 Task: Look for space in Jingmen, China from 7th July, 2023 to 14th July, 2023 for 1 adult in price range Rs.6000 to Rs.14000. Place can be shared room with 1  bedroom having 1 bed and 1 bathroom. Property type can be house, flat, guest house, hotel. Amenities needed are: washing machine. Booking option can be shelf check-in. Required host language is Chinese (Simplified).
Action: Mouse moved to (331, 228)
Screenshot: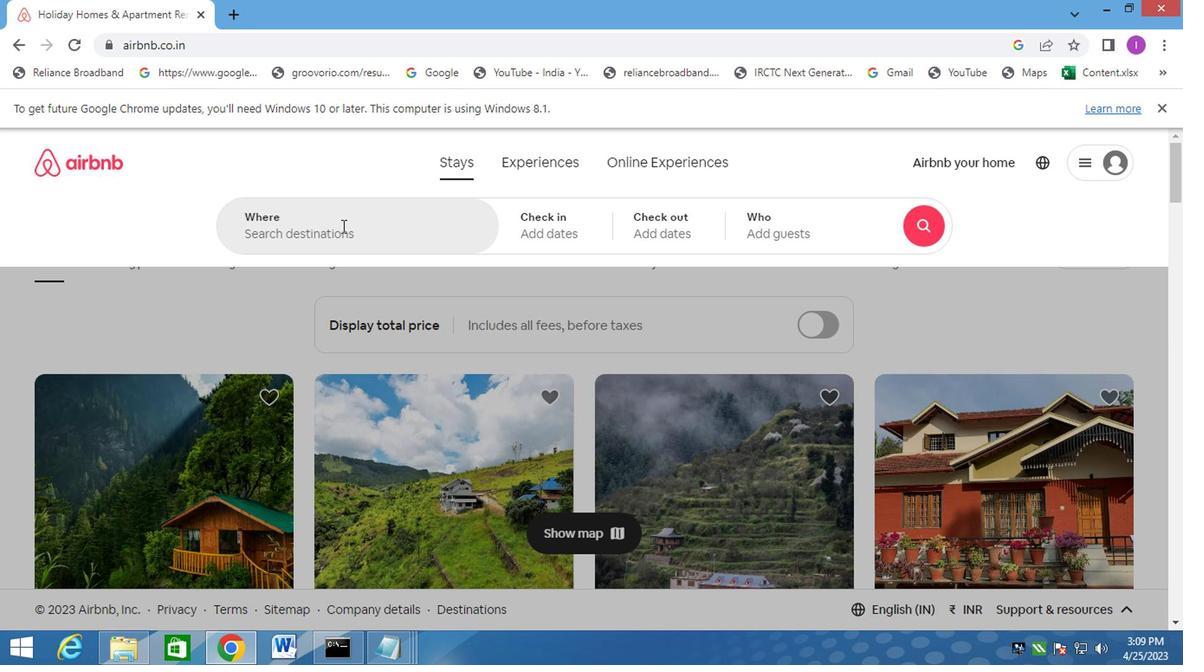 
Action: Mouse pressed left at (331, 228)
Screenshot: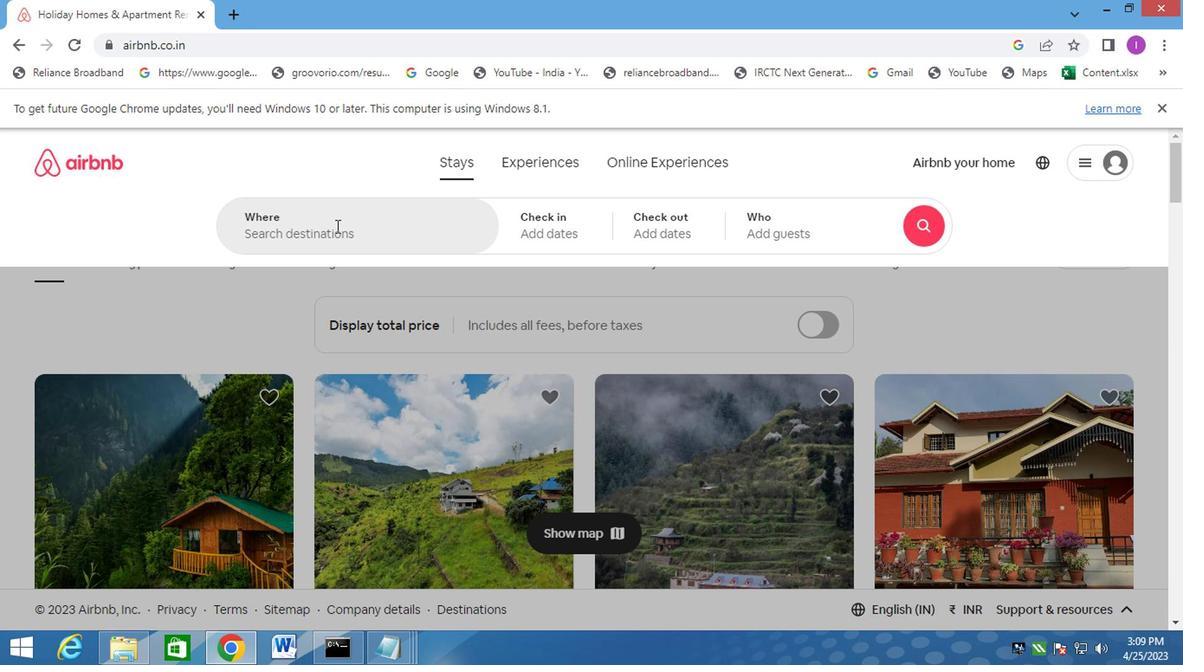 
Action: Mouse moved to (802, 3)
Screenshot: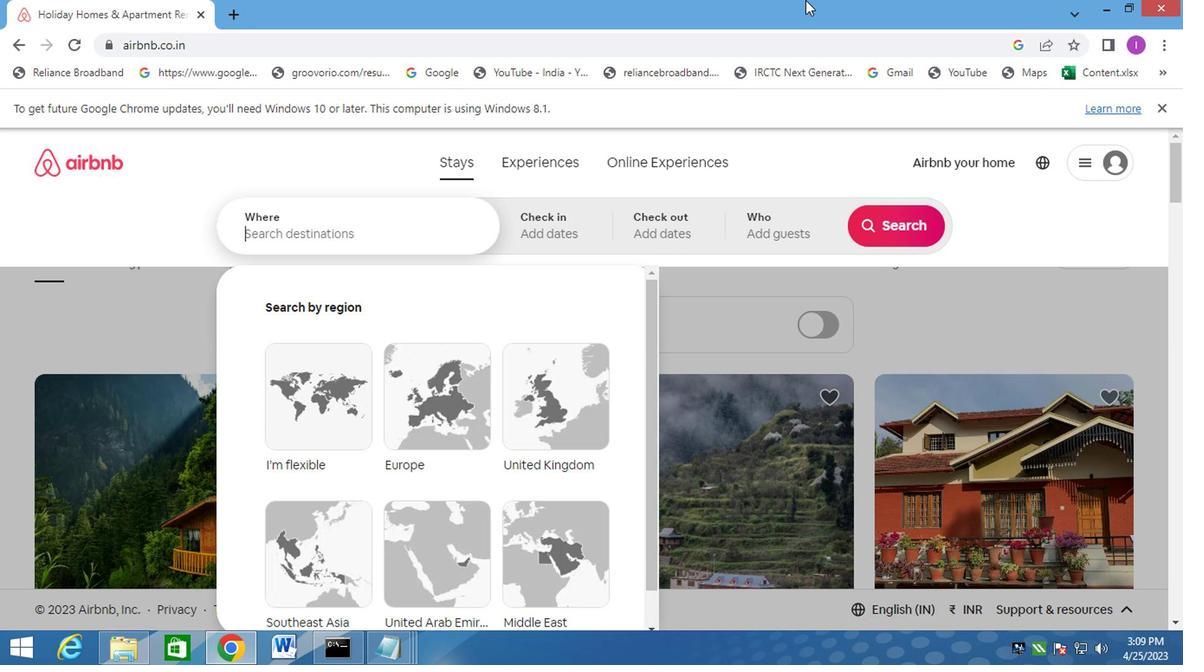 
Action: Key pressed jingmen,china
Screenshot: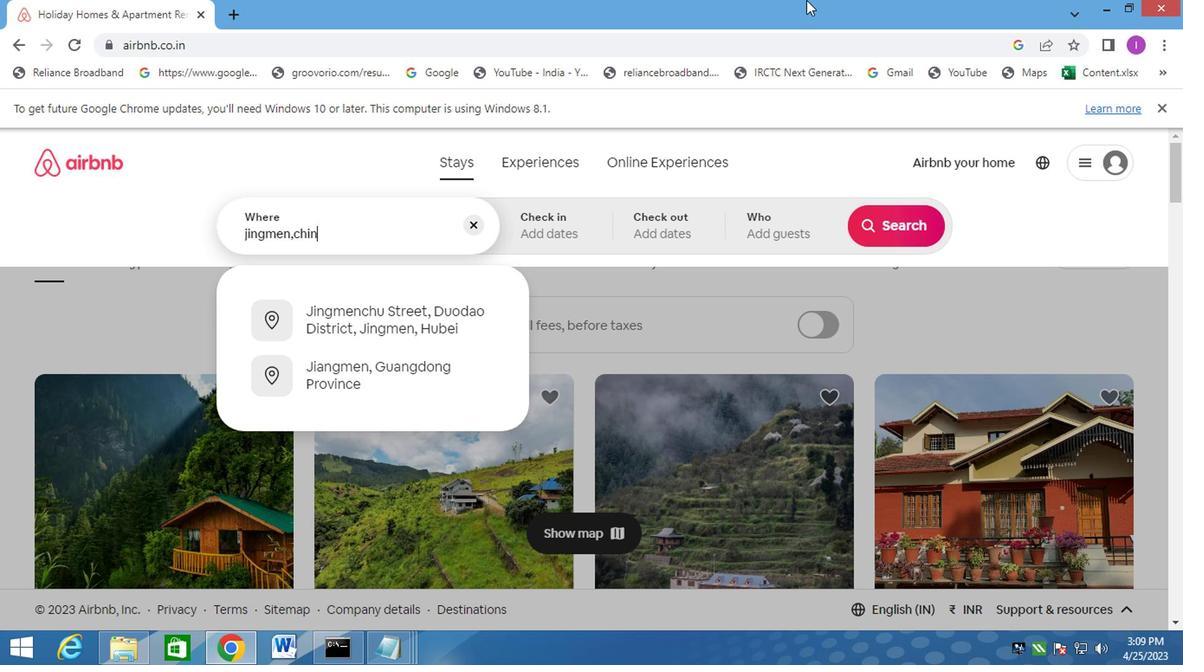 
Action: Mouse moved to (574, 223)
Screenshot: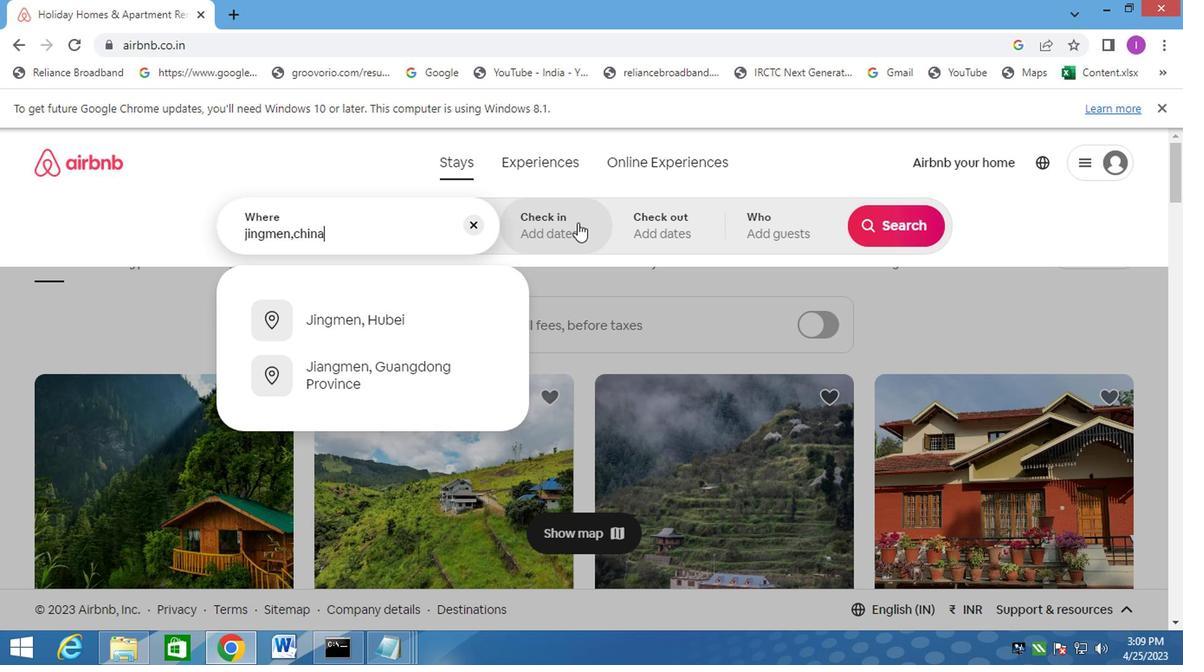 
Action: Mouse pressed left at (574, 223)
Screenshot: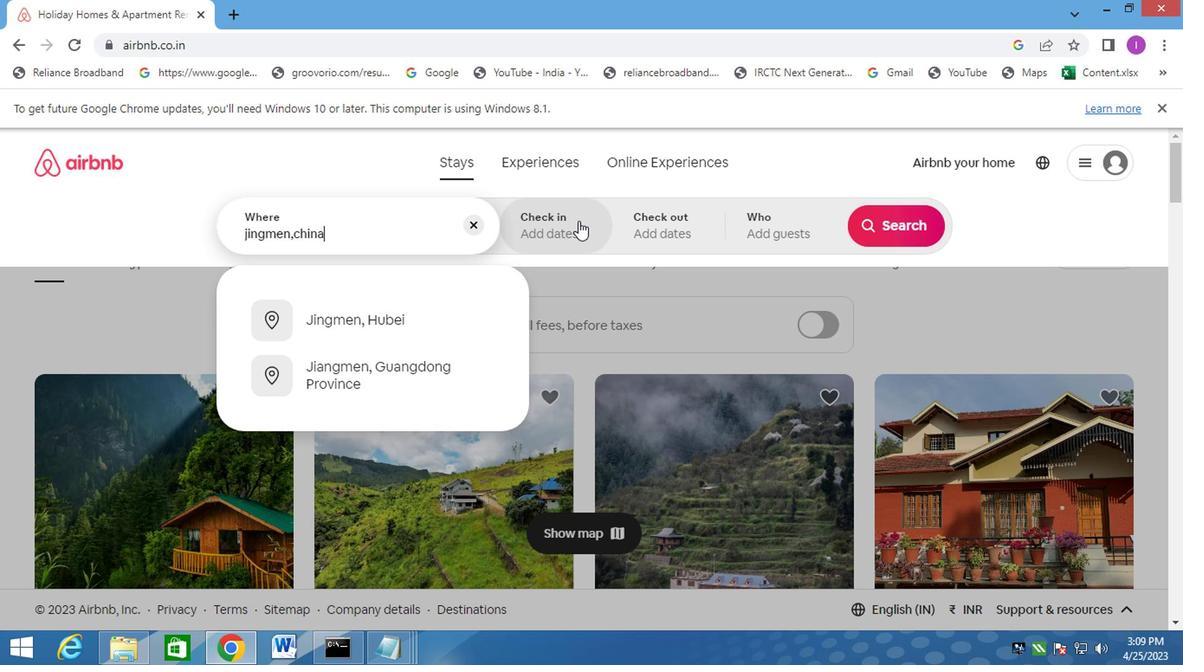 
Action: Mouse moved to (880, 369)
Screenshot: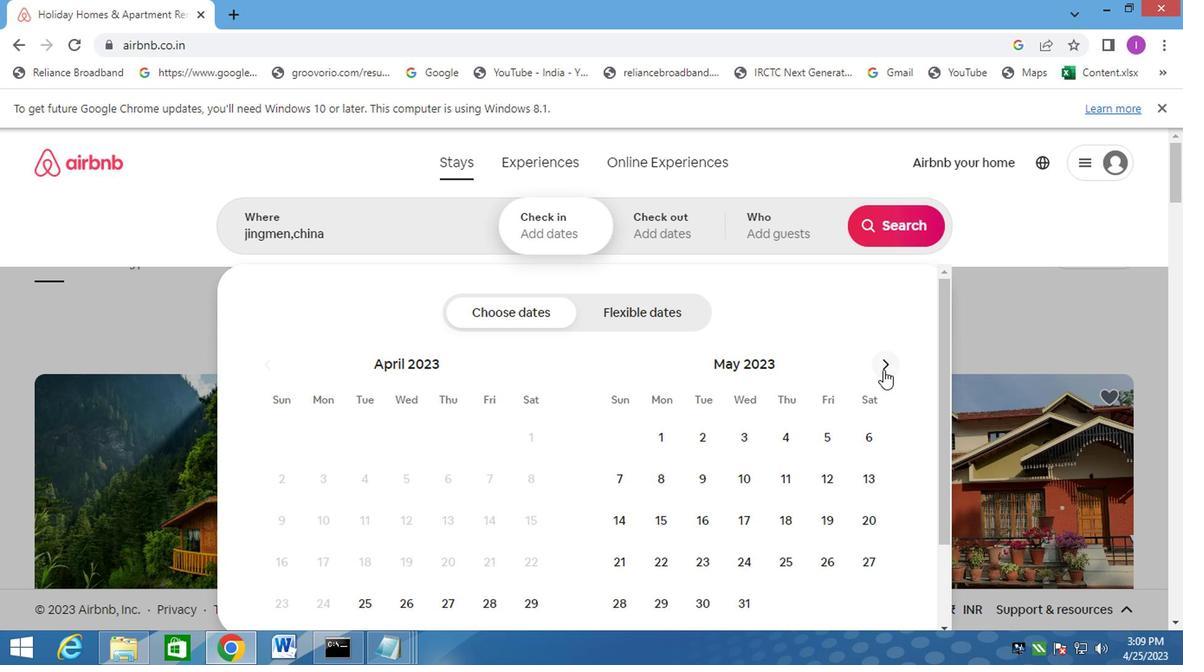 
Action: Mouse pressed left at (880, 369)
Screenshot: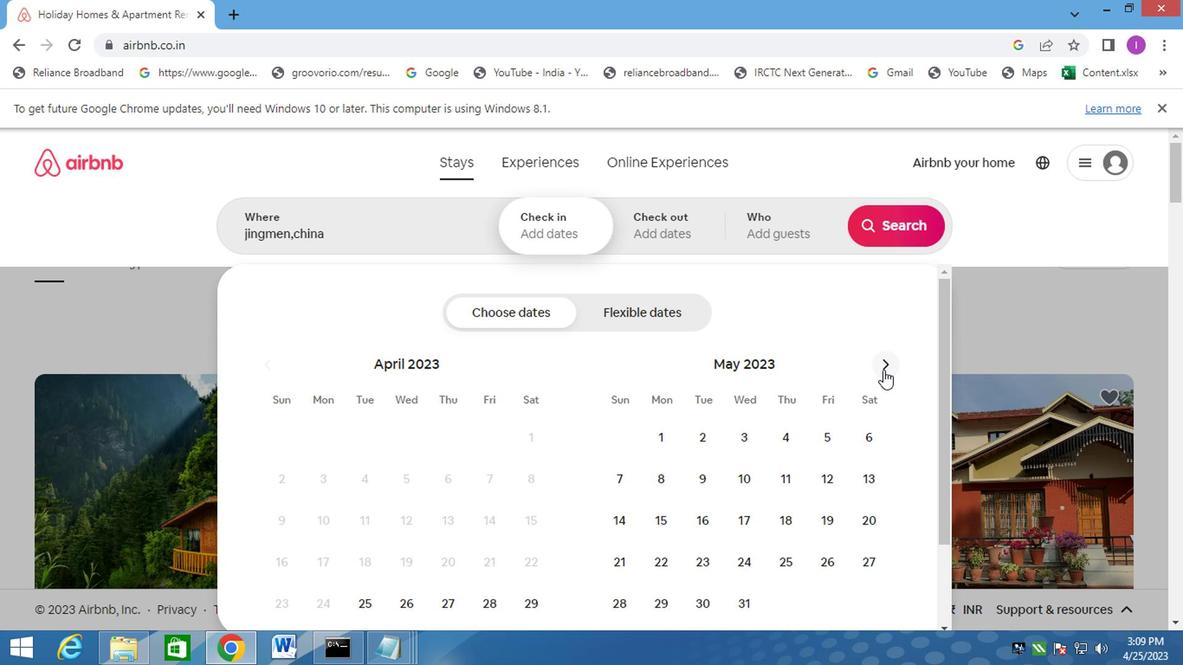 
Action: Mouse moved to (880, 369)
Screenshot: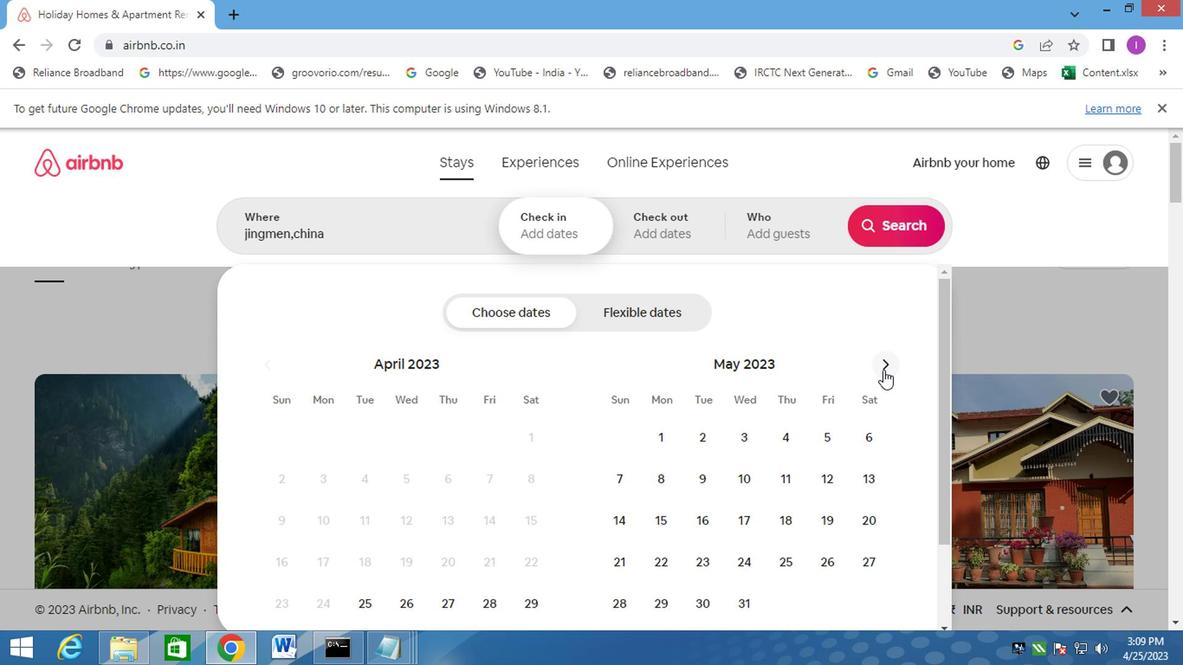 
Action: Mouse pressed left at (880, 369)
Screenshot: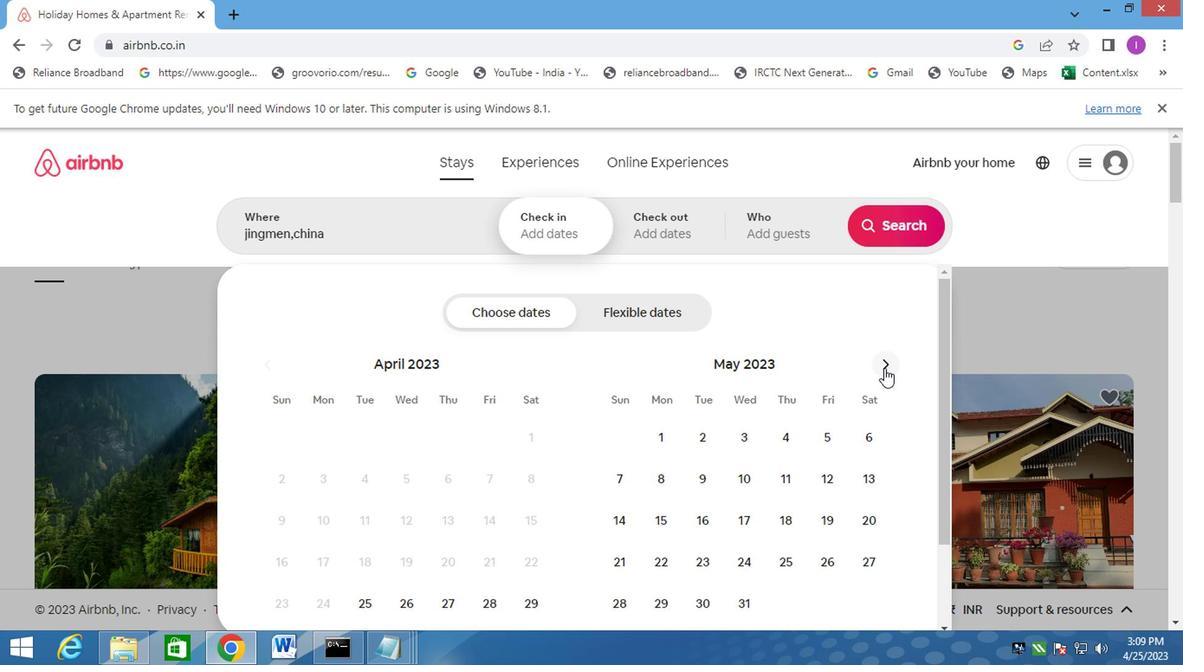 
Action: Mouse moved to (881, 366)
Screenshot: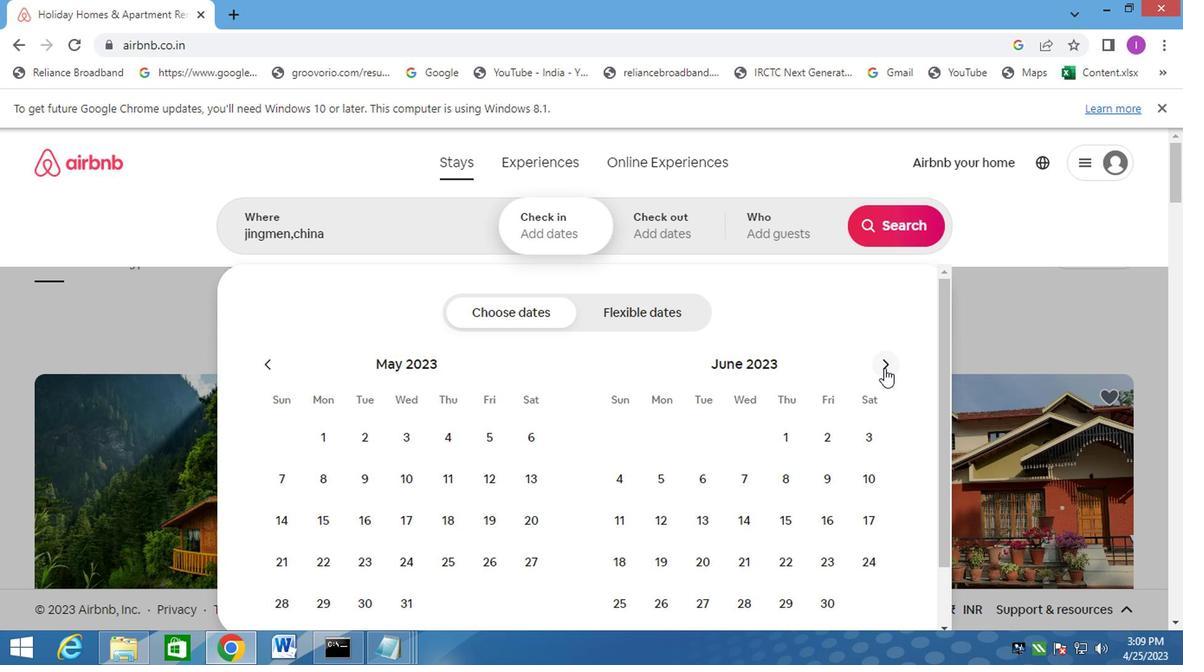 
Action: Mouse pressed left at (881, 366)
Screenshot: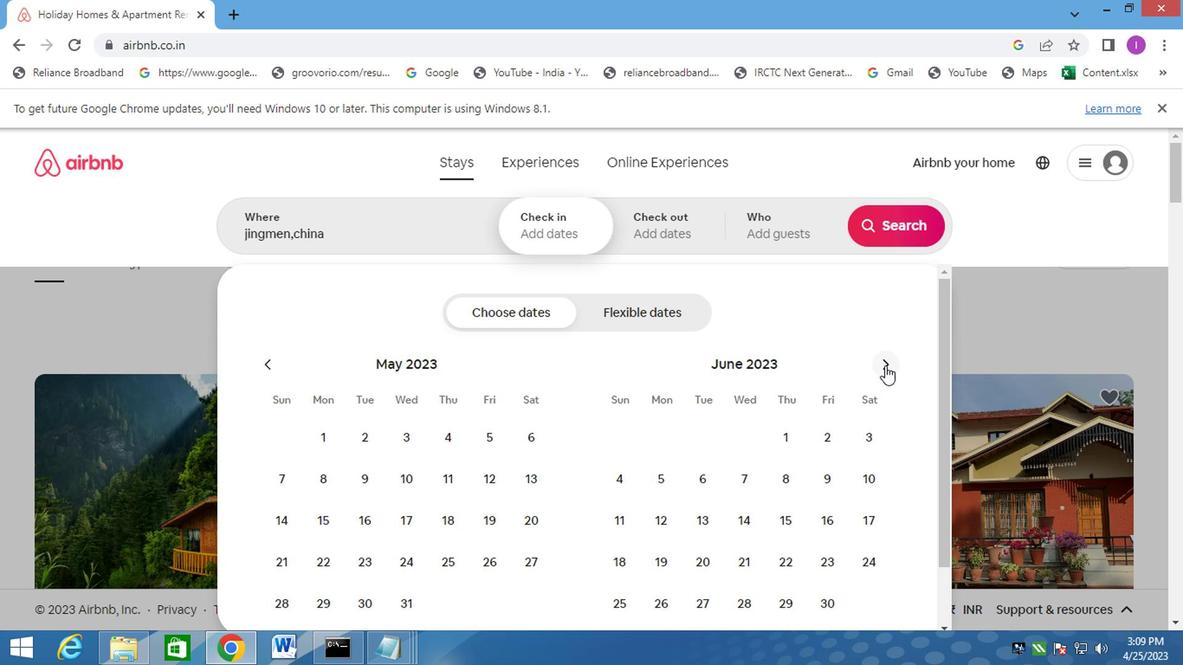 
Action: Mouse moved to (820, 477)
Screenshot: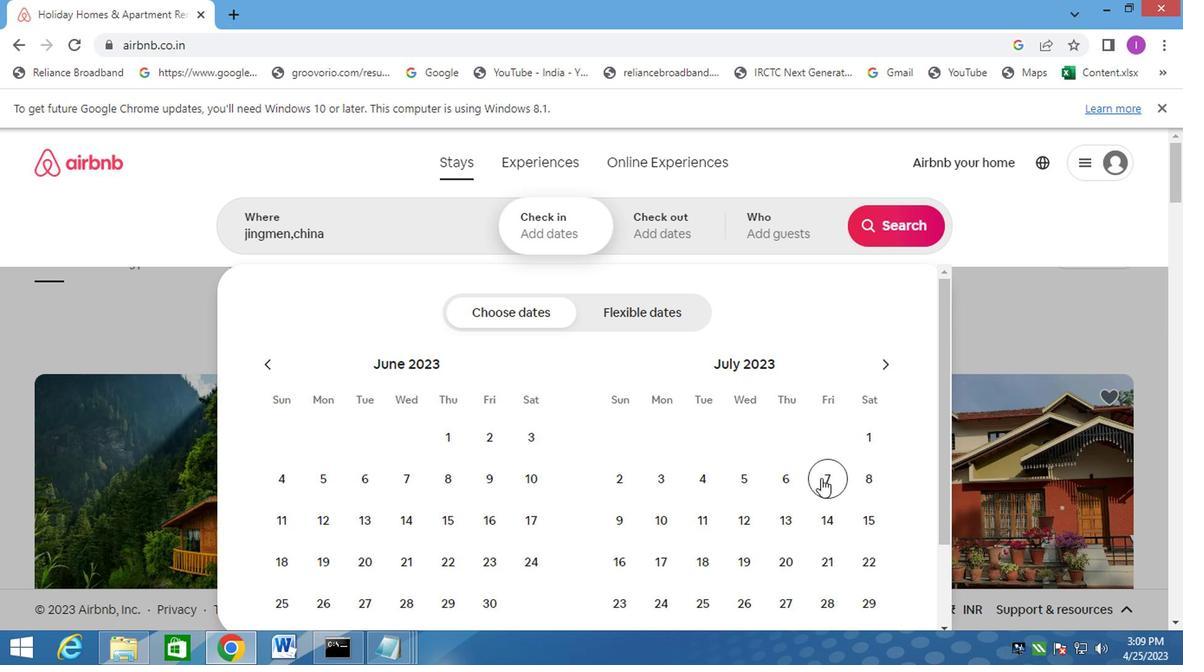 
Action: Mouse pressed left at (820, 477)
Screenshot: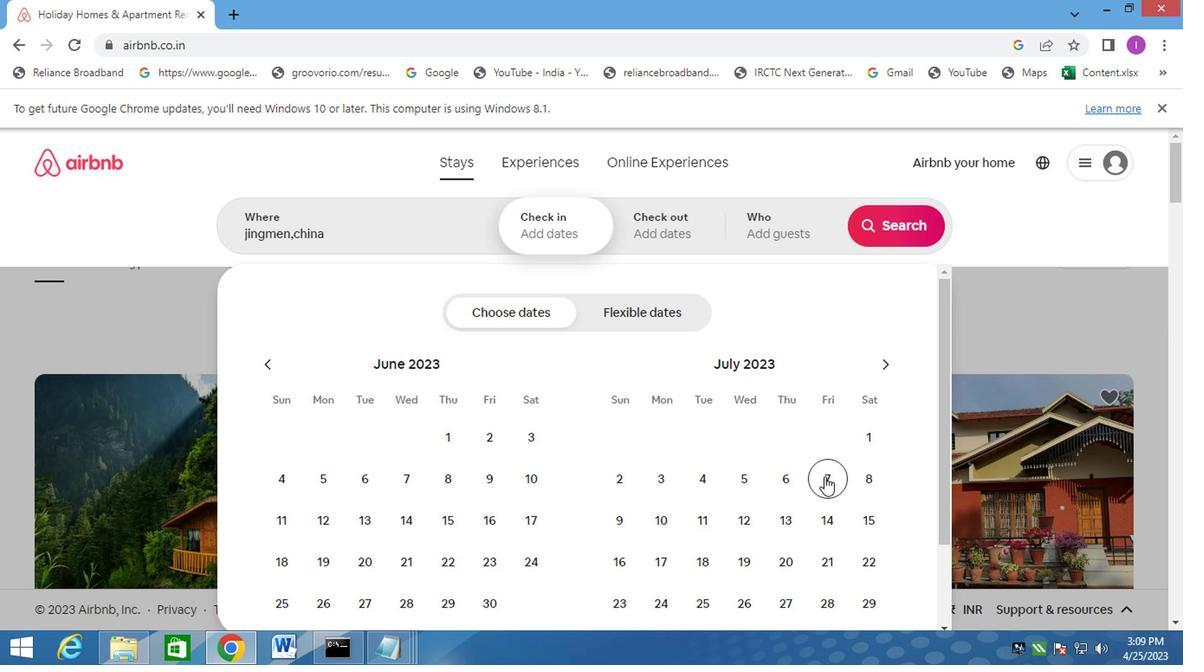 
Action: Mouse moved to (830, 518)
Screenshot: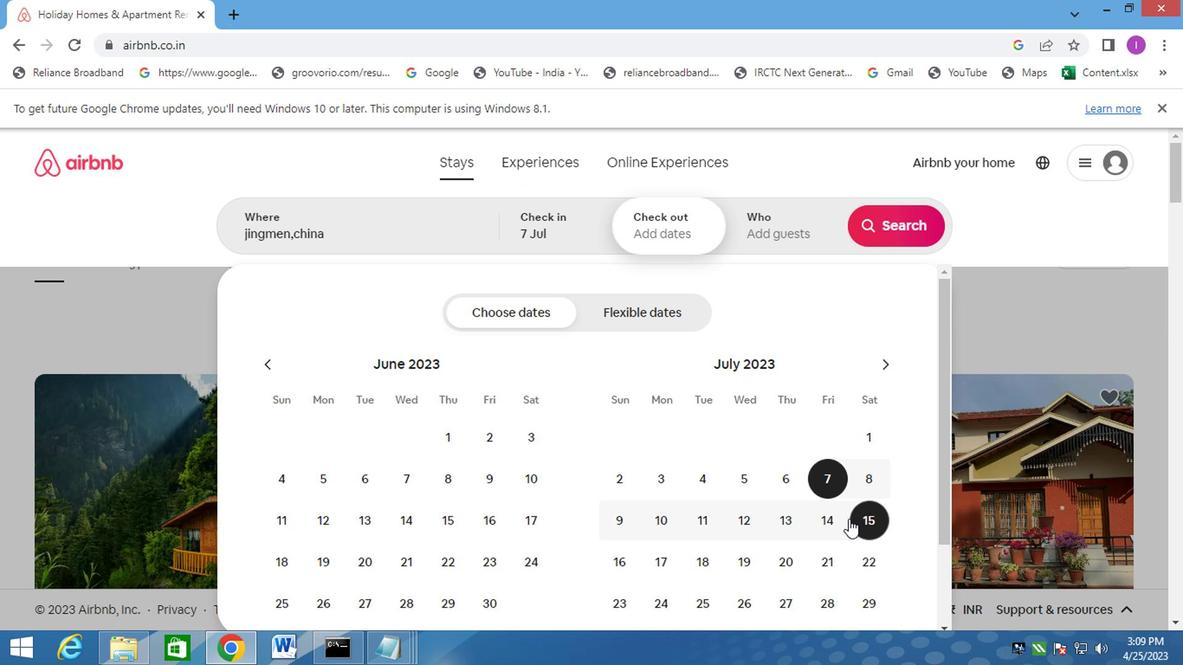
Action: Mouse pressed left at (830, 518)
Screenshot: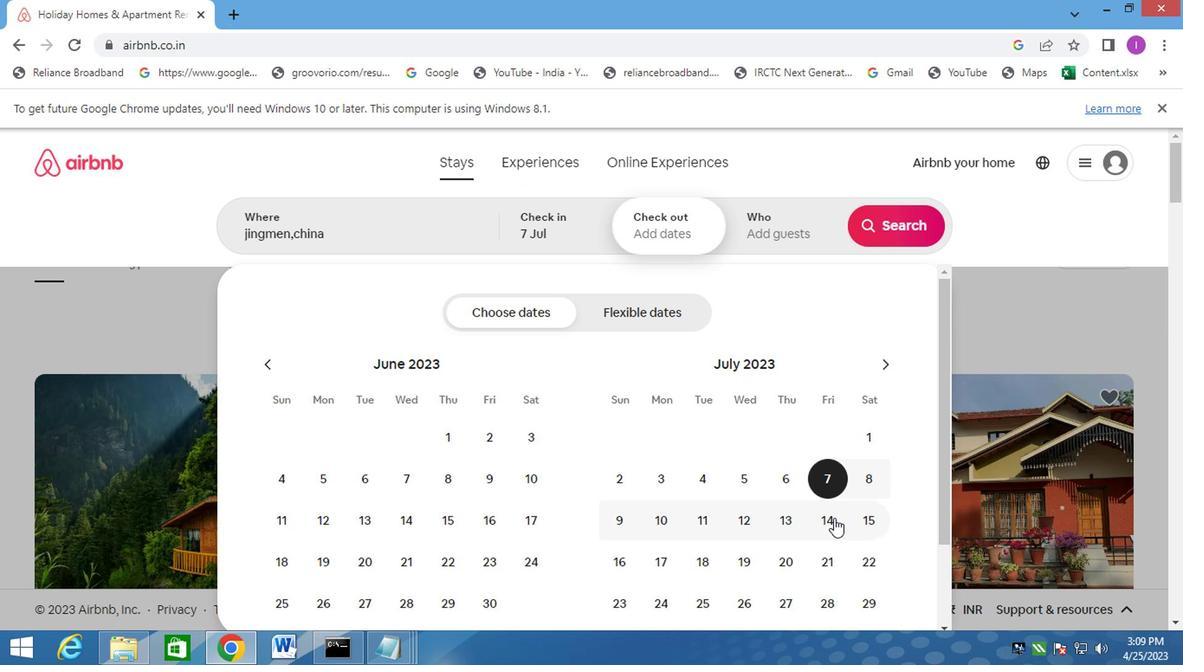 
Action: Mouse moved to (810, 223)
Screenshot: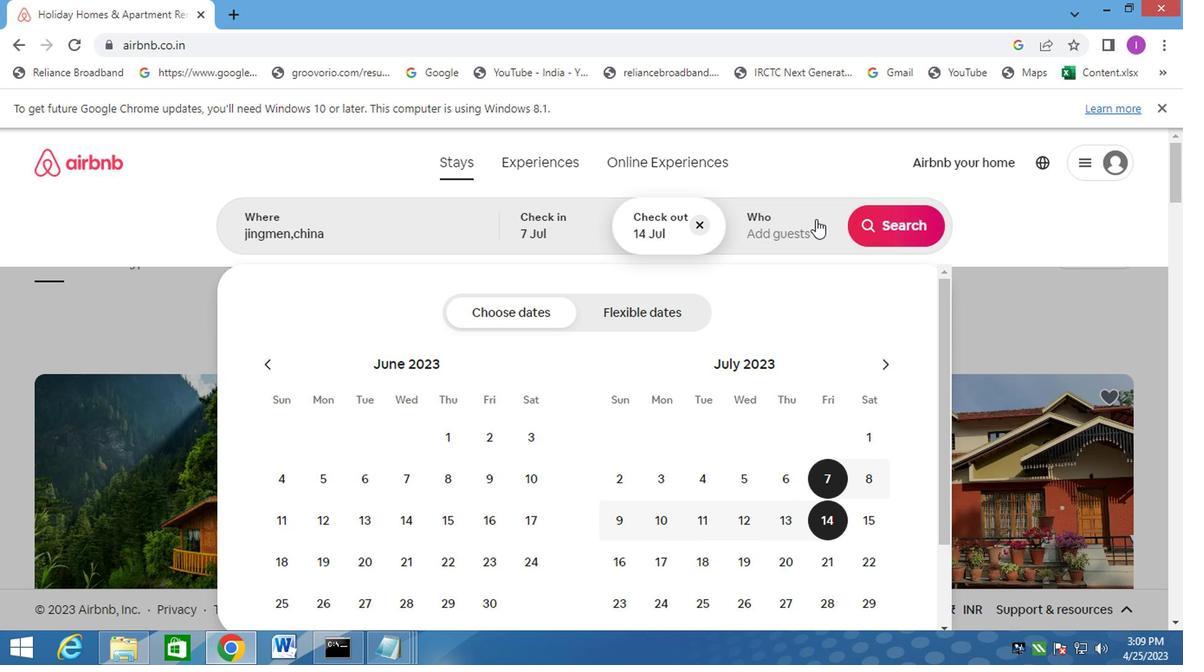 
Action: Mouse pressed left at (810, 223)
Screenshot: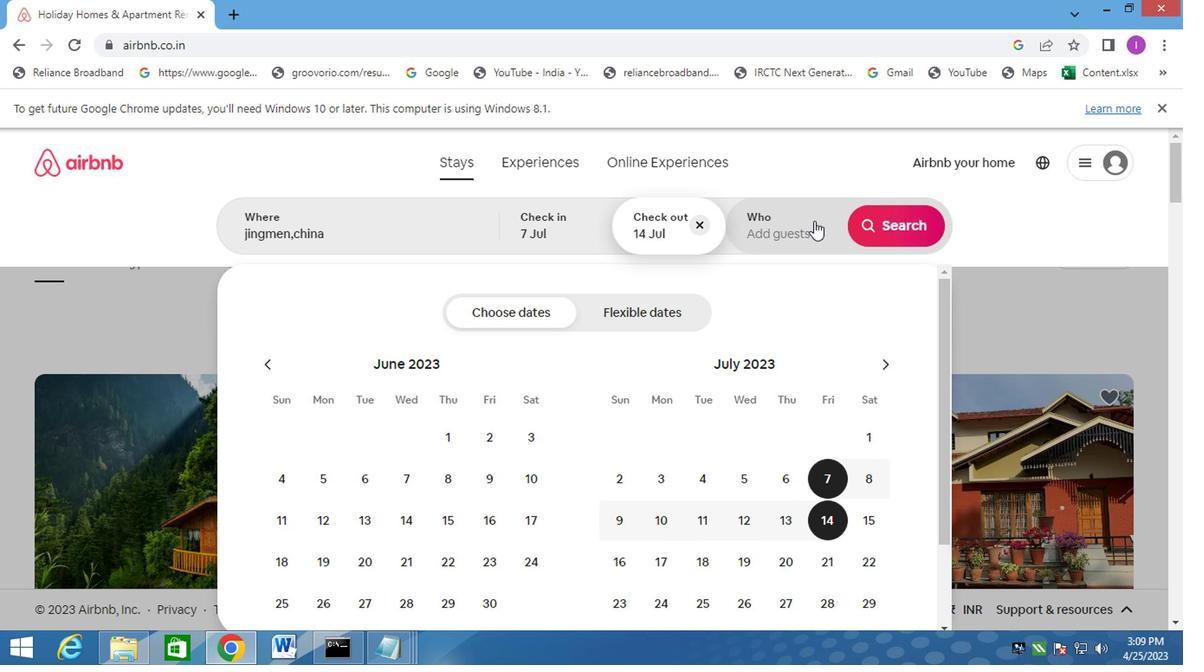 
Action: Mouse moved to (897, 314)
Screenshot: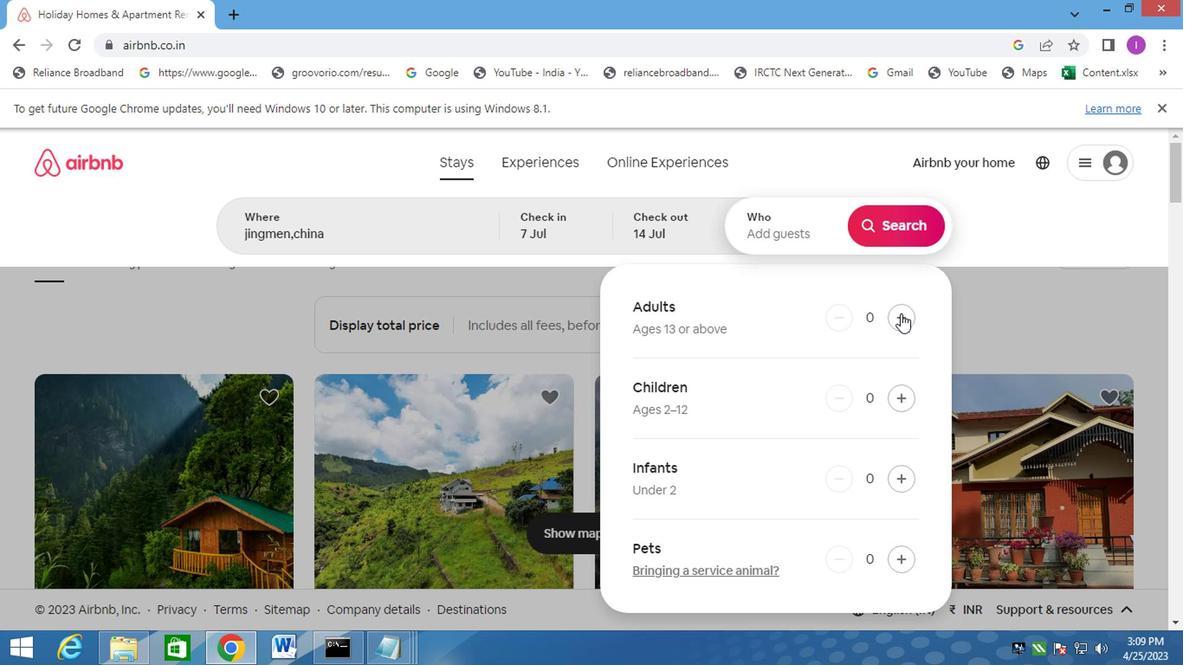
Action: Mouse pressed left at (897, 314)
Screenshot: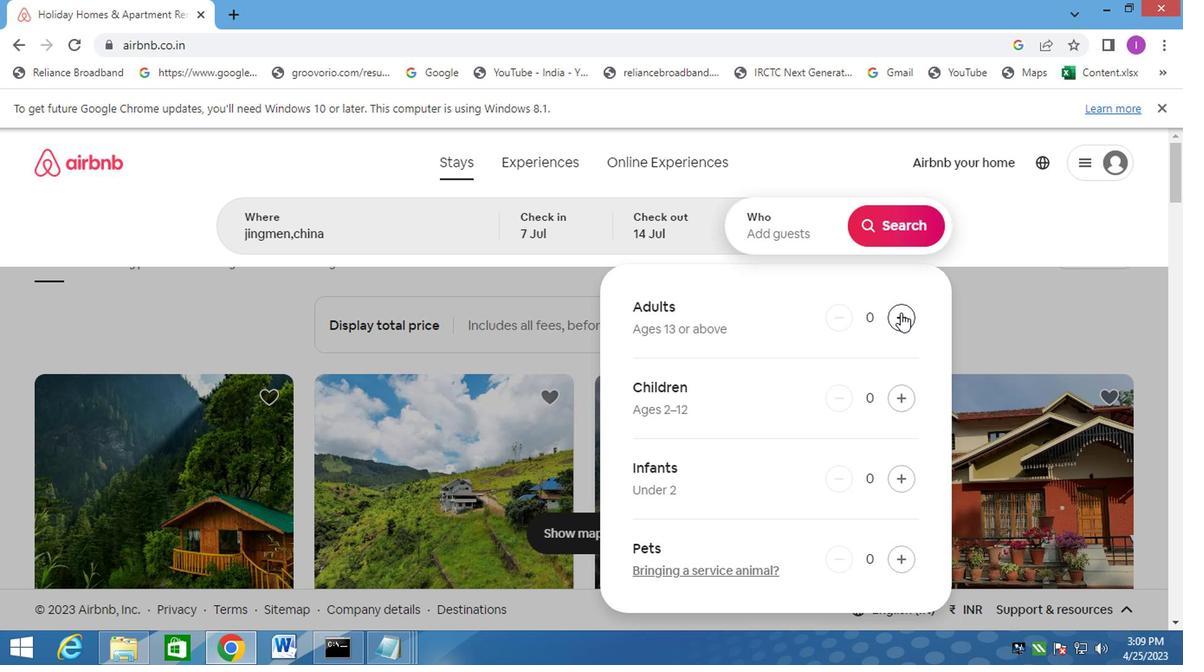 
Action: Mouse moved to (917, 239)
Screenshot: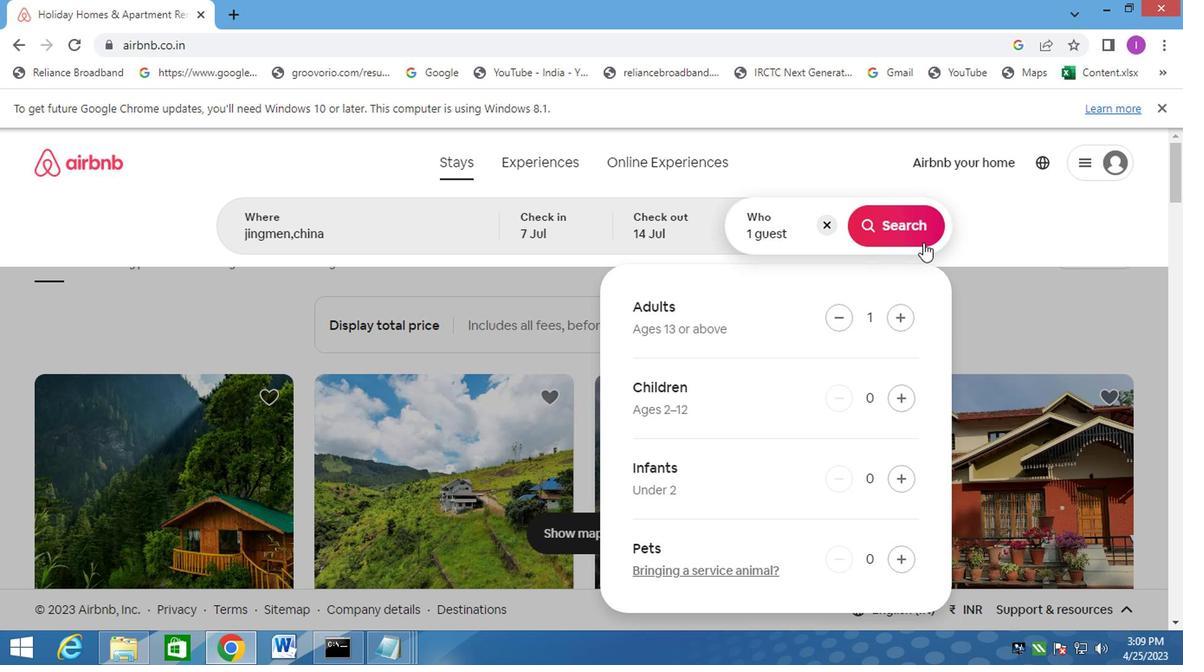 
Action: Mouse pressed left at (917, 239)
Screenshot: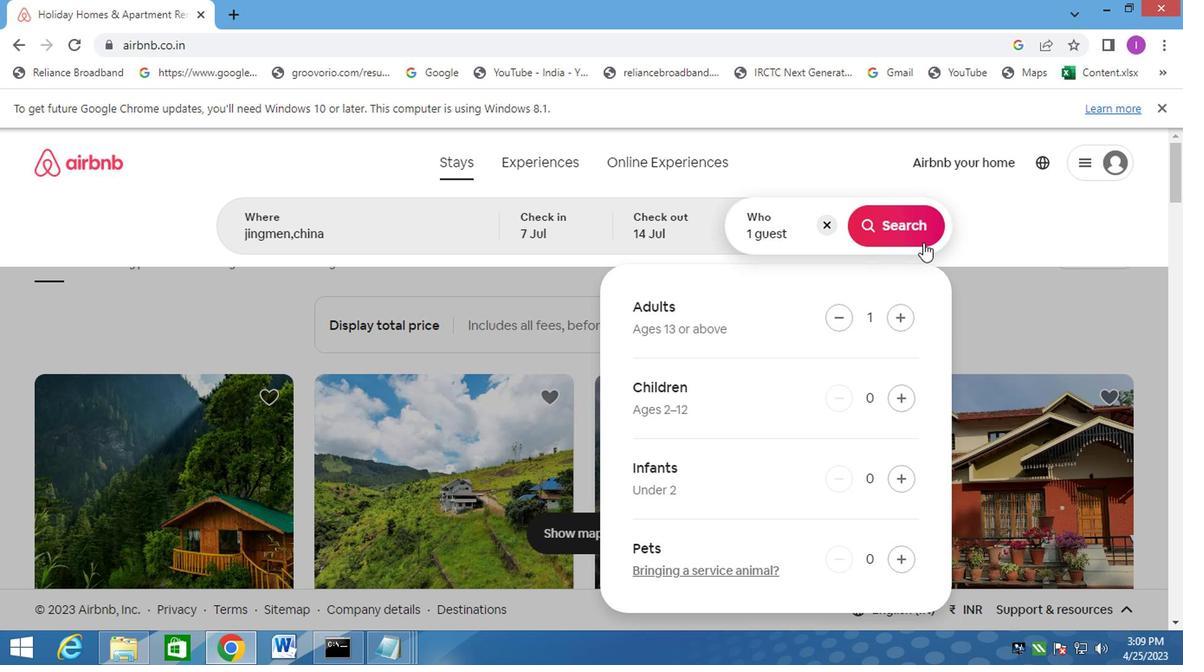 
Action: Mouse moved to (1105, 242)
Screenshot: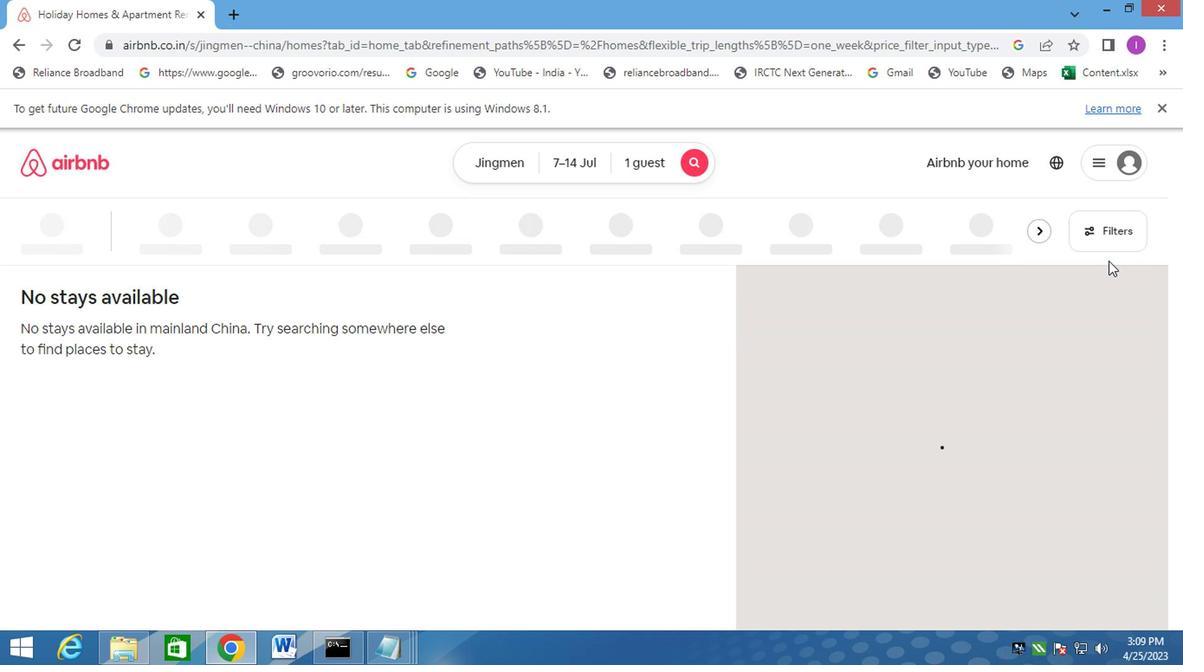 
Action: Mouse pressed left at (1105, 242)
Screenshot: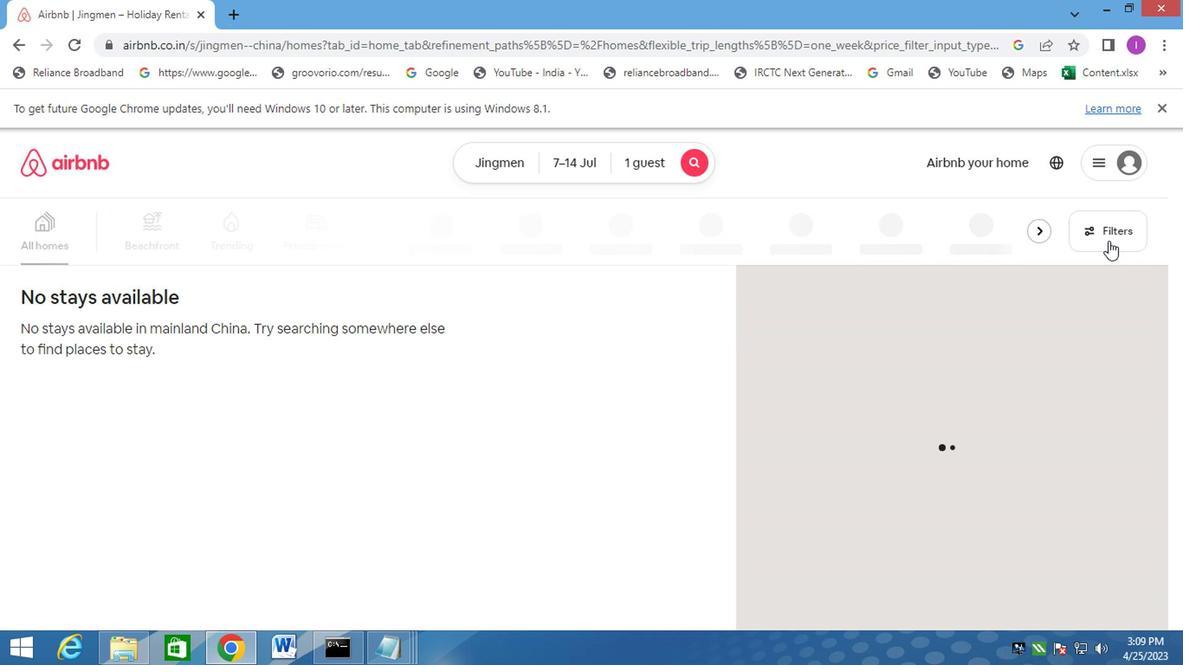 
Action: Mouse moved to (352, 339)
Screenshot: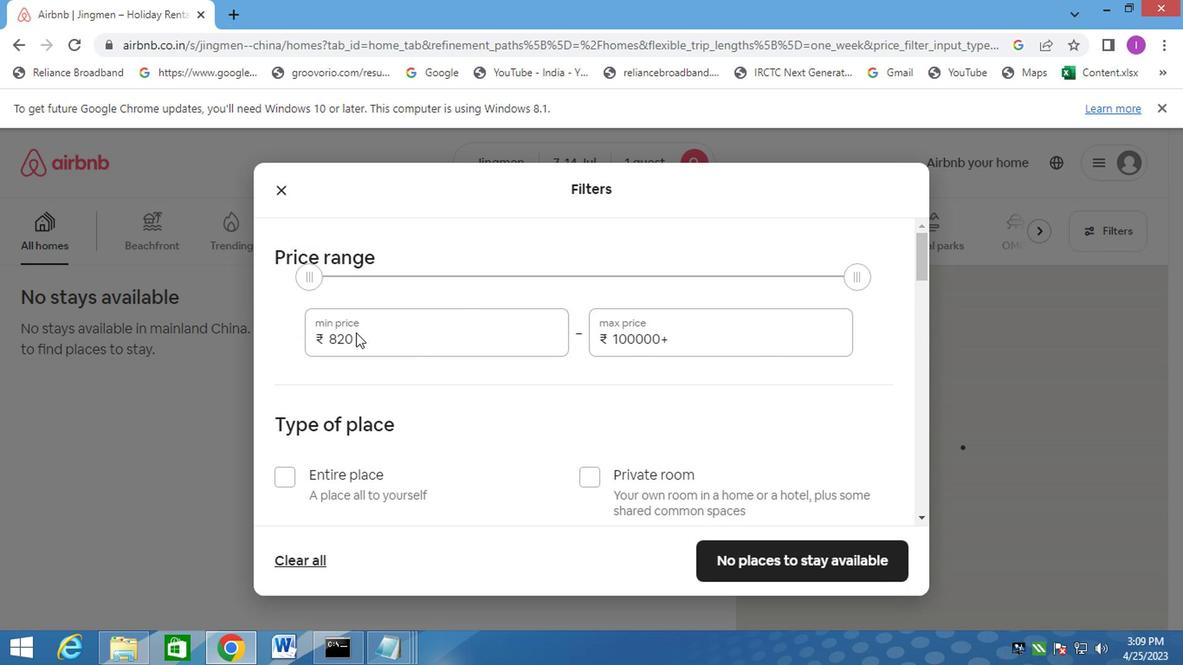 
Action: Mouse pressed left at (352, 339)
Screenshot: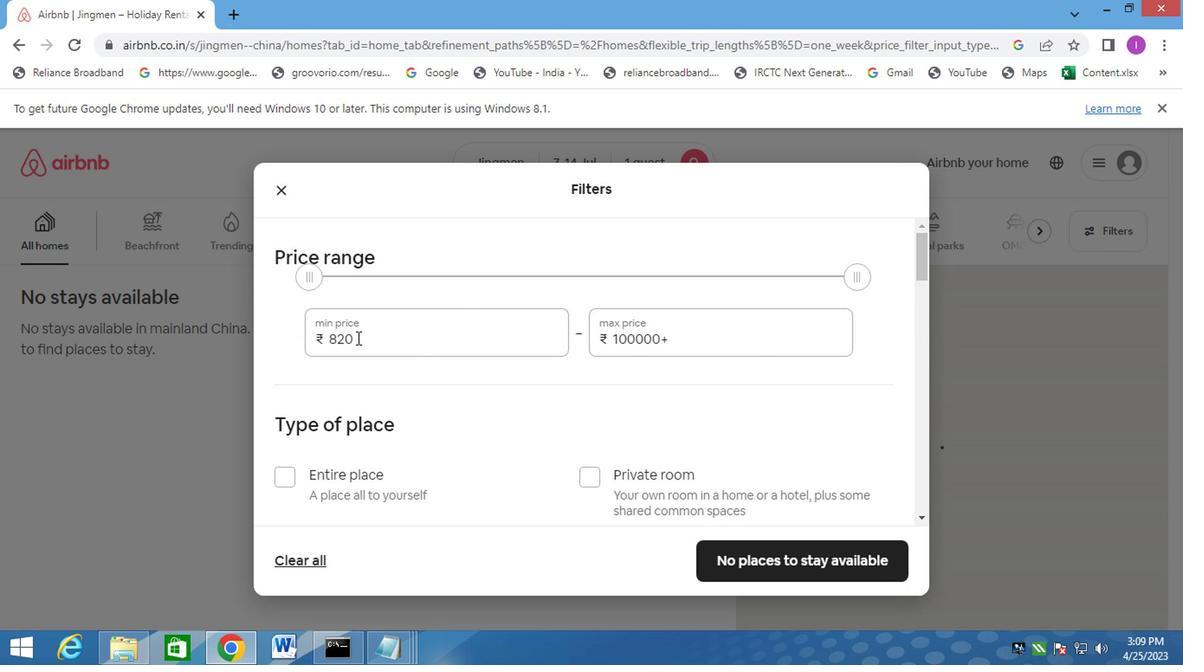 
Action: Mouse moved to (330, 347)
Screenshot: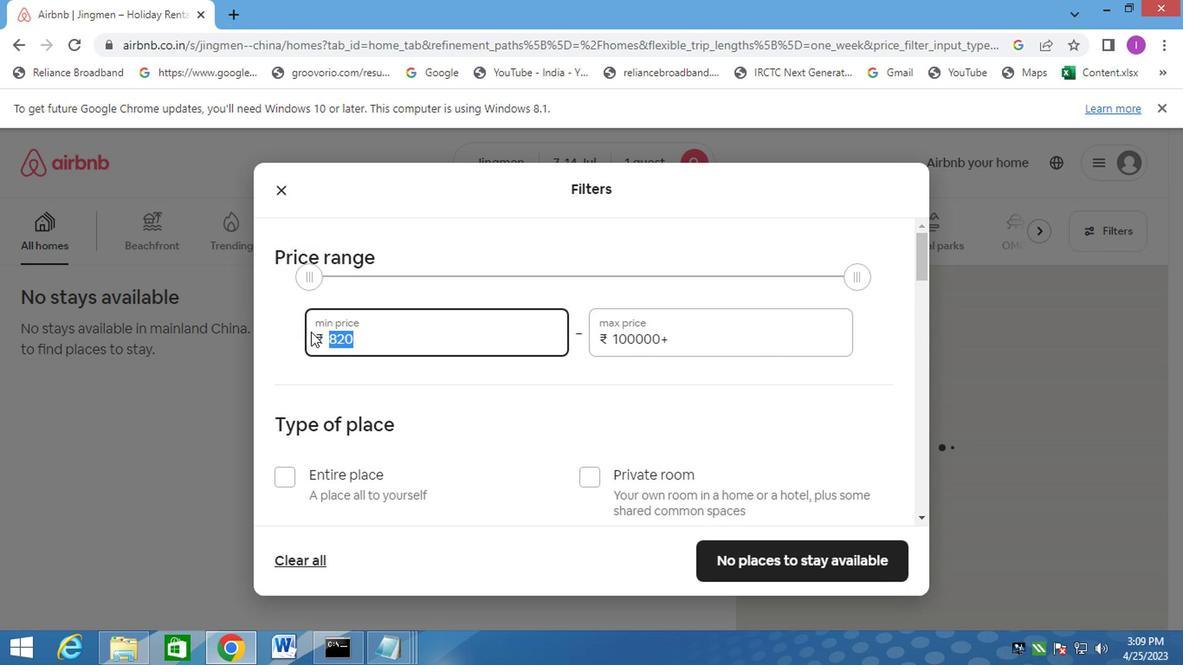 
Action: Key pressed 6000
Screenshot: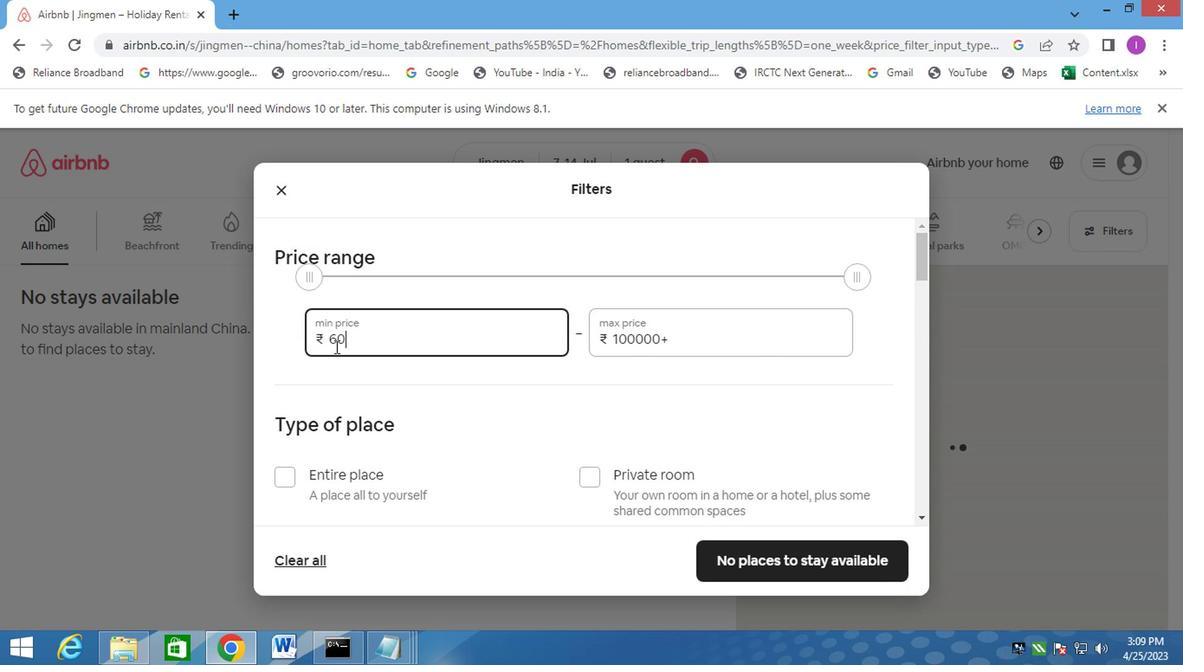 
Action: Mouse moved to (676, 338)
Screenshot: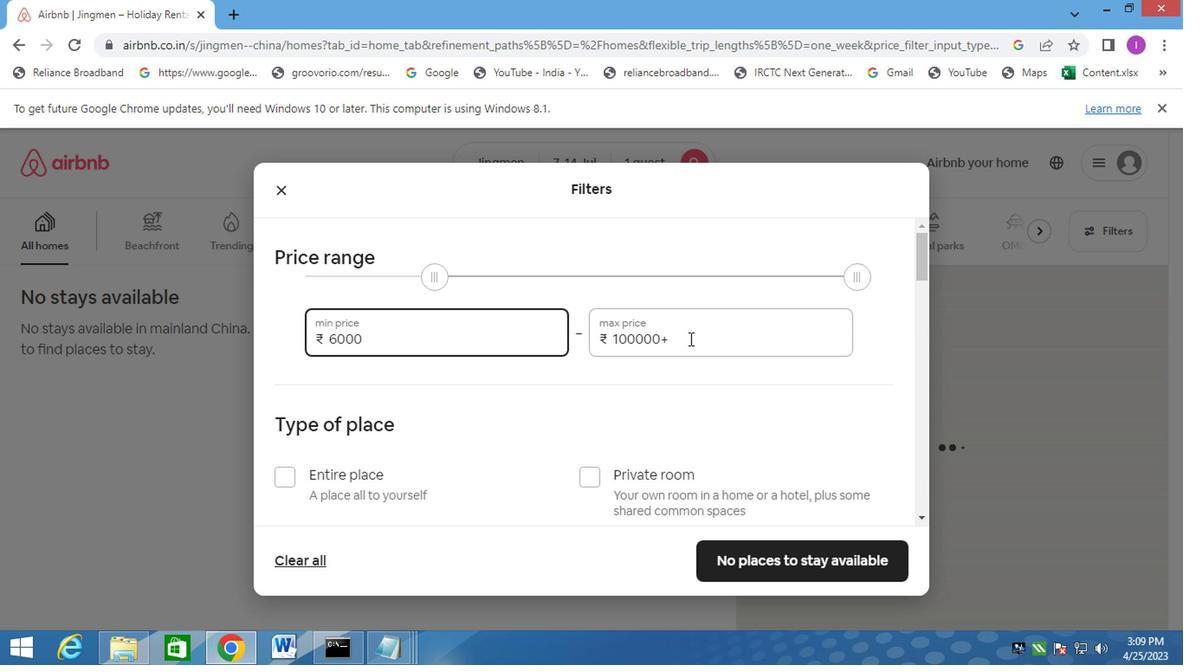 
Action: Mouse pressed left at (676, 338)
Screenshot: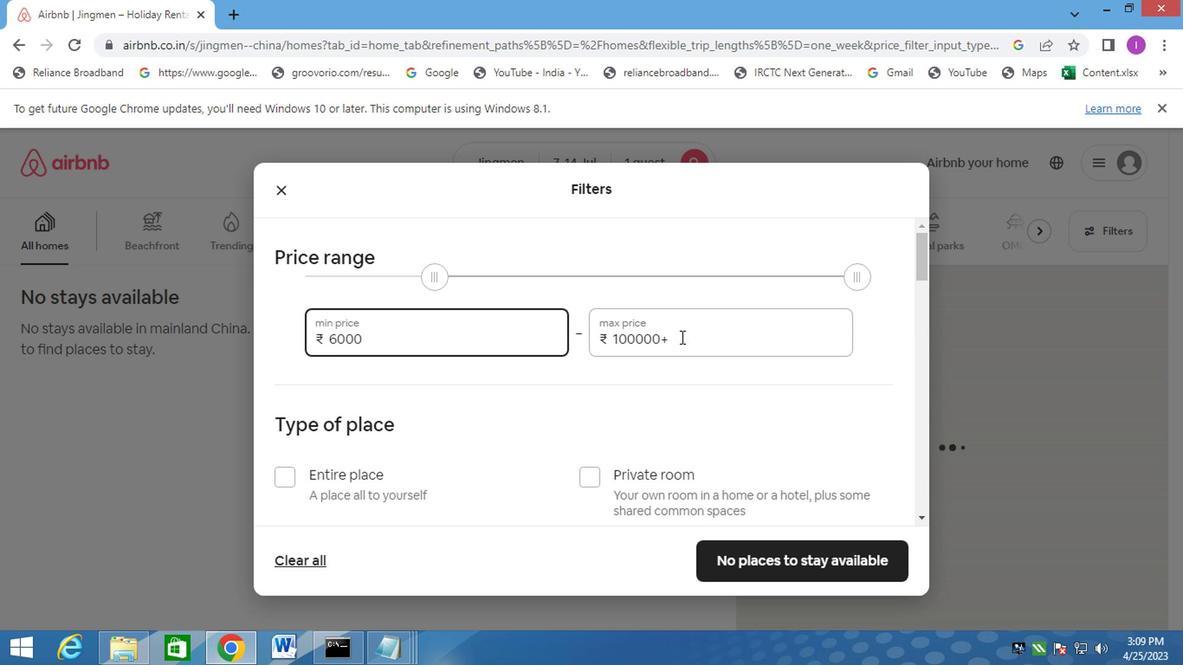 
Action: Mouse moved to (725, 312)
Screenshot: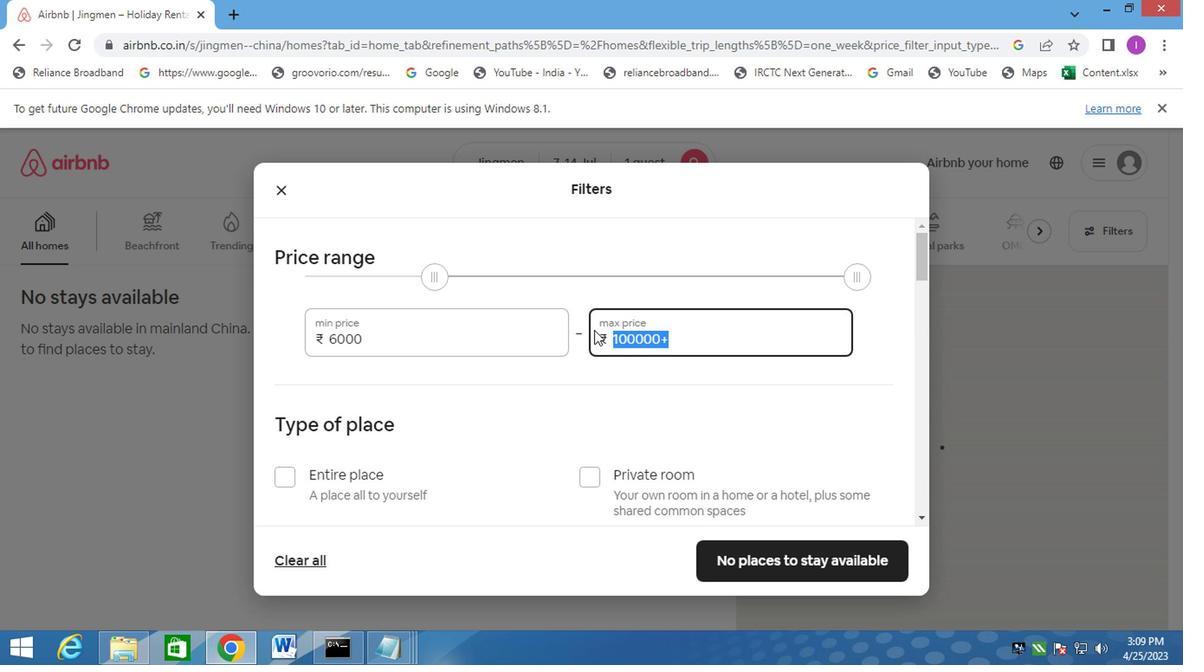 
Action: Key pressed 14000
Screenshot: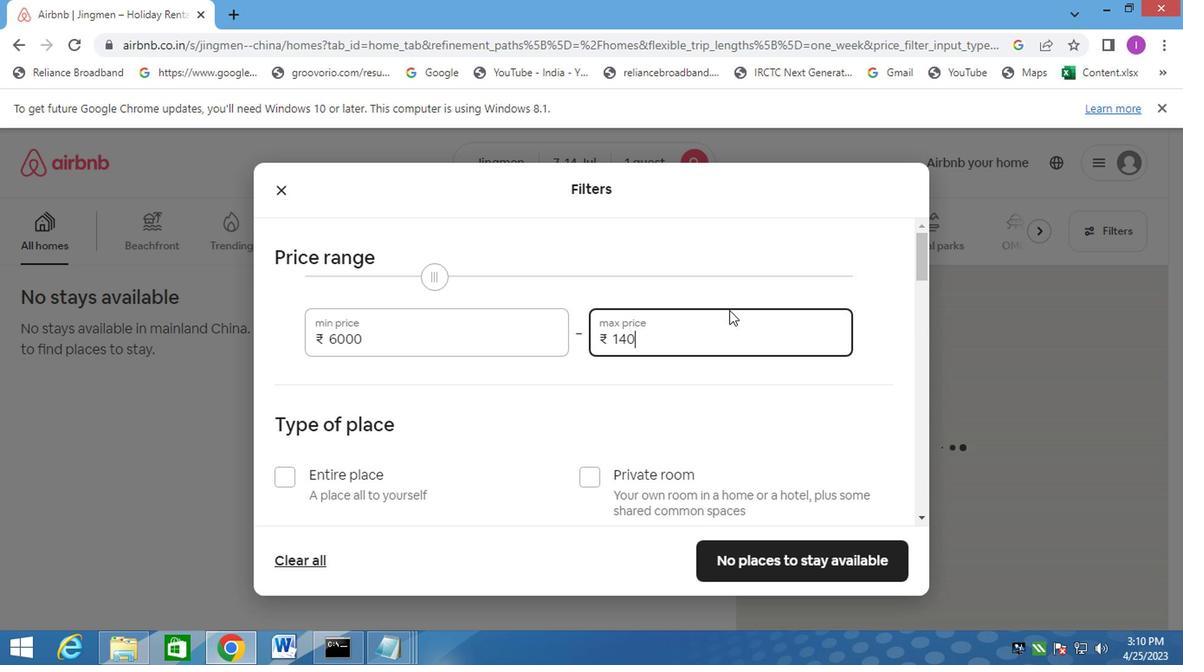 
Action: Mouse moved to (406, 442)
Screenshot: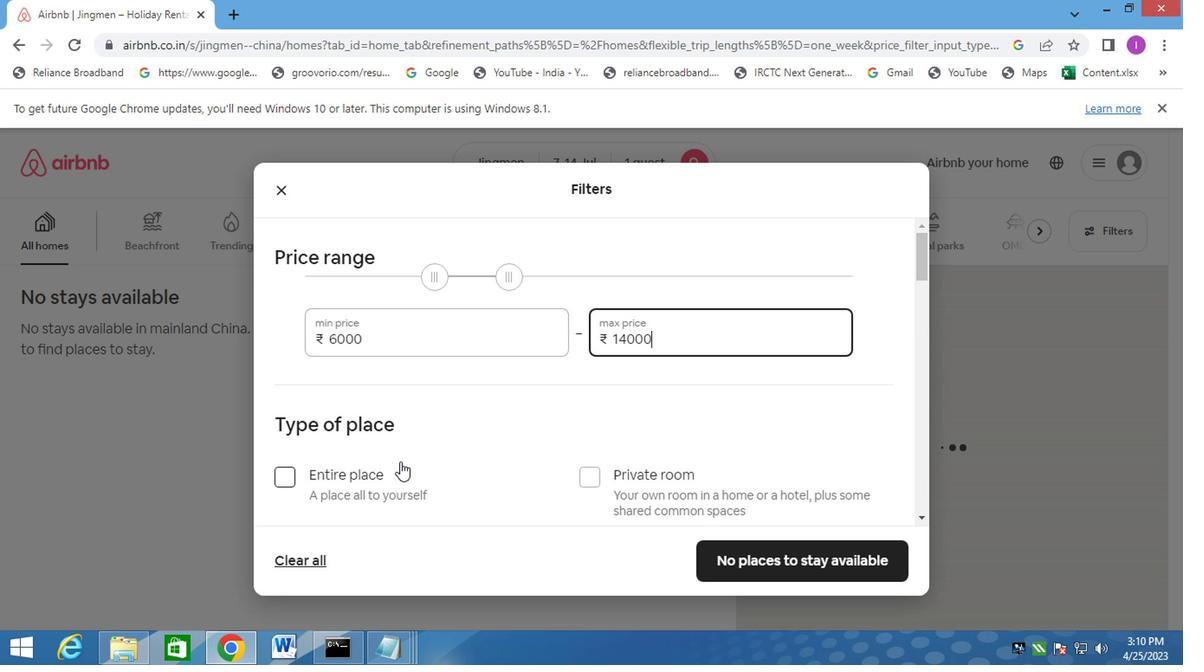 
Action: Mouse scrolled (406, 440) with delta (0, -1)
Screenshot: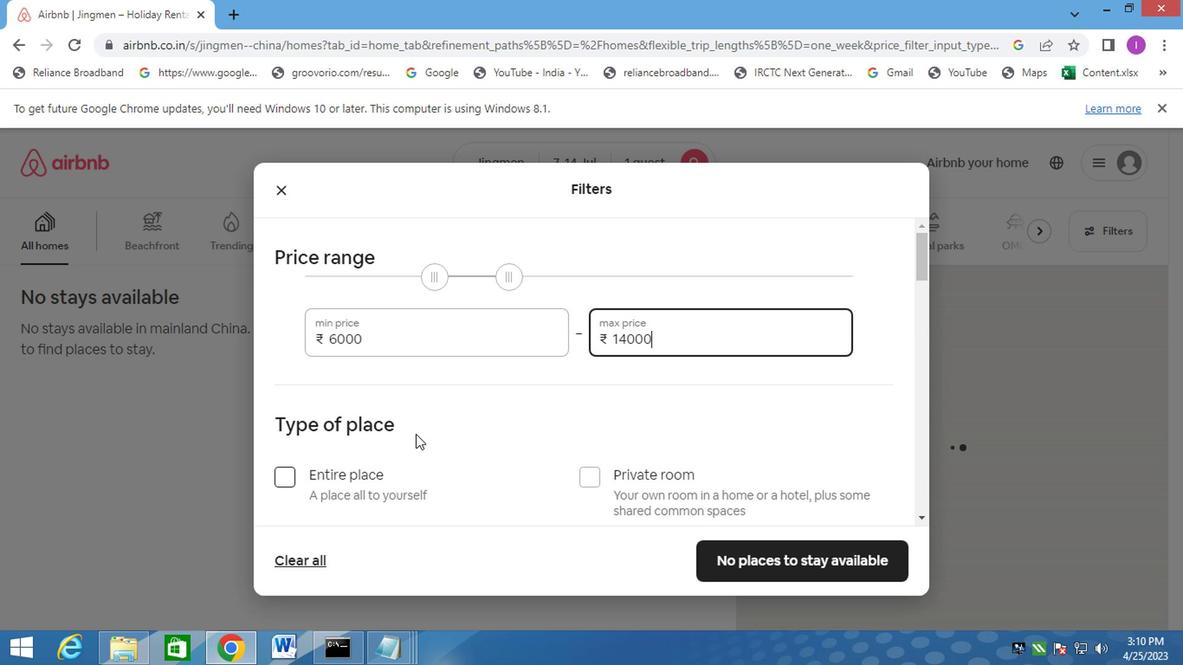 
Action: Mouse moved to (406, 446)
Screenshot: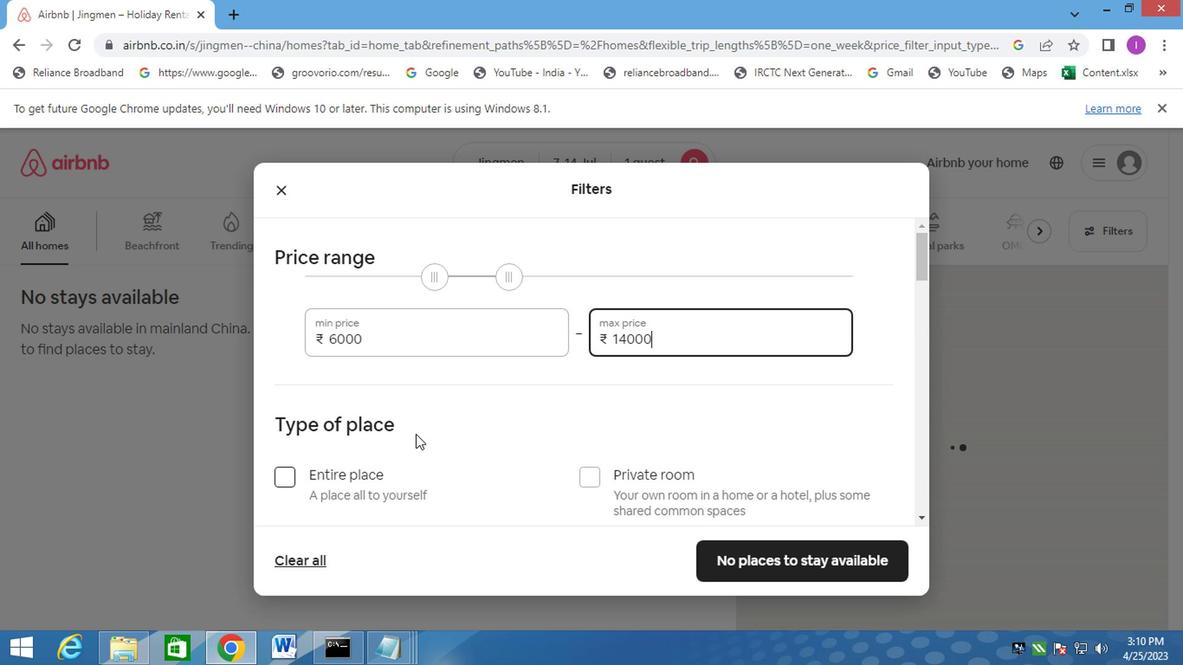 
Action: Mouse scrolled (406, 445) with delta (0, -1)
Screenshot: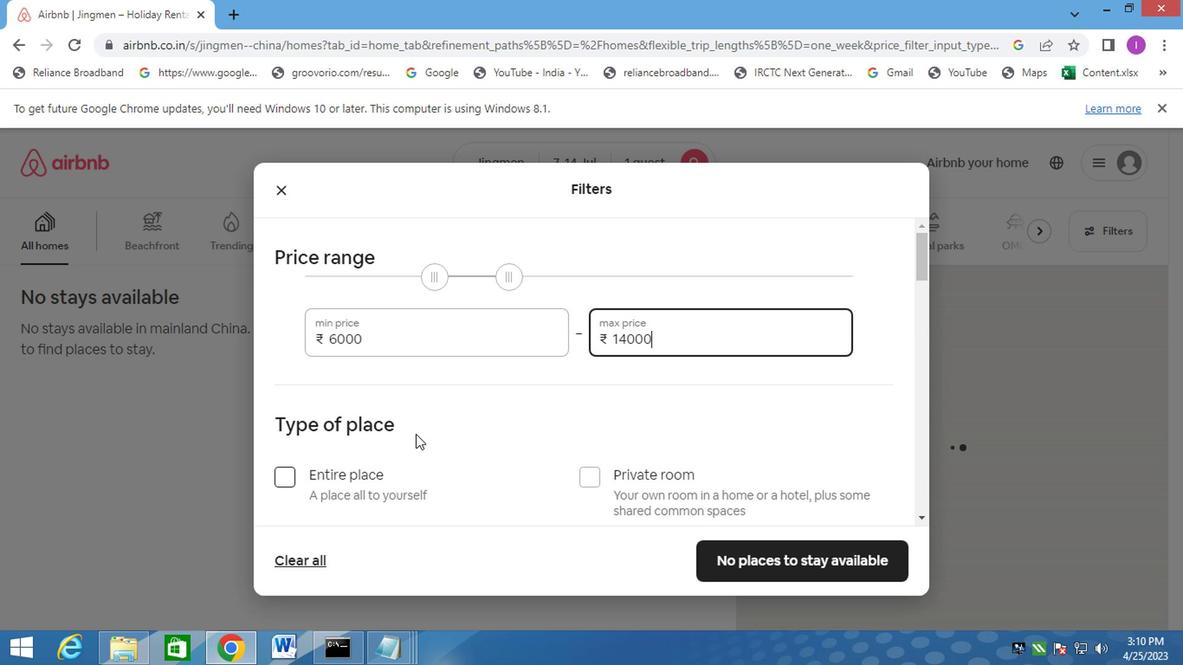 
Action: Mouse moved to (406, 451)
Screenshot: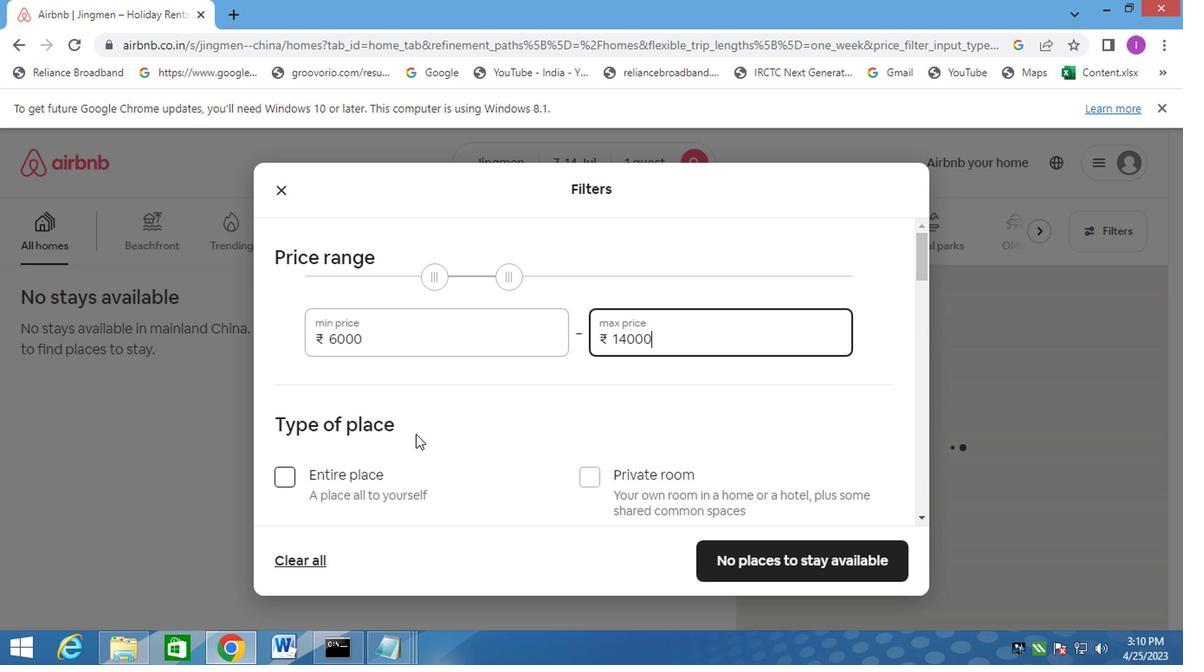 
Action: Mouse scrolled (406, 450) with delta (0, 0)
Screenshot: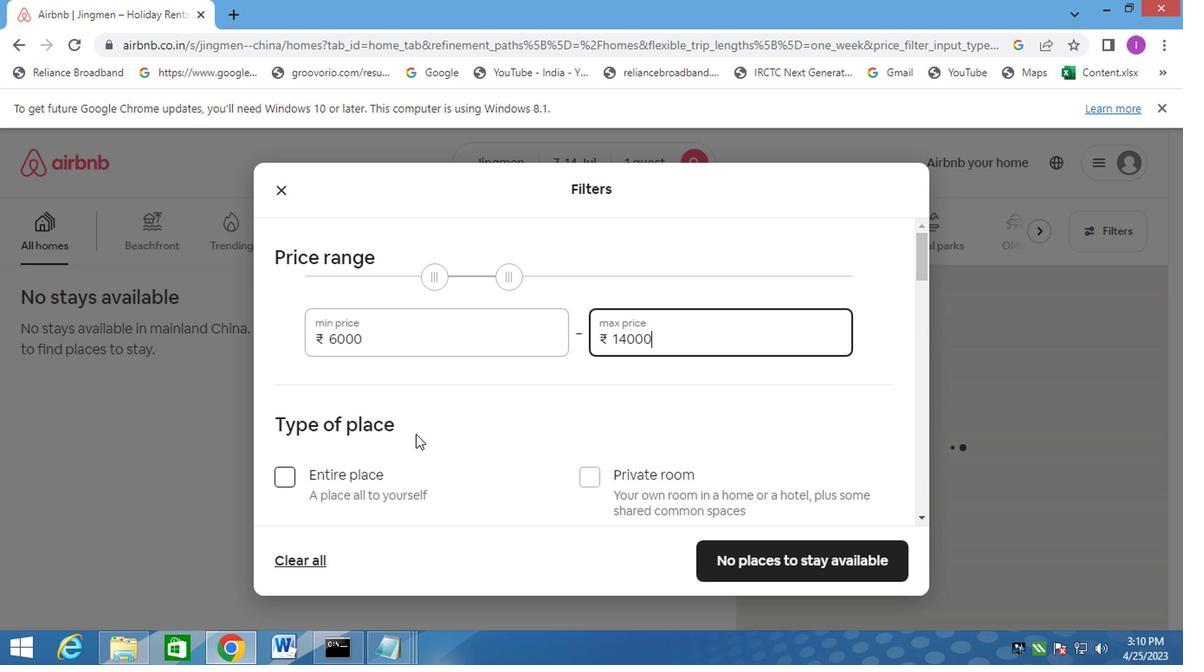 
Action: Mouse moved to (281, 283)
Screenshot: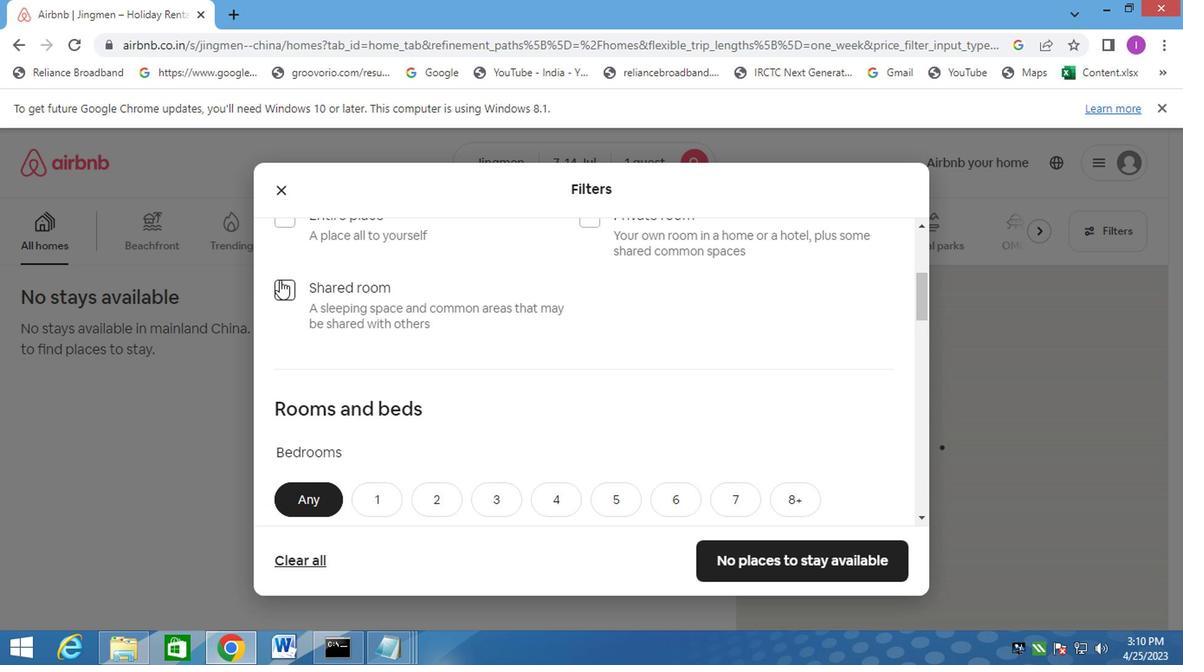 
Action: Mouse pressed left at (281, 283)
Screenshot: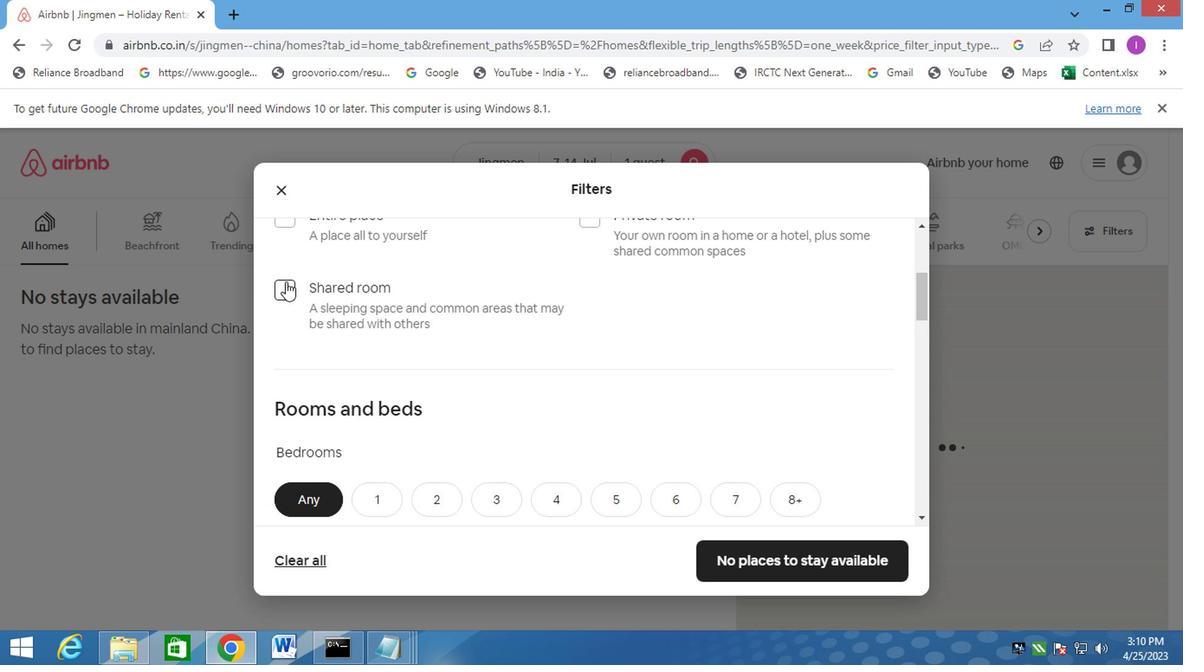 
Action: Mouse moved to (200, 408)
Screenshot: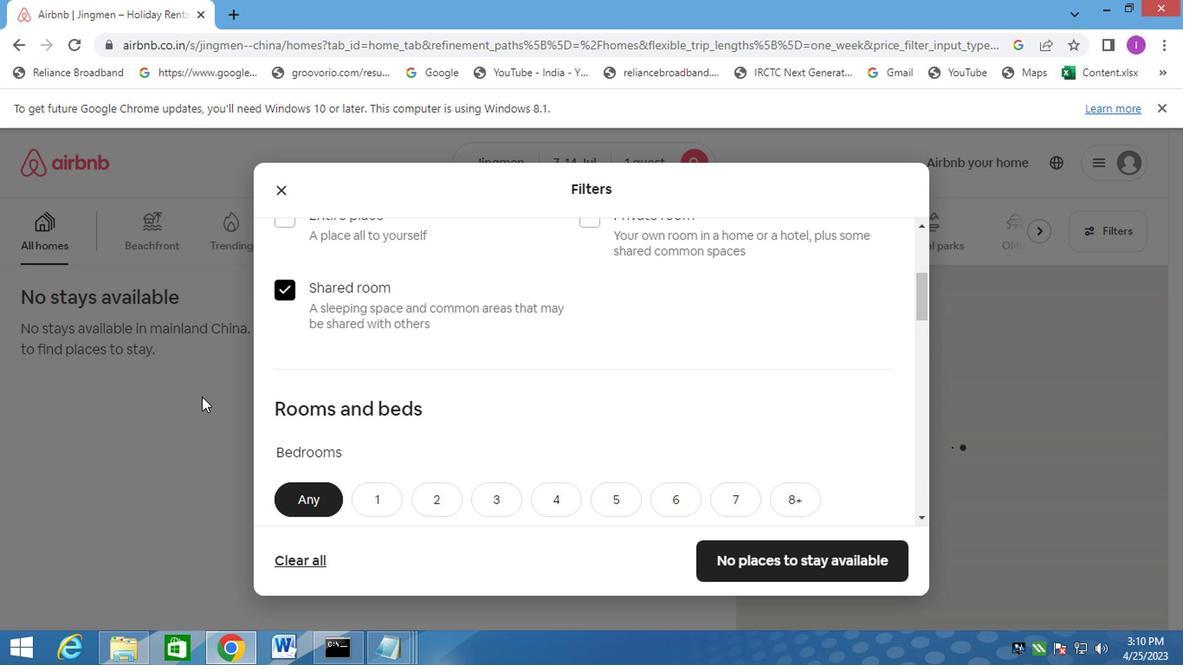 
Action: Mouse scrolled (200, 407) with delta (0, 0)
Screenshot: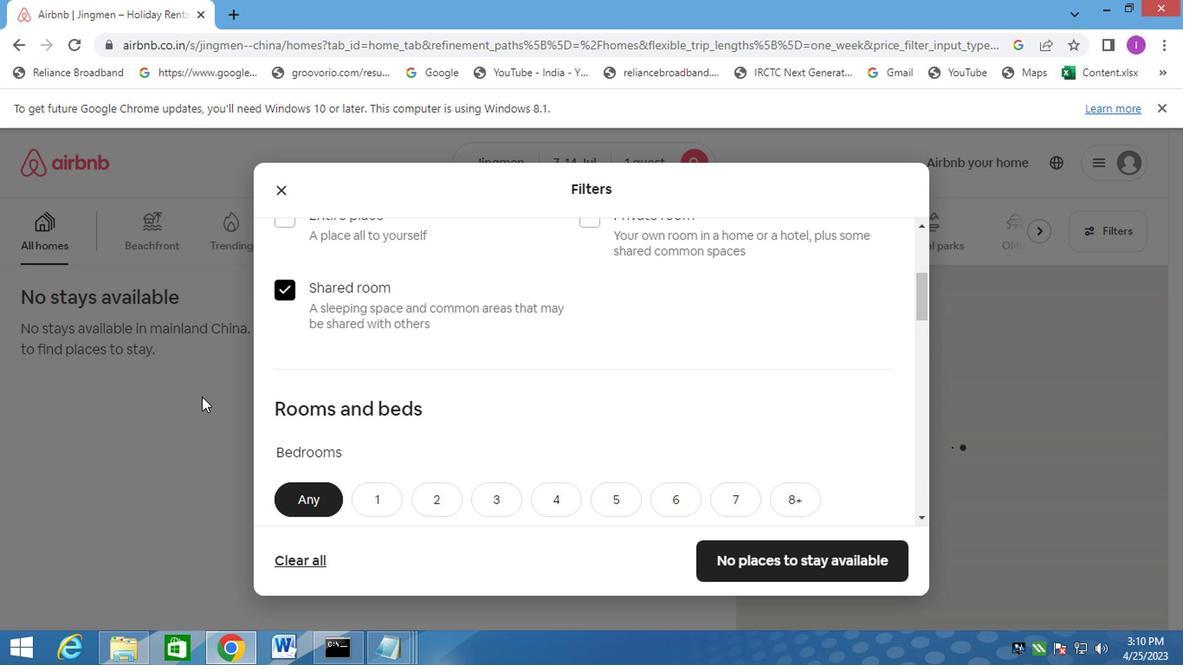 
Action: Mouse moved to (214, 429)
Screenshot: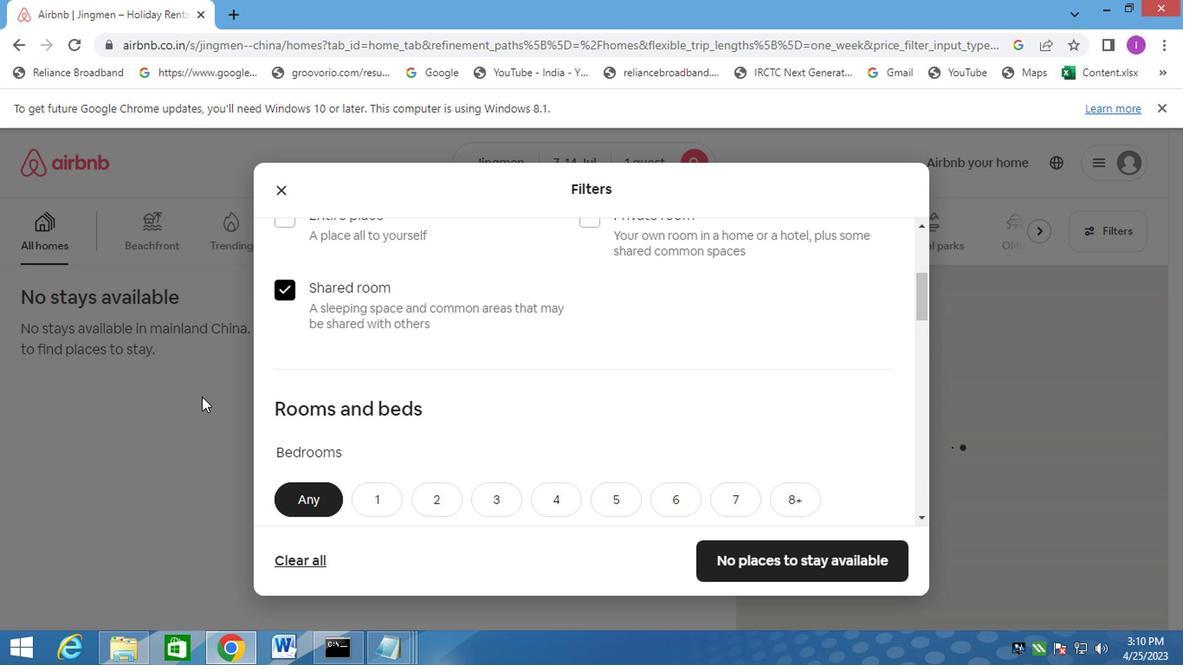 
Action: Mouse scrolled (214, 429) with delta (0, 0)
Screenshot: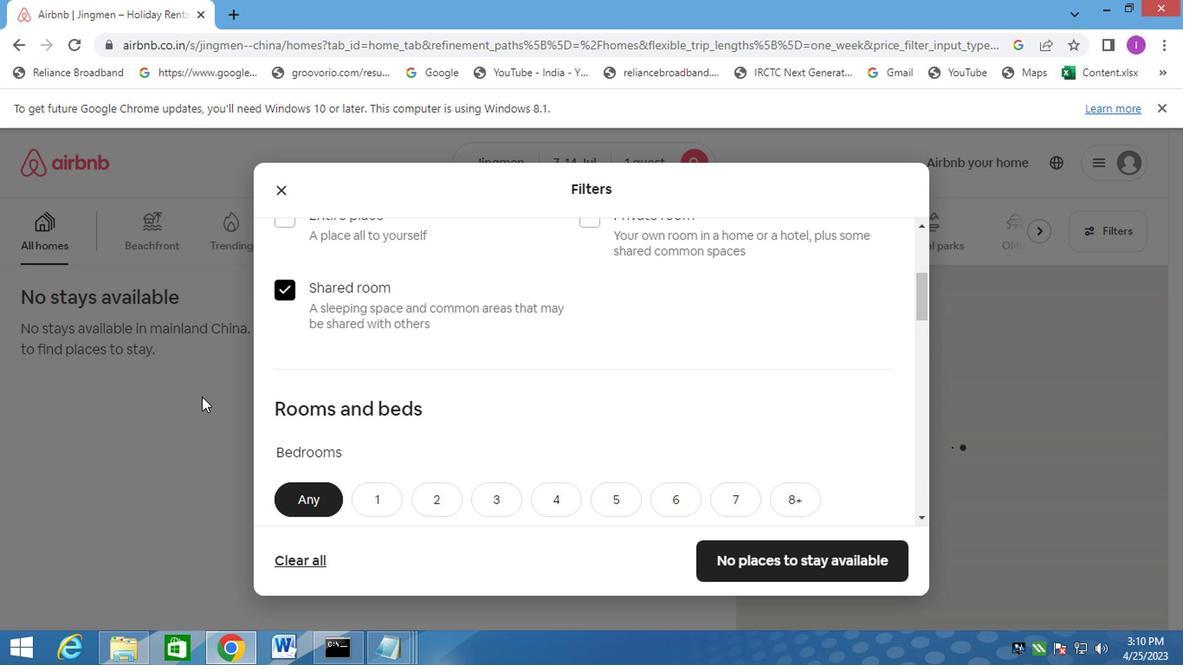 
Action: Mouse moved to (321, 390)
Screenshot: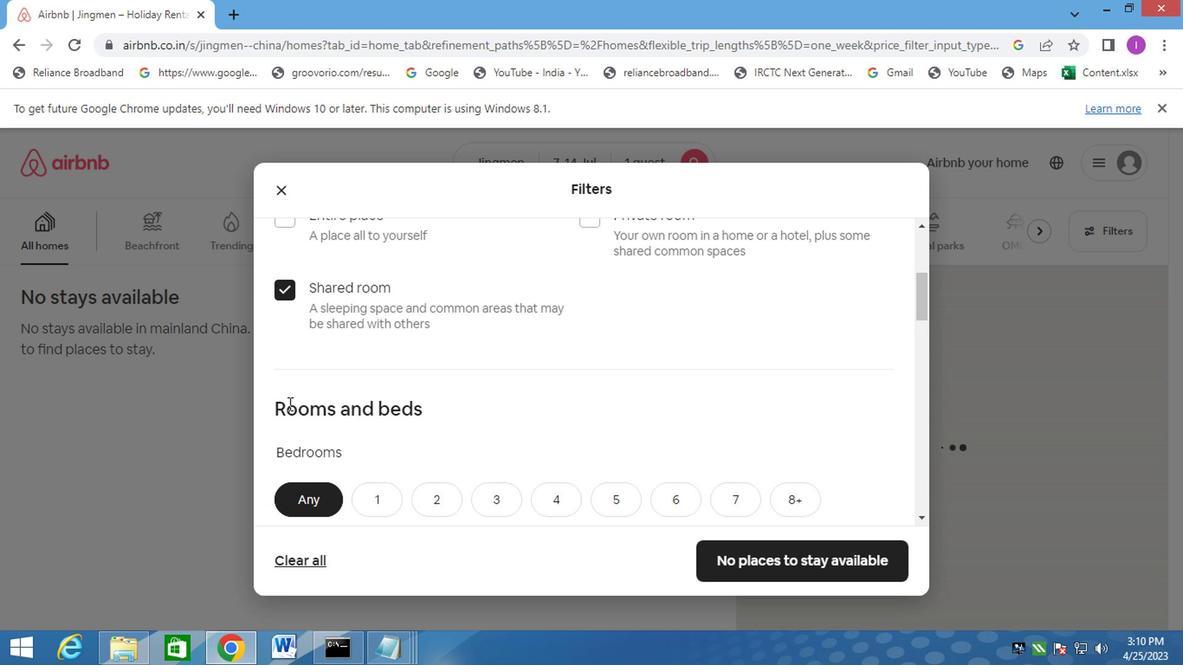 
Action: Mouse scrolled (321, 390) with delta (0, 0)
Screenshot: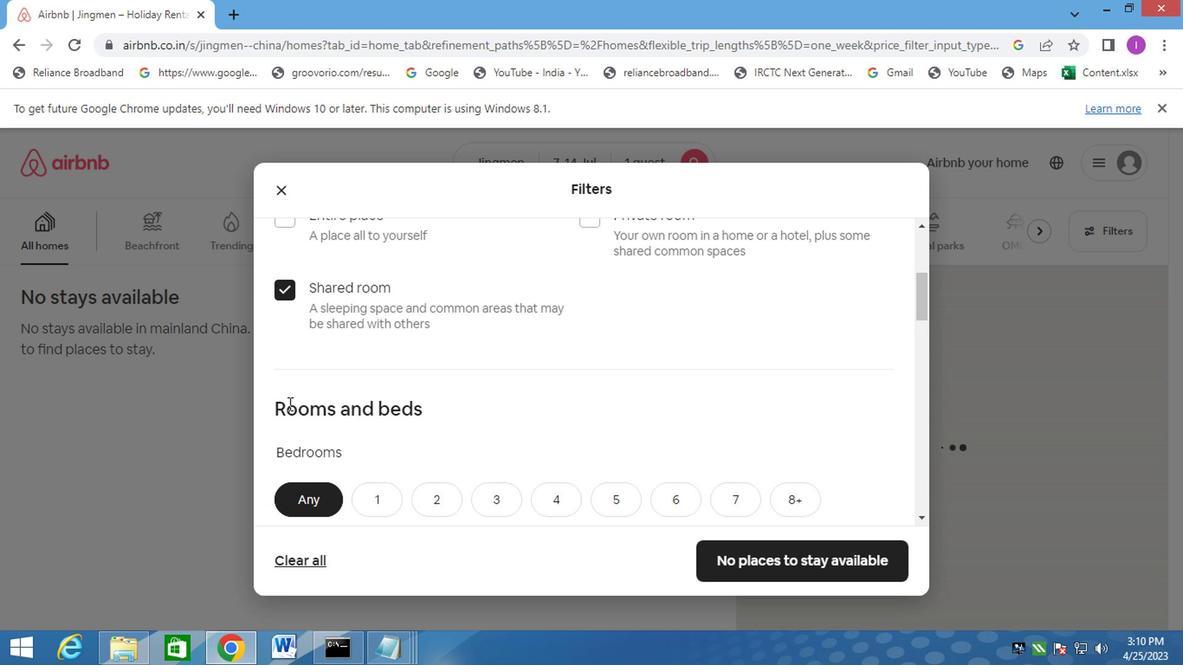 
Action: Mouse moved to (326, 390)
Screenshot: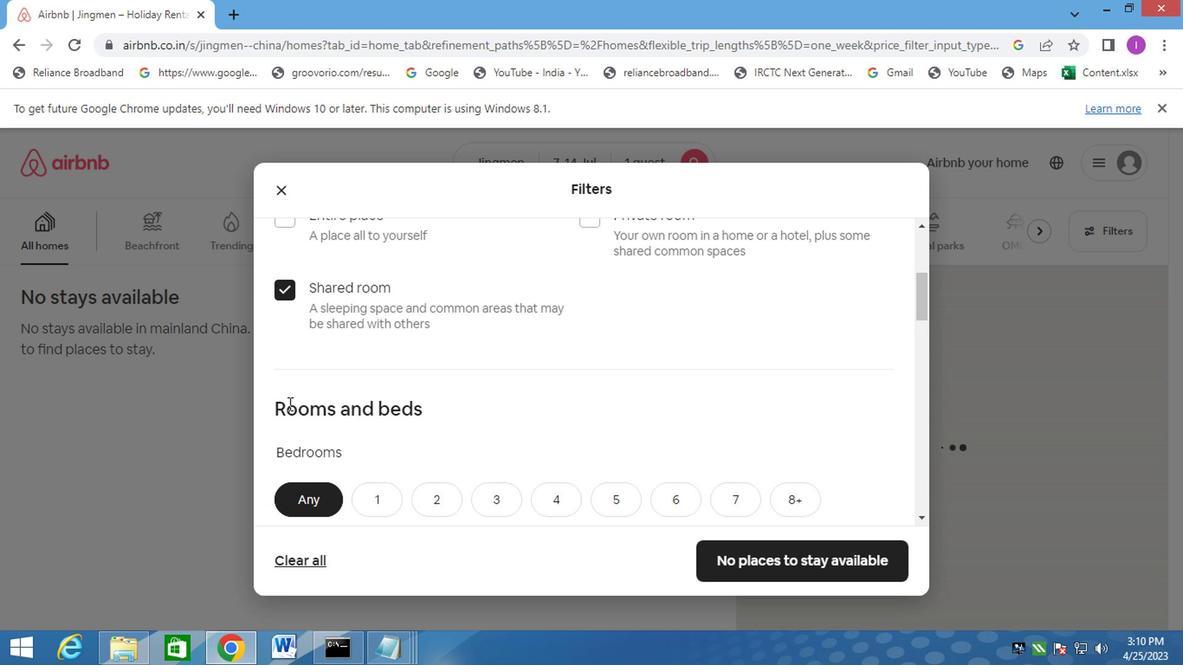 
Action: Mouse scrolled (326, 390) with delta (0, 0)
Screenshot: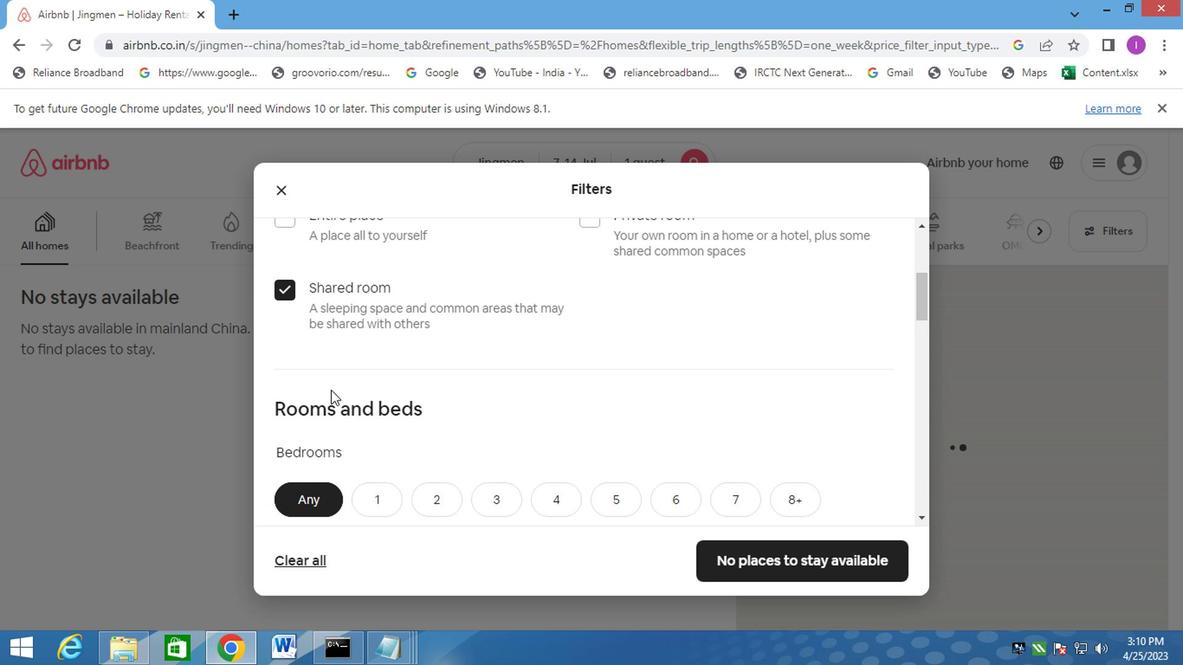 
Action: Mouse moved to (334, 392)
Screenshot: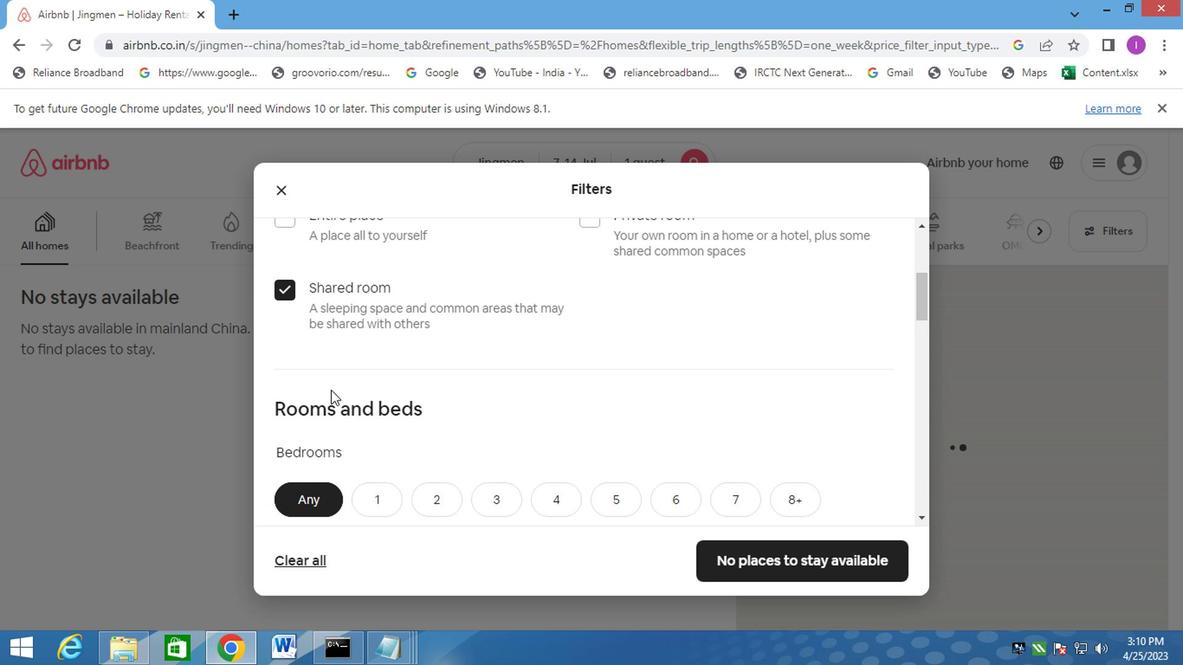 
Action: Mouse scrolled (334, 392) with delta (0, 0)
Screenshot: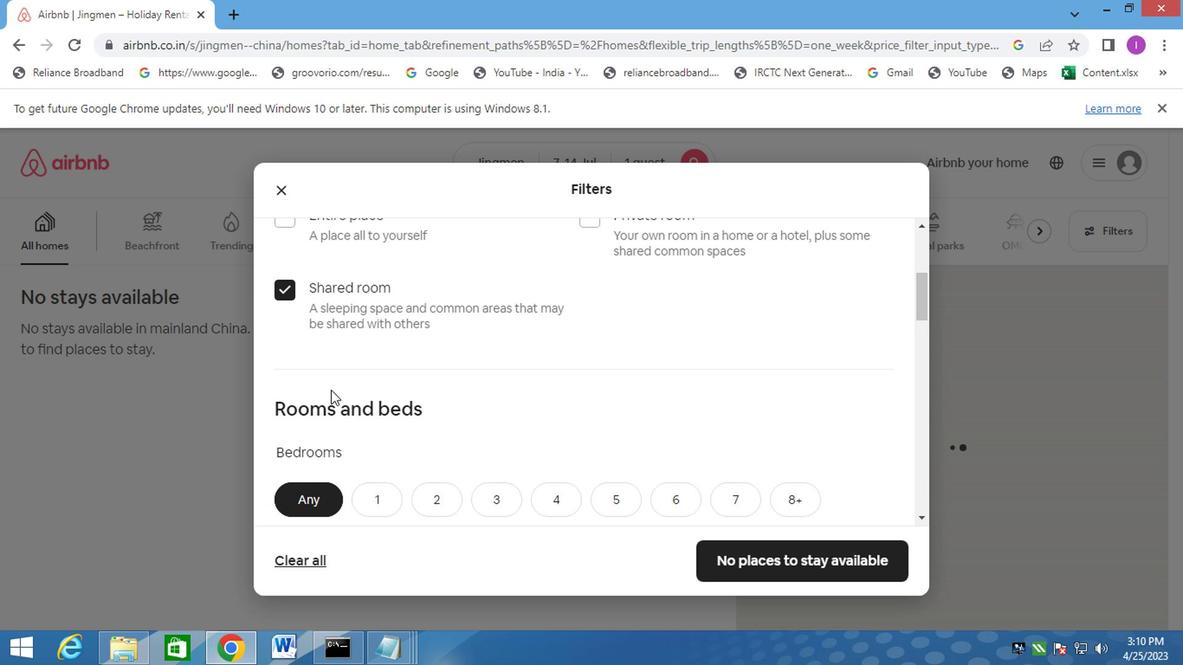 
Action: Mouse moved to (389, 371)
Screenshot: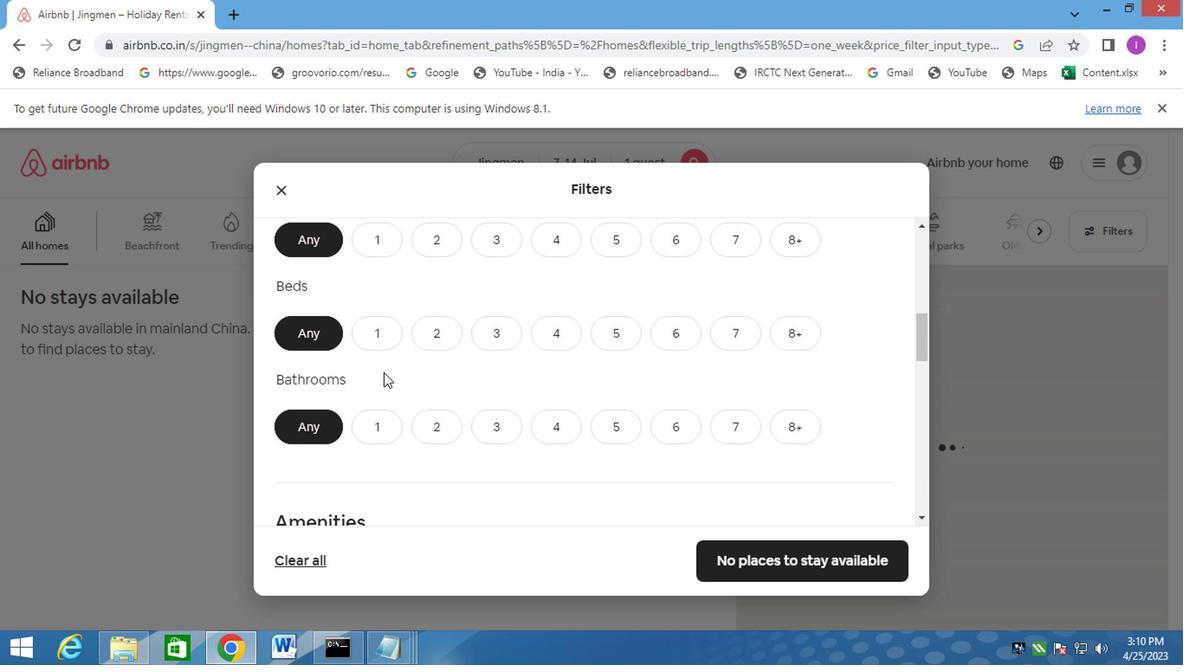 
Action: Mouse scrolled (389, 370) with delta (0, 0)
Screenshot: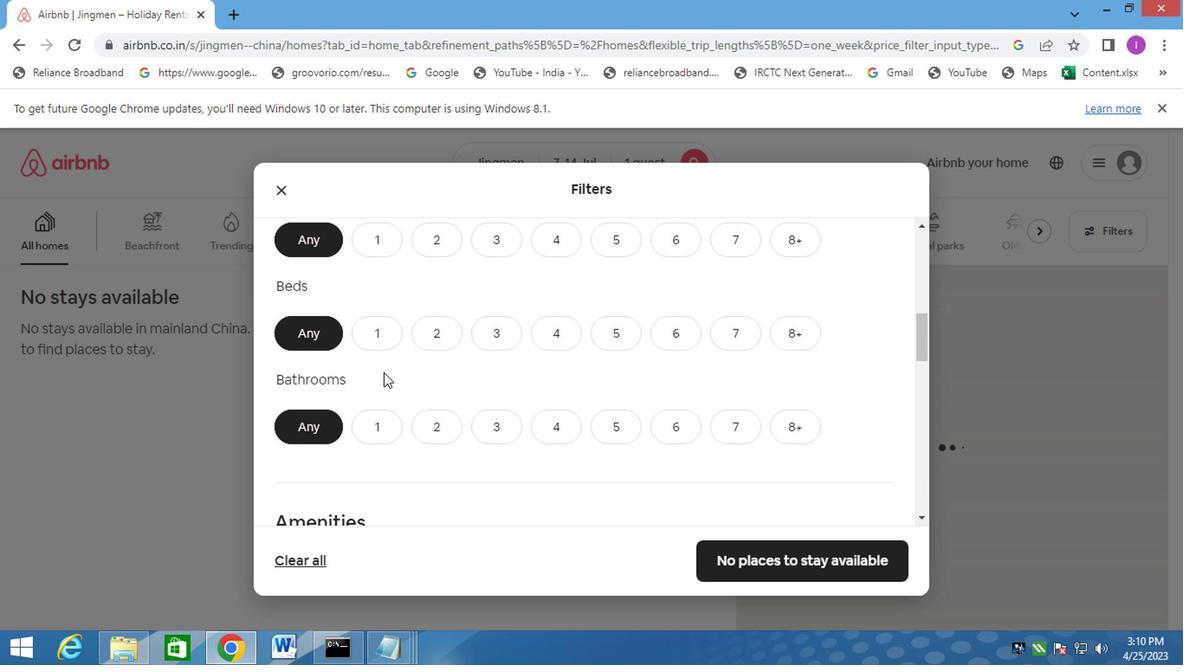 
Action: Mouse moved to (372, 252)
Screenshot: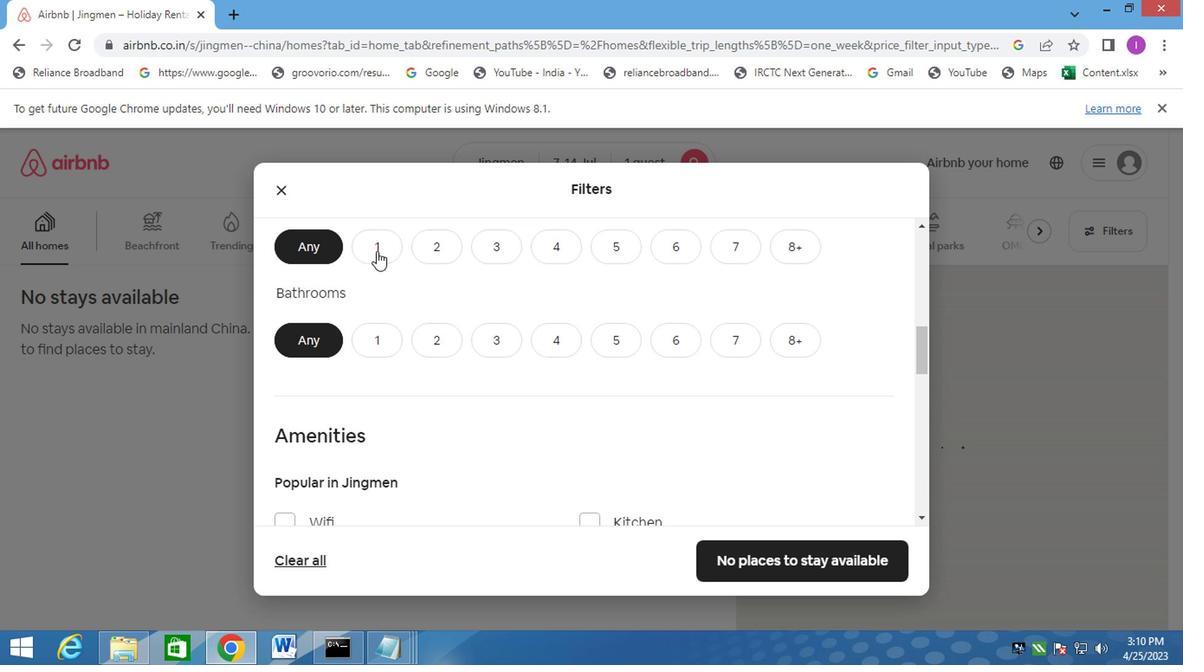 
Action: Mouse pressed left at (372, 252)
Screenshot: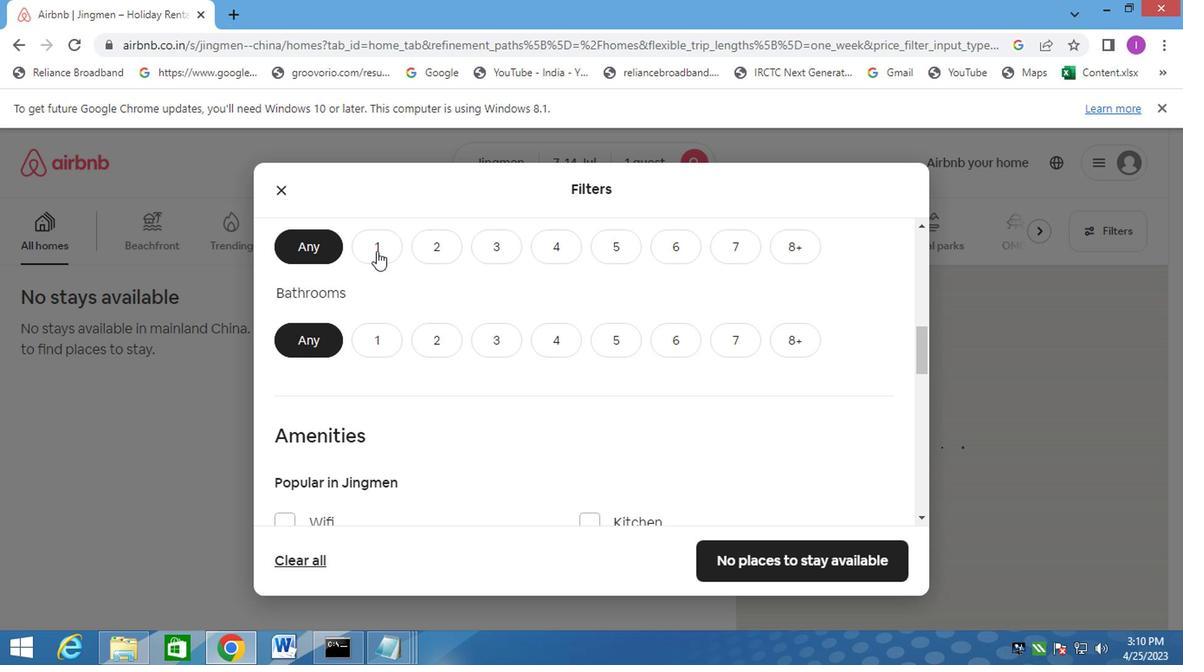 
Action: Mouse moved to (381, 337)
Screenshot: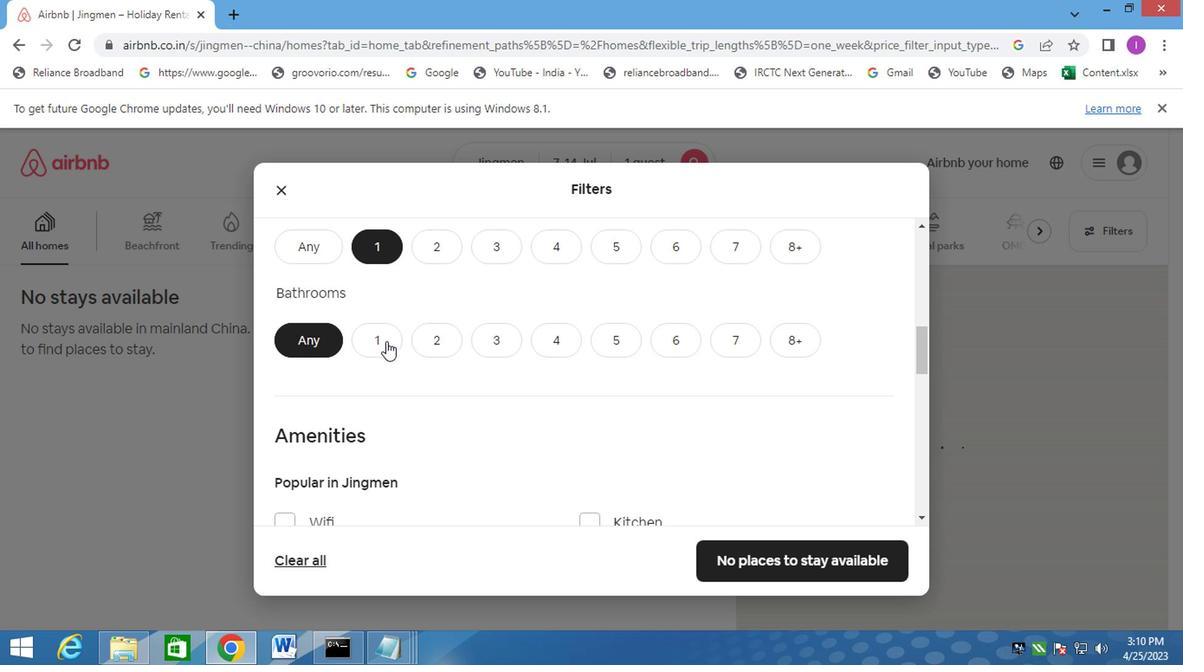 
Action: Mouse pressed left at (381, 337)
Screenshot: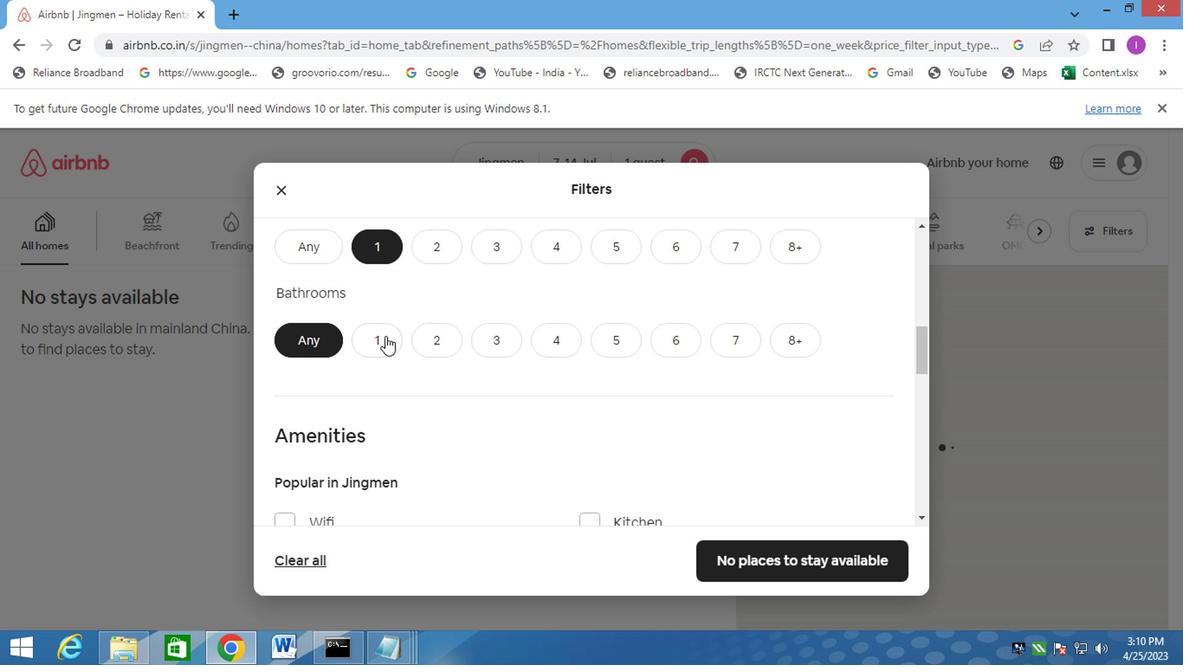 
Action: Mouse moved to (400, 317)
Screenshot: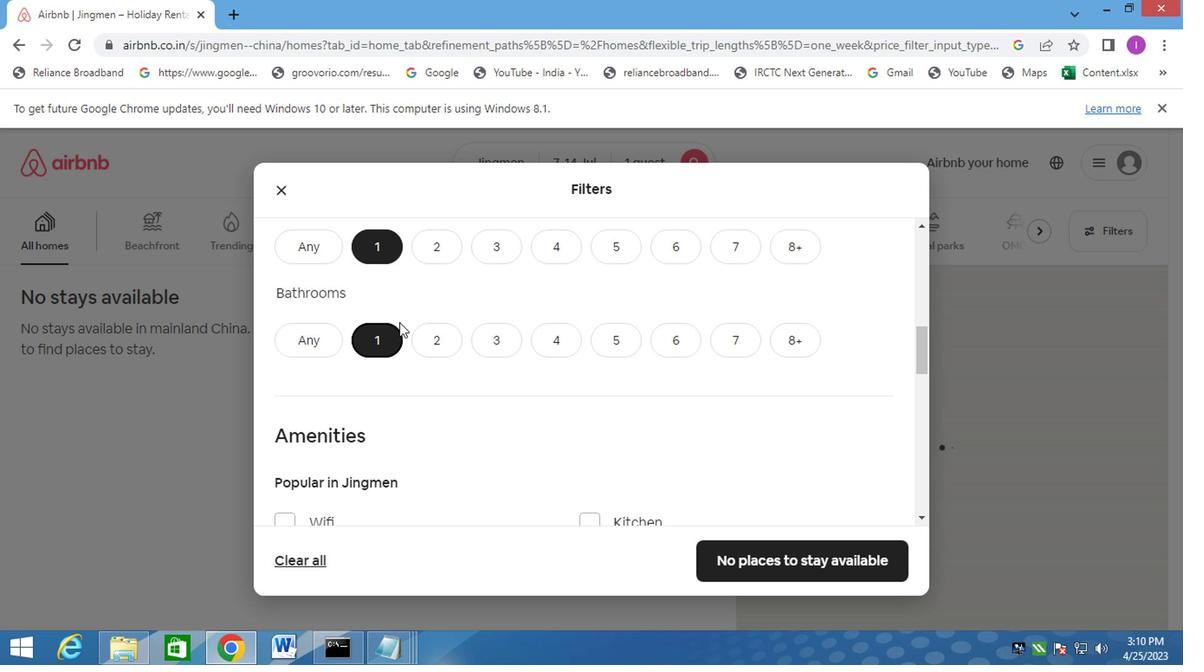 
Action: Mouse scrolled (400, 318) with delta (0, 1)
Screenshot: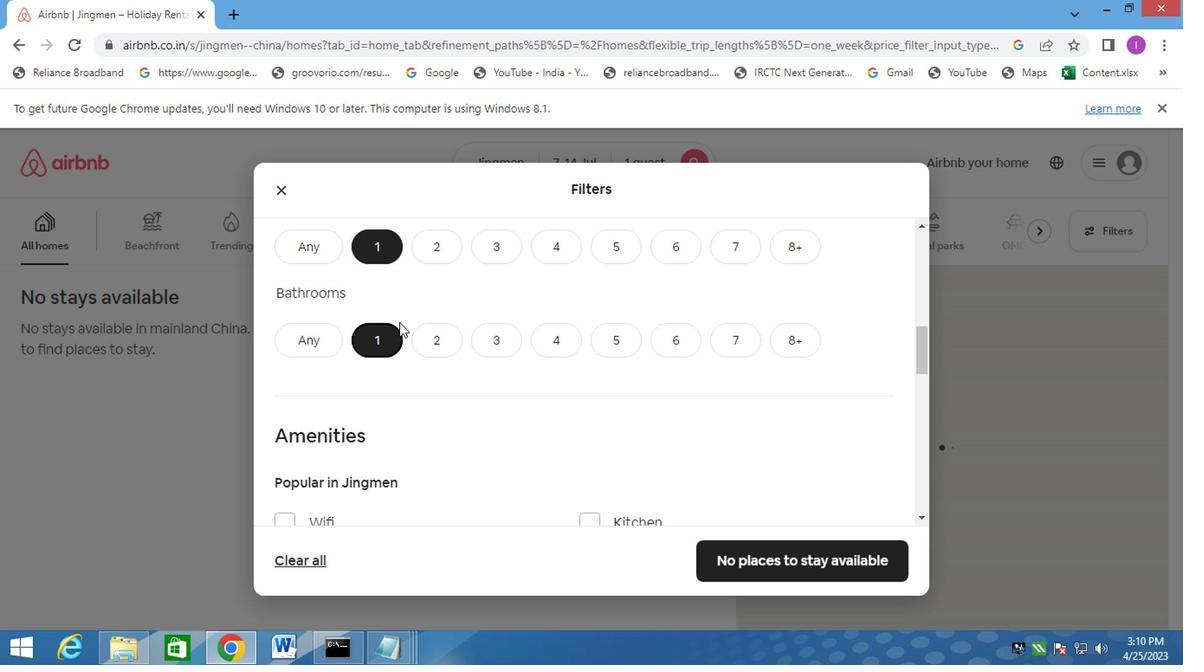 
Action: Mouse moved to (402, 316)
Screenshot: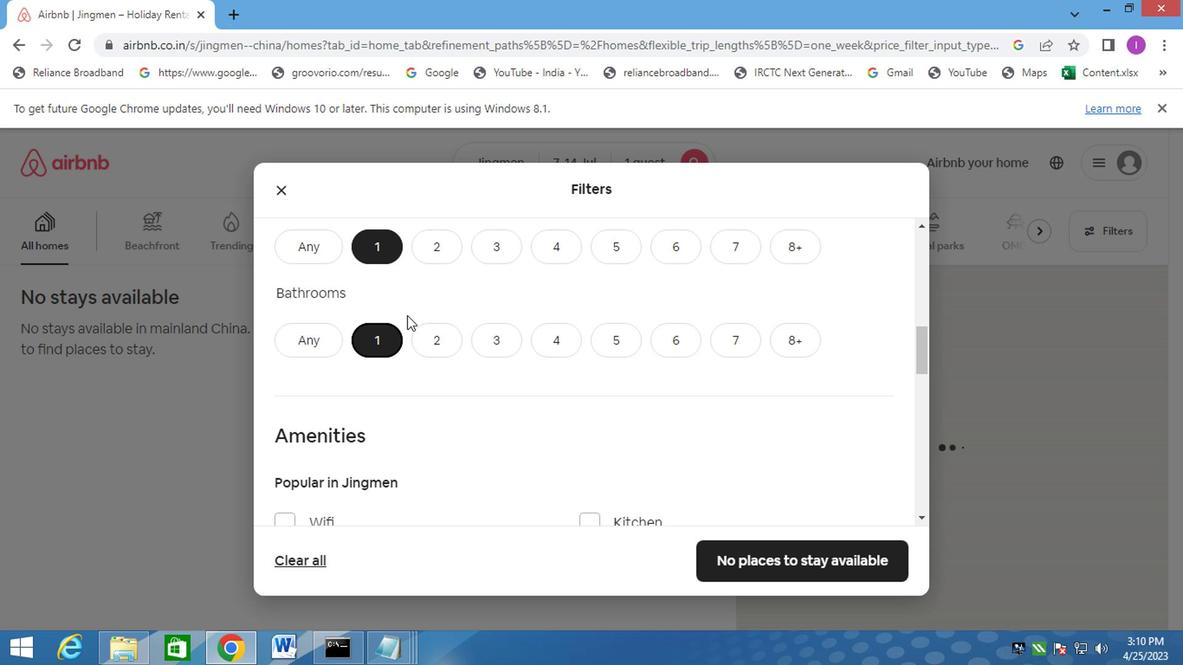
Action: Mouse scrolled (402, 316) with delta (0, 0)
Screenshot: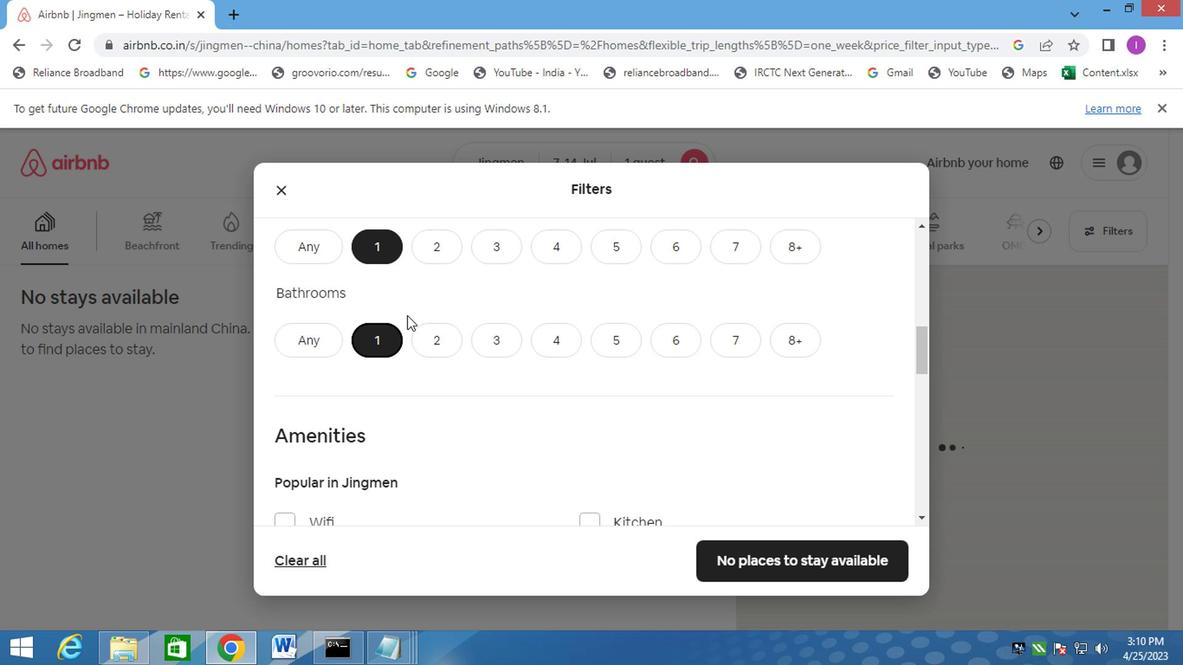 
Action: Mouse moved to (402, 308)
Screenshot: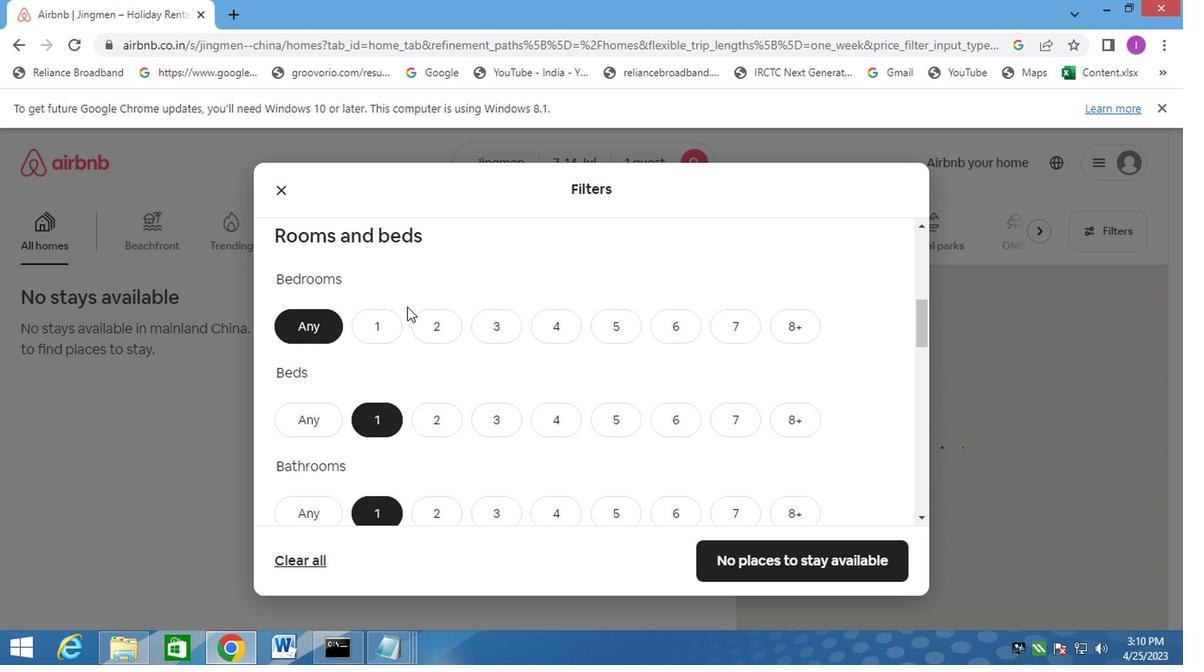 
Action: Mouse scrolled (402, 308) with delta (0, 0)
Screenshot: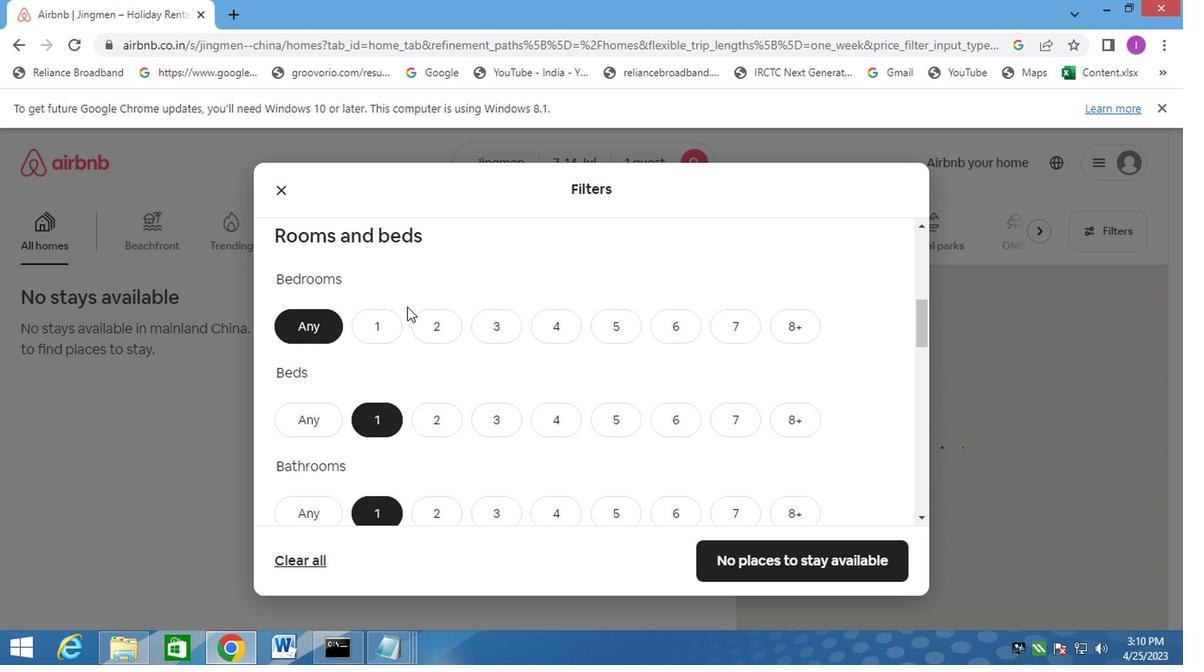 
Action: Mouse moved to (361, 414)
Screenshot: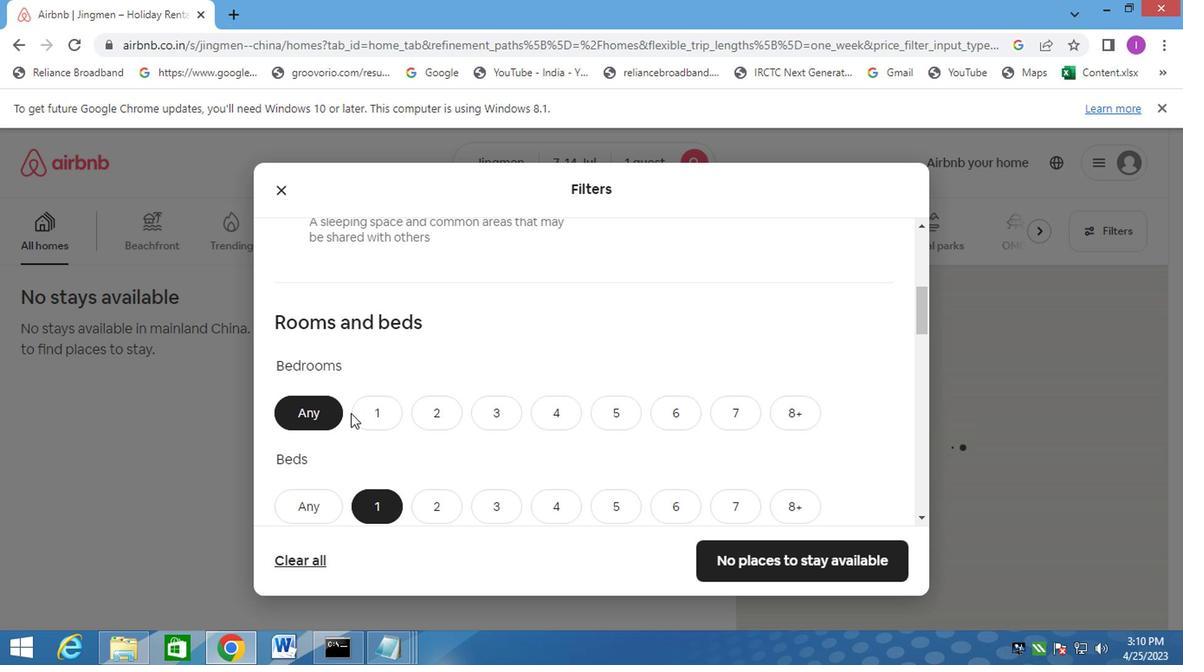 
Action: Mouse pressed left at (361, 414)
Screenshot: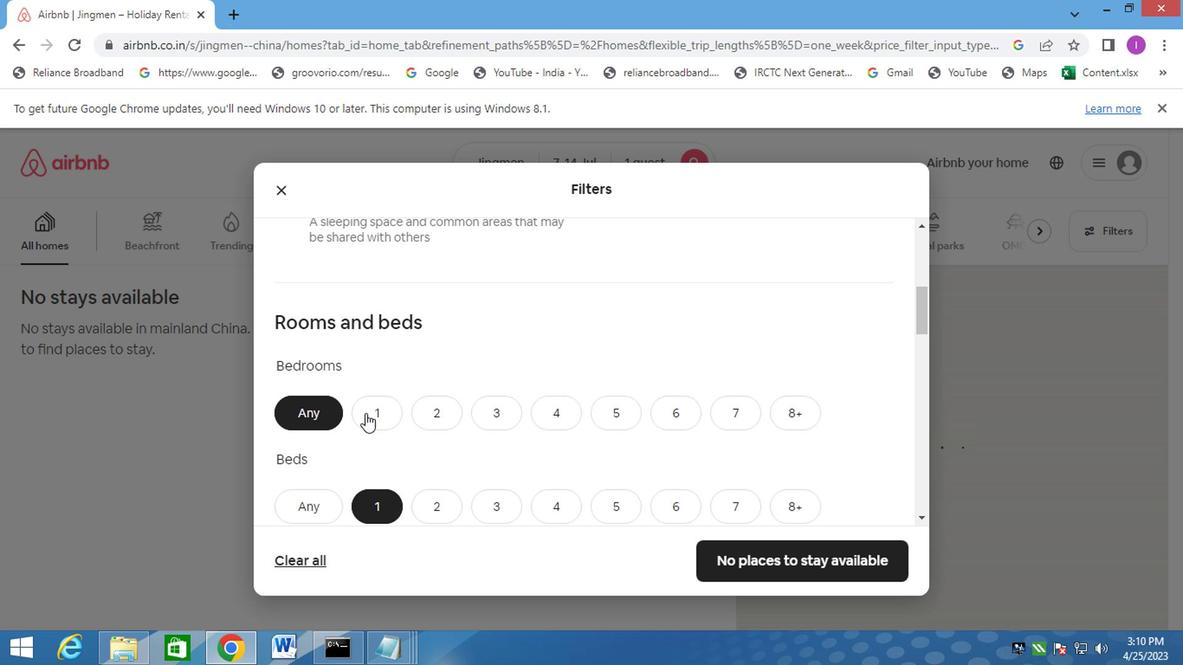 
Action: Mouse moved to (603, 473)
Screenshot: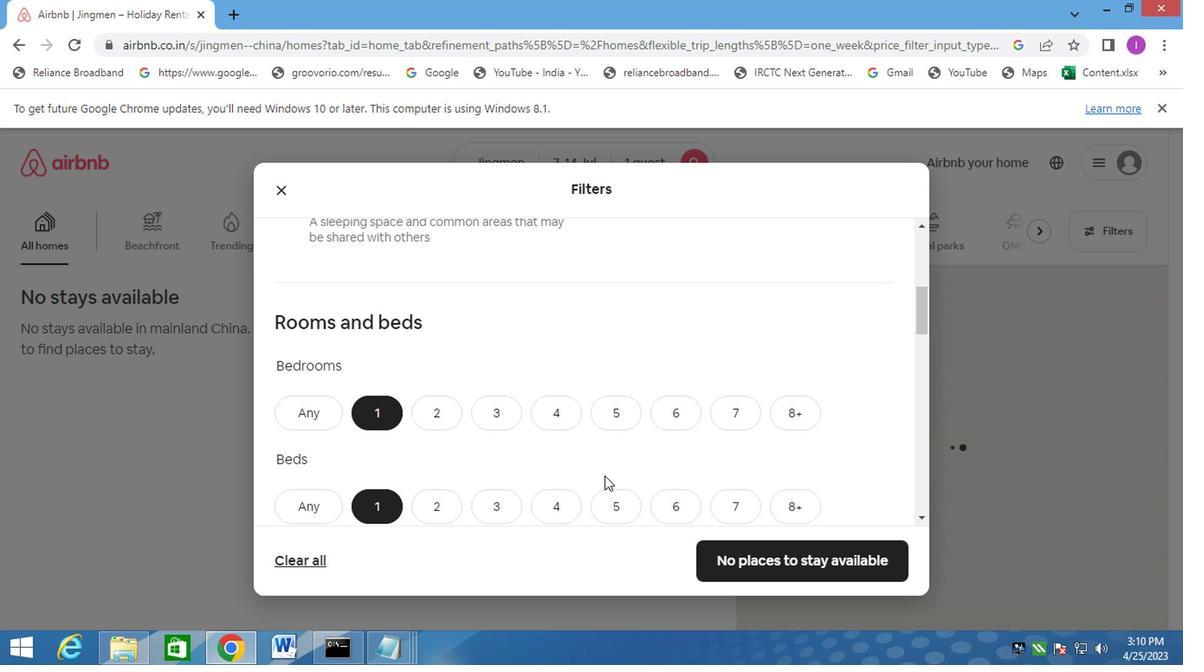 
Action: Mouse scrolled (603, 472) with delta (0, 0)
Screenshot: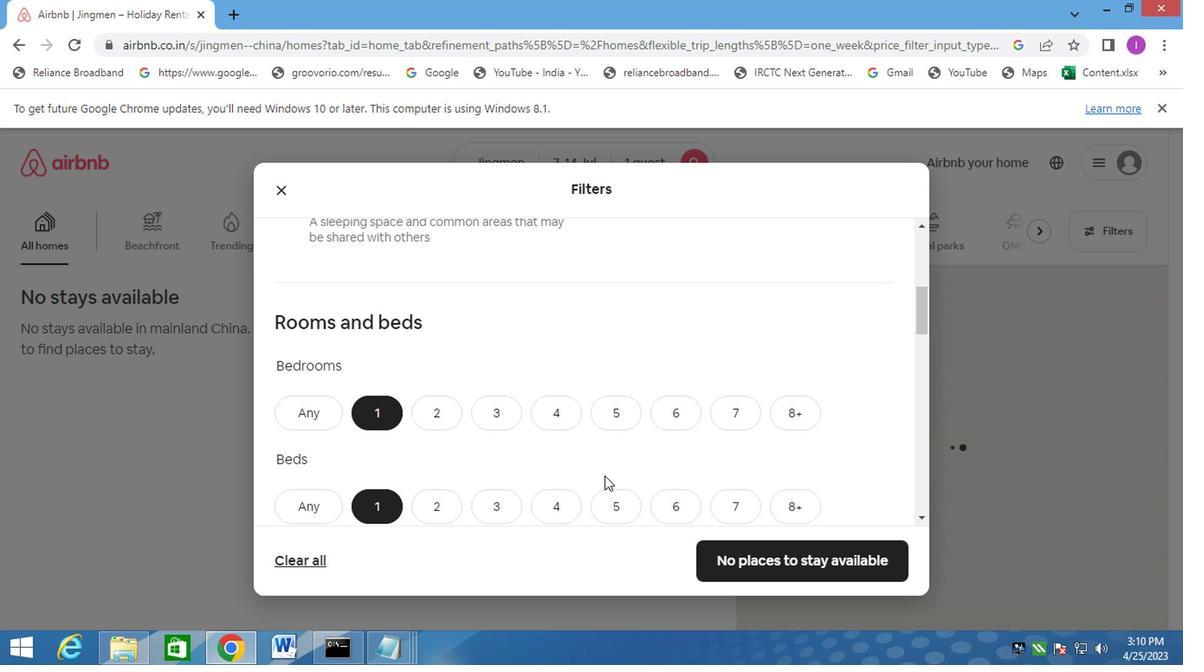 
Action: Mouse scrolled (603, 472) with delta (0, 0)
Screenshot: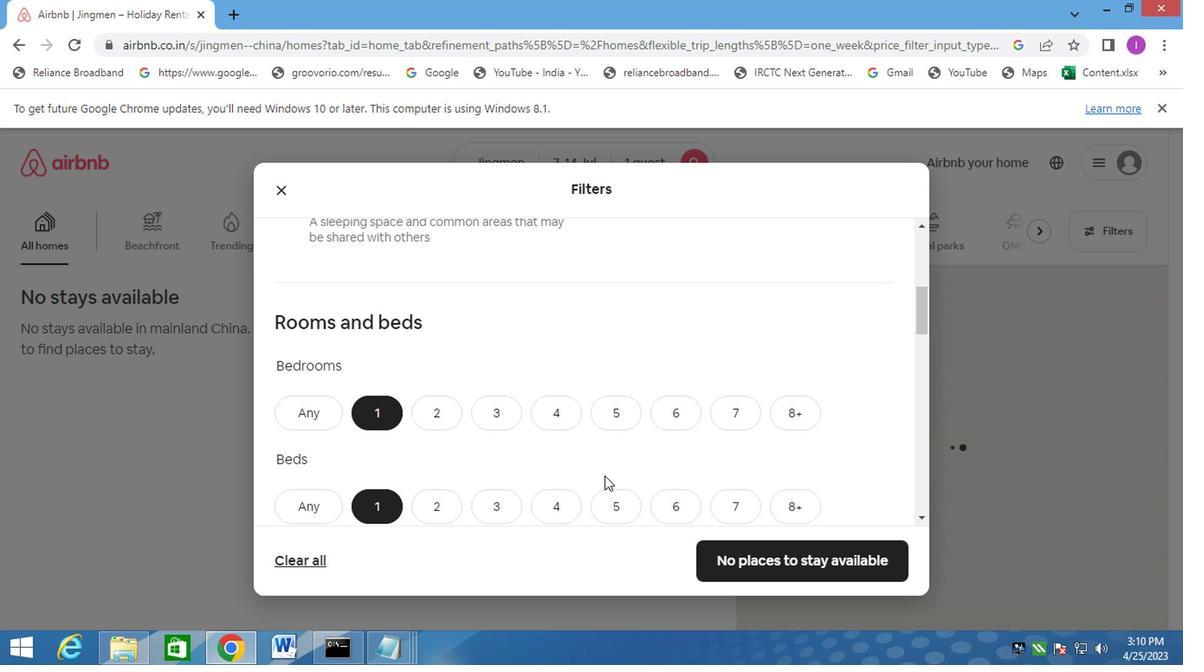 
Action: Mouse scrolled (603, 472) with delta (0, 0)
Screenshot: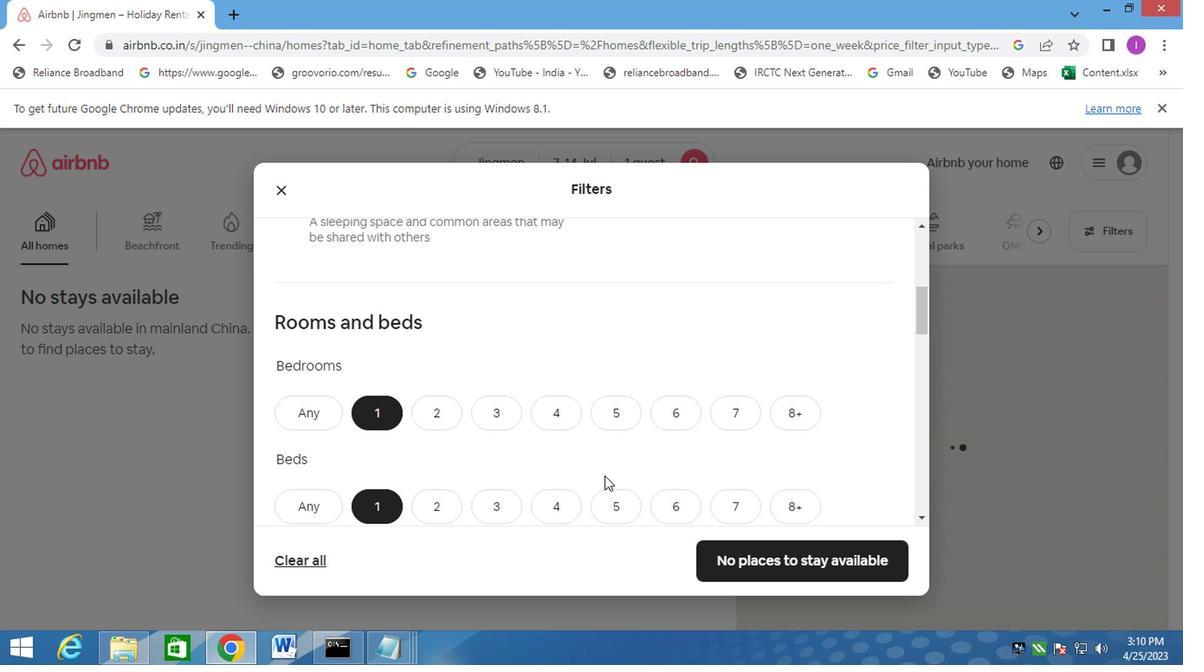 
Action: Mouse scrolled (603, 472) with delta (0, 0)
Screenshot: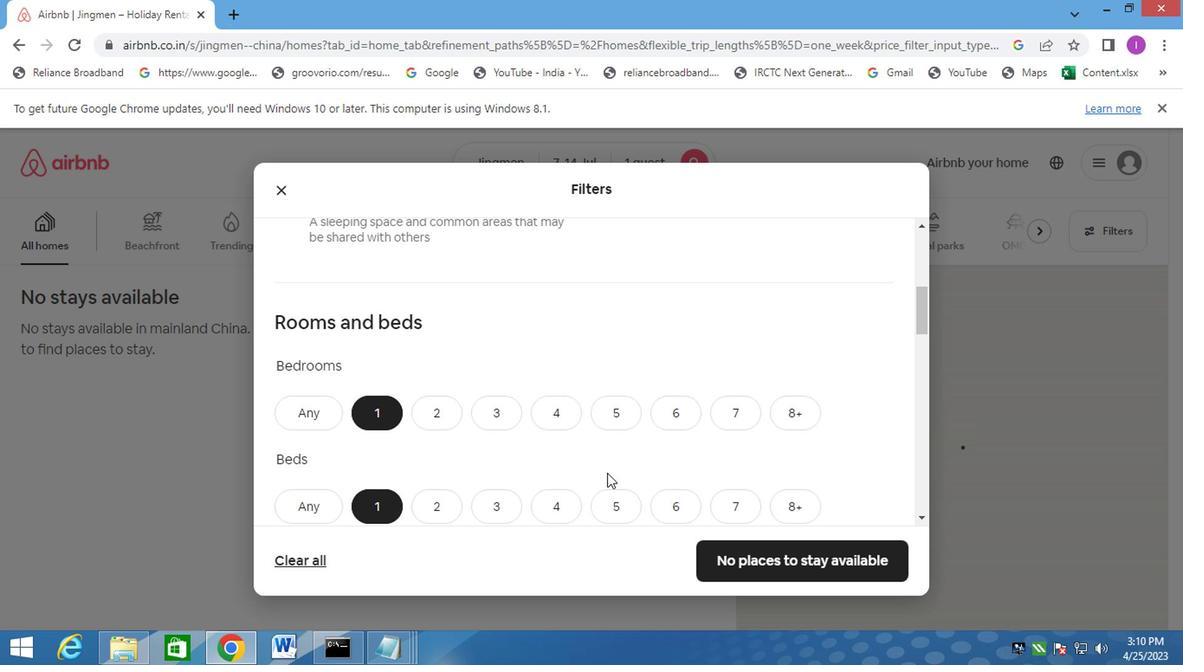 
Action: Mouse moved to (628, 435)
Screenshot: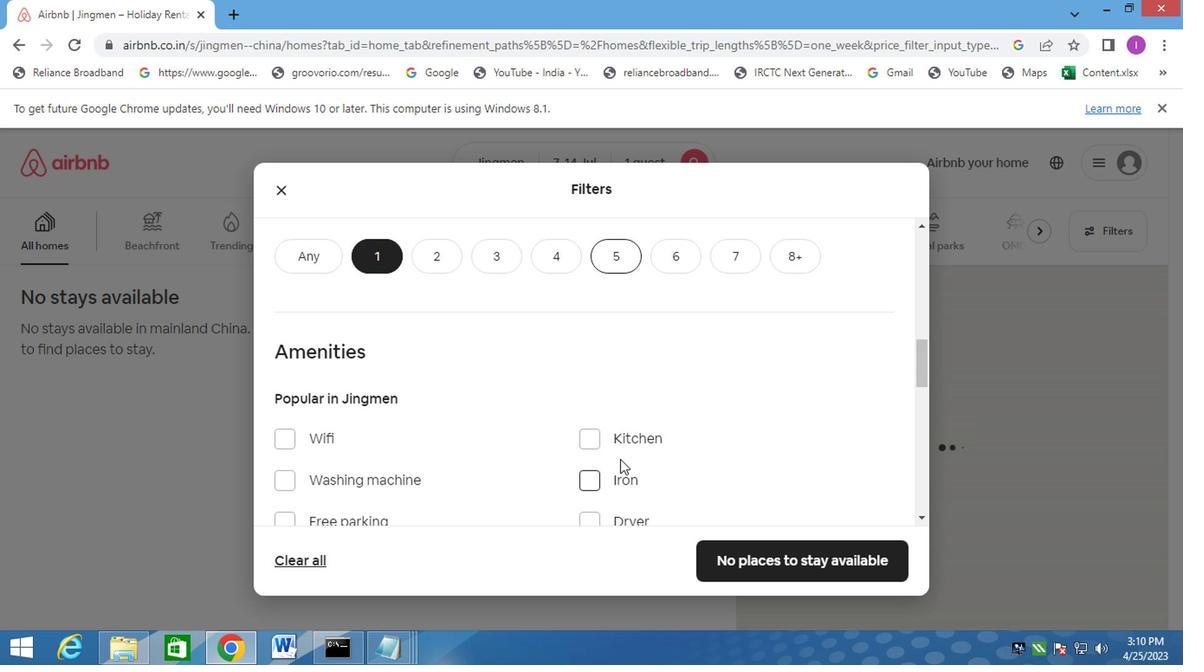 
Action: Mouse scrolled (628, 434) with delta (0, -1)
Screenshot: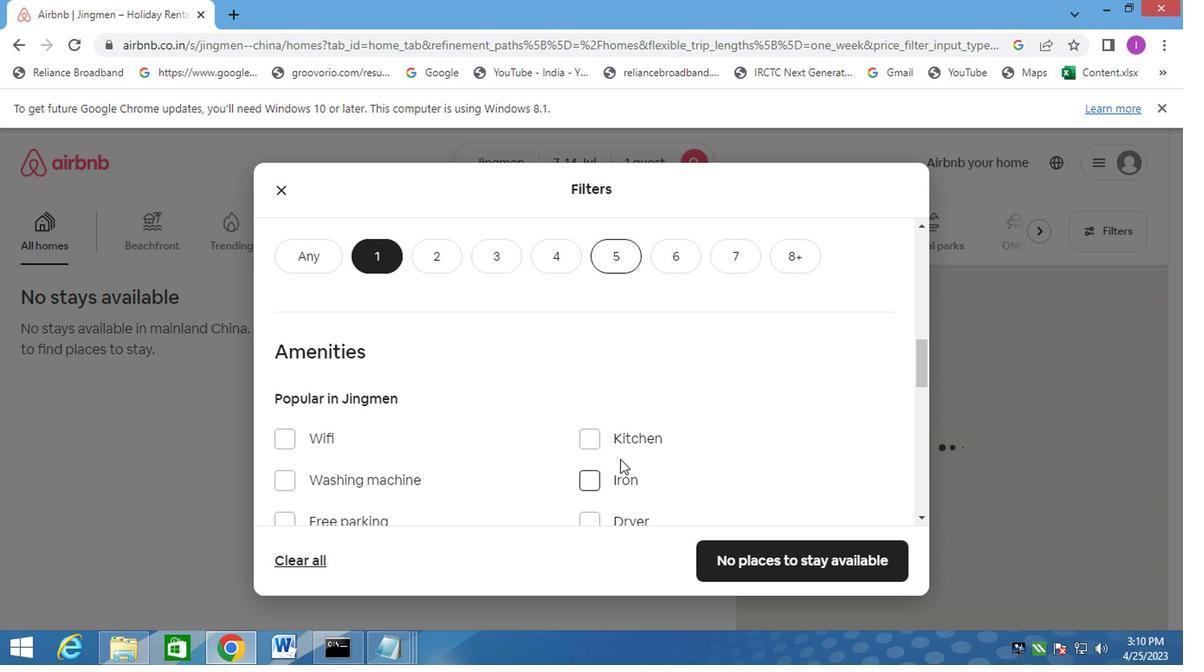 
Action: Mouse scrolled (628, 434) with delta (0, -1)
Screenshot: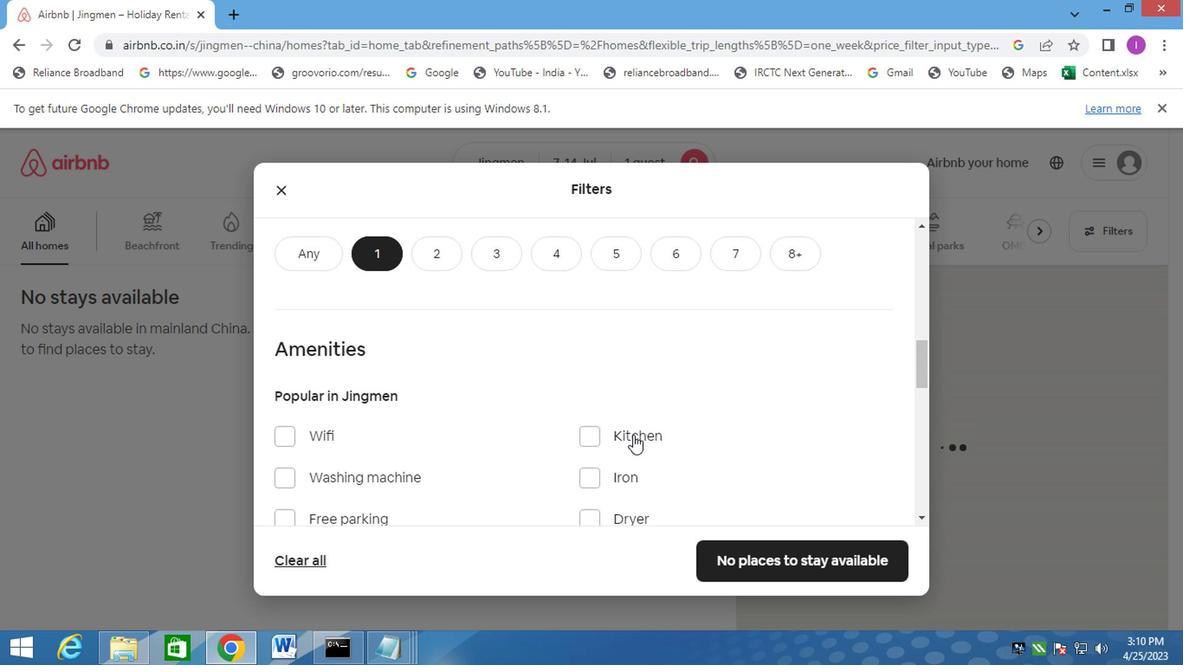 
Action: Mouse moved to (629, 434)
Screenshot: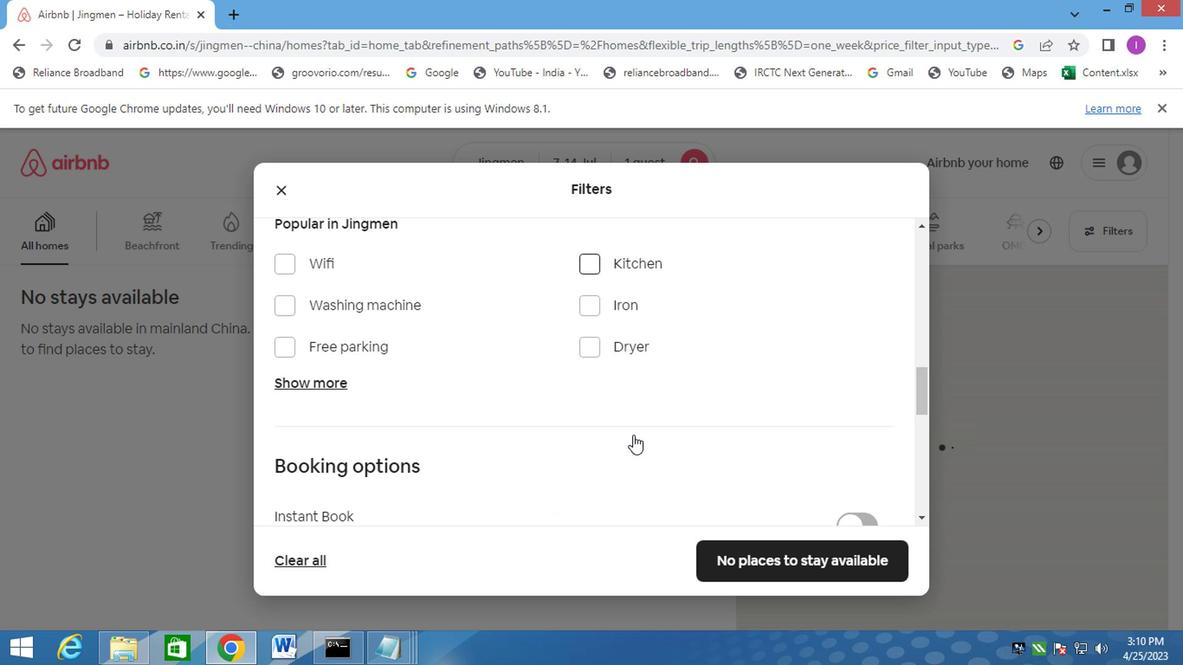 
Action: Mouse scrolled (629, 434) with delta (0, 0)
Screenshot: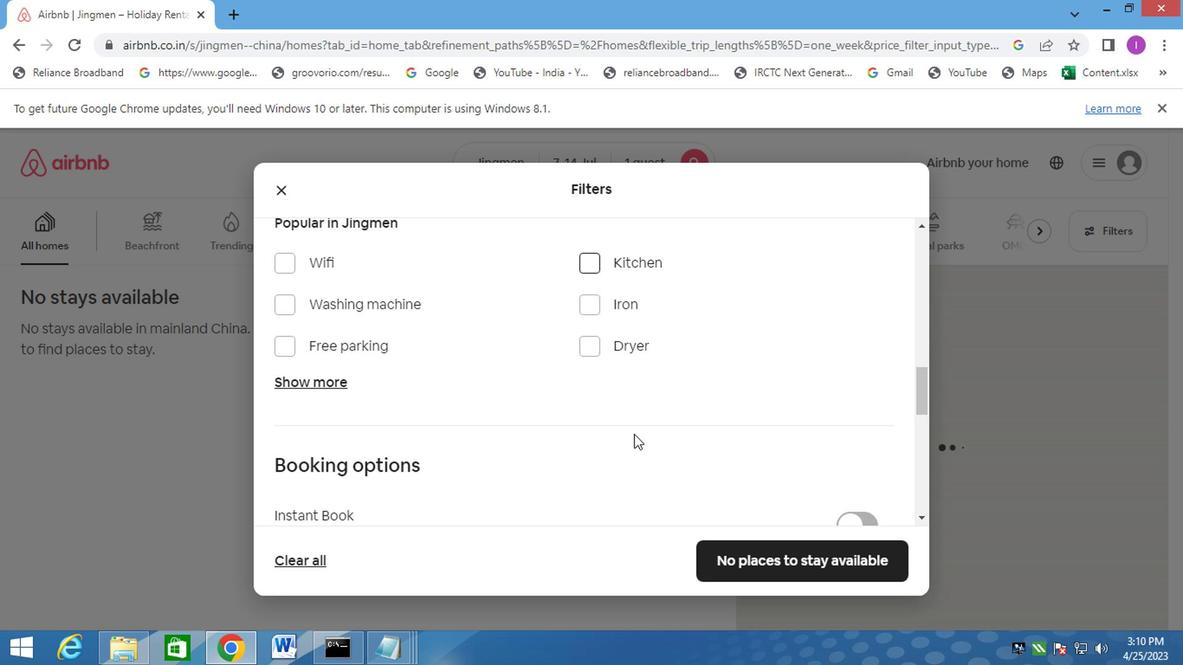 
Action: Mouse scrolled (629, 434) with delta (0, 0)
Screenshot: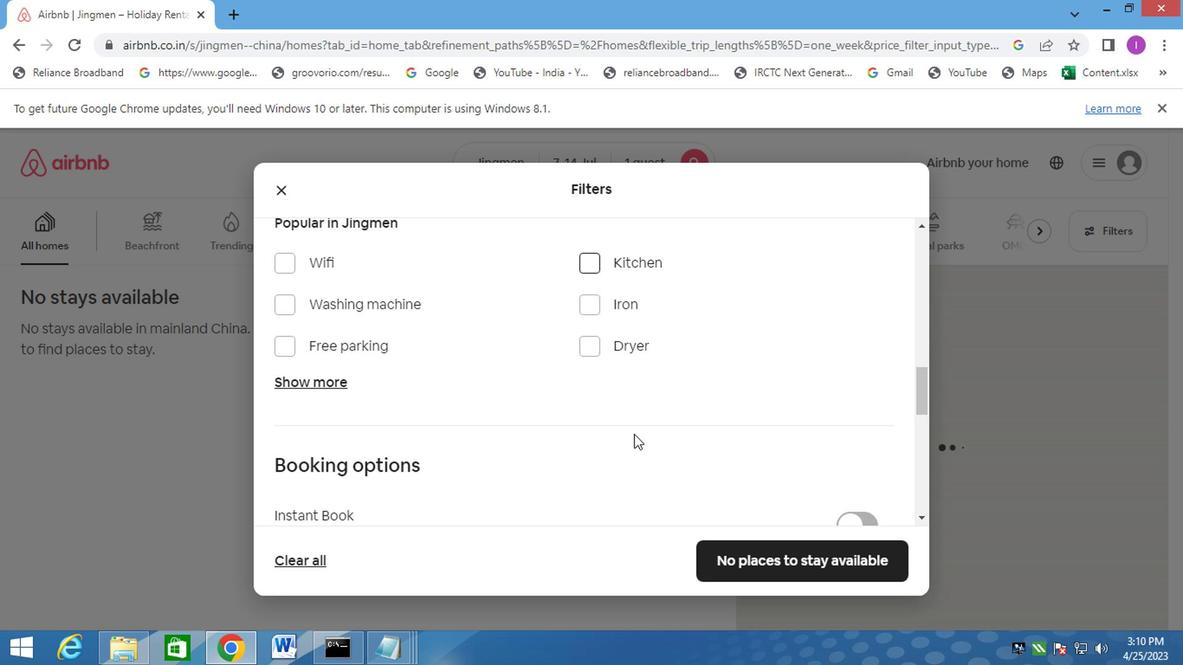 
Action: Mouse scrolled (629, 434) with delta (0, 0)
Screenshot: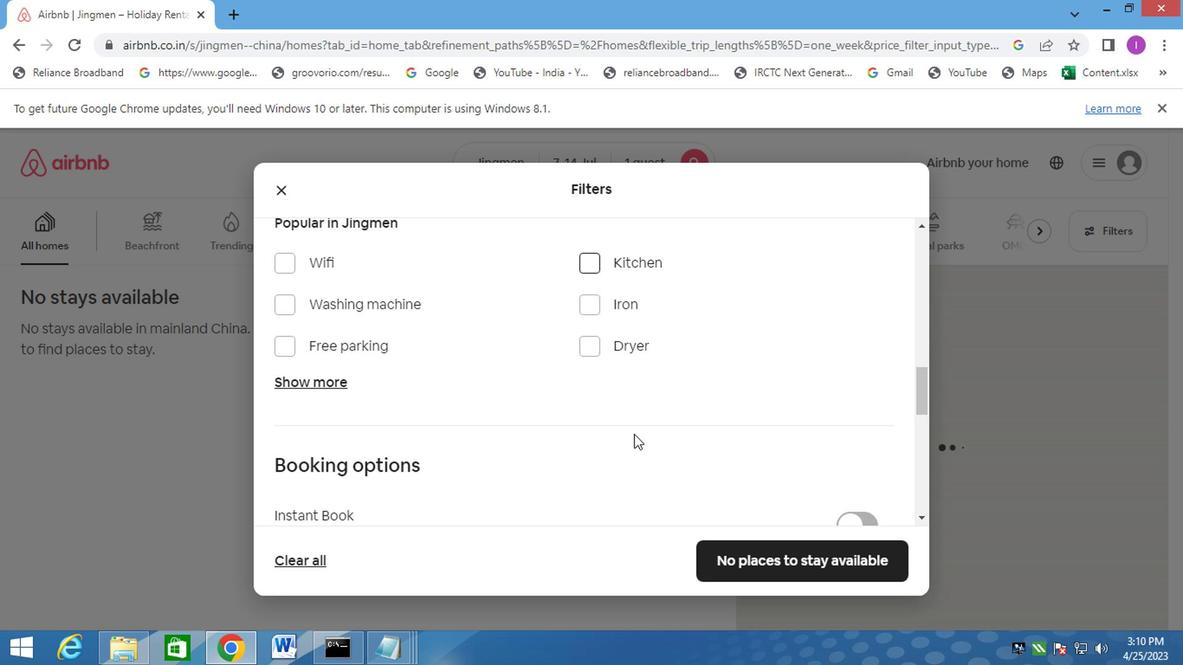 
Action: Mouse moved to (865, 323)
Screenshot: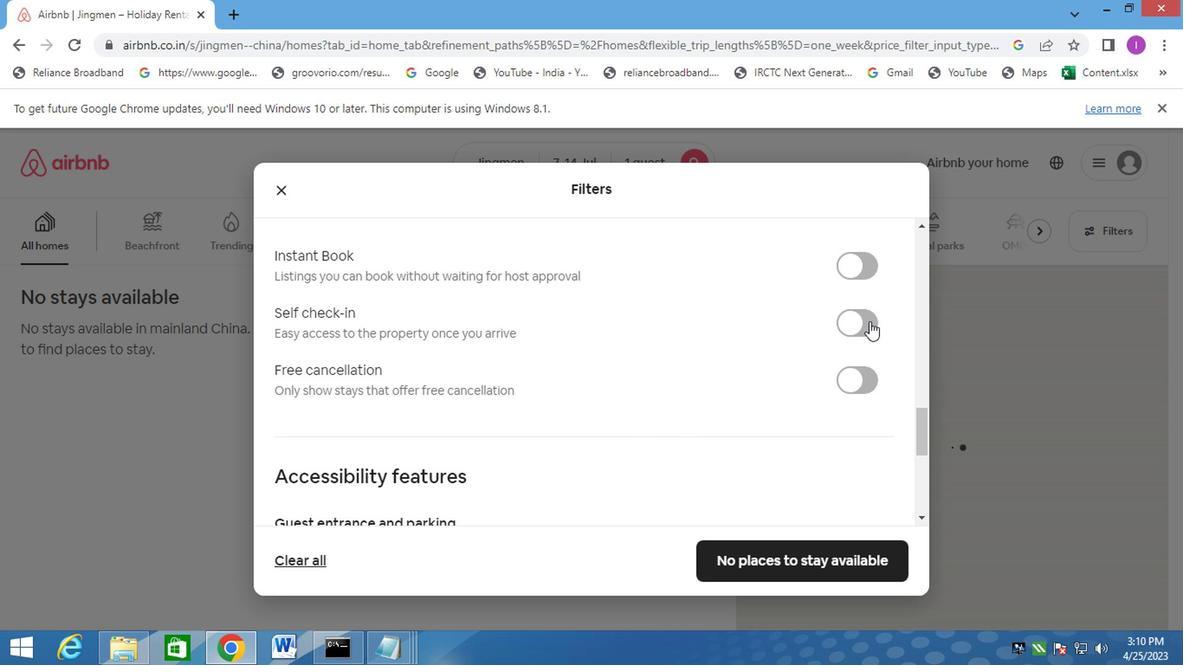 
Action: Mouse pressed left at (865, 323)
Screenshot: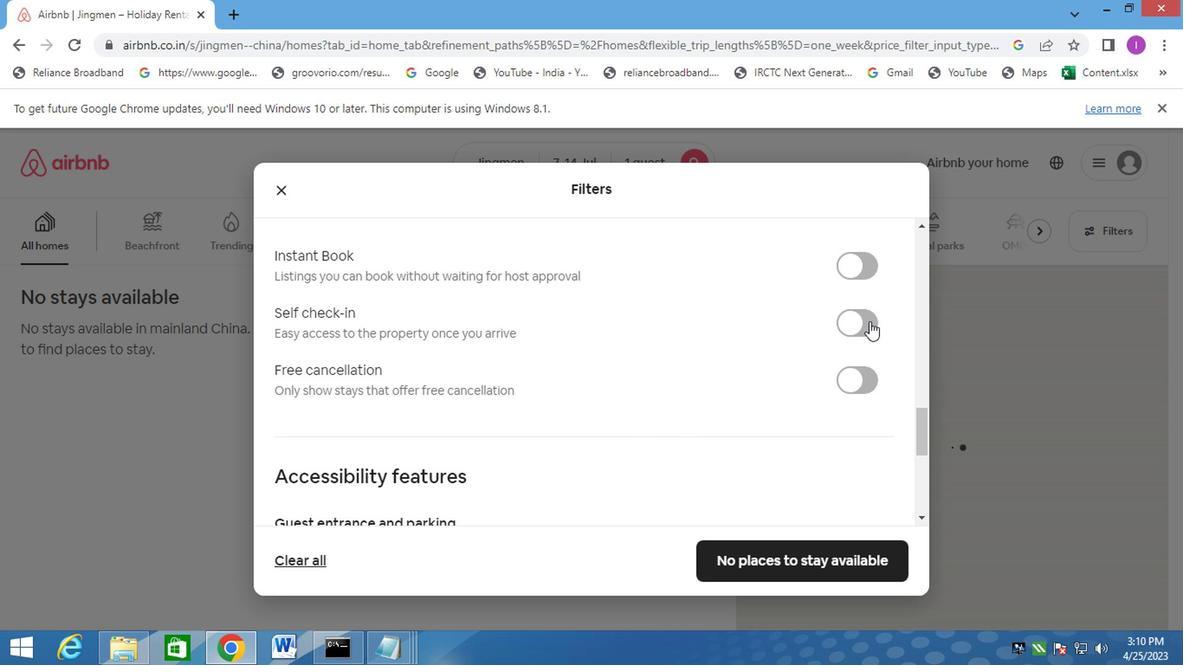 
Action: Mouse moved to (572, 371)
Screenshot: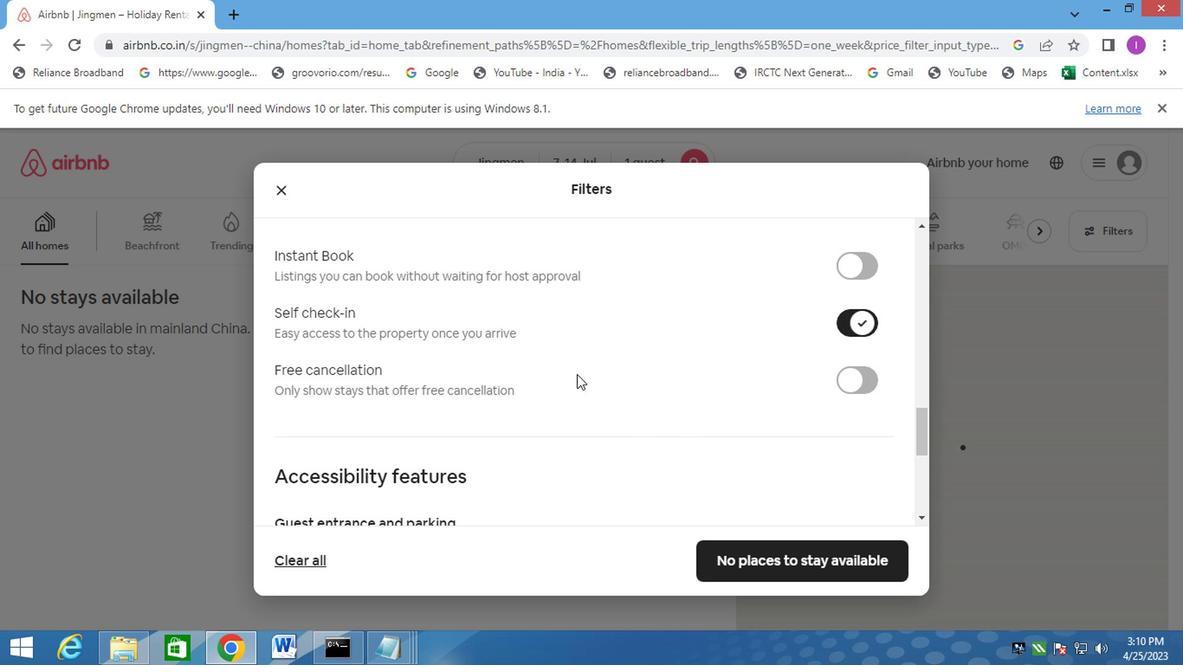 
Action: Mouse scrolled (572, 370) with delta (0, 0)
Screenshot: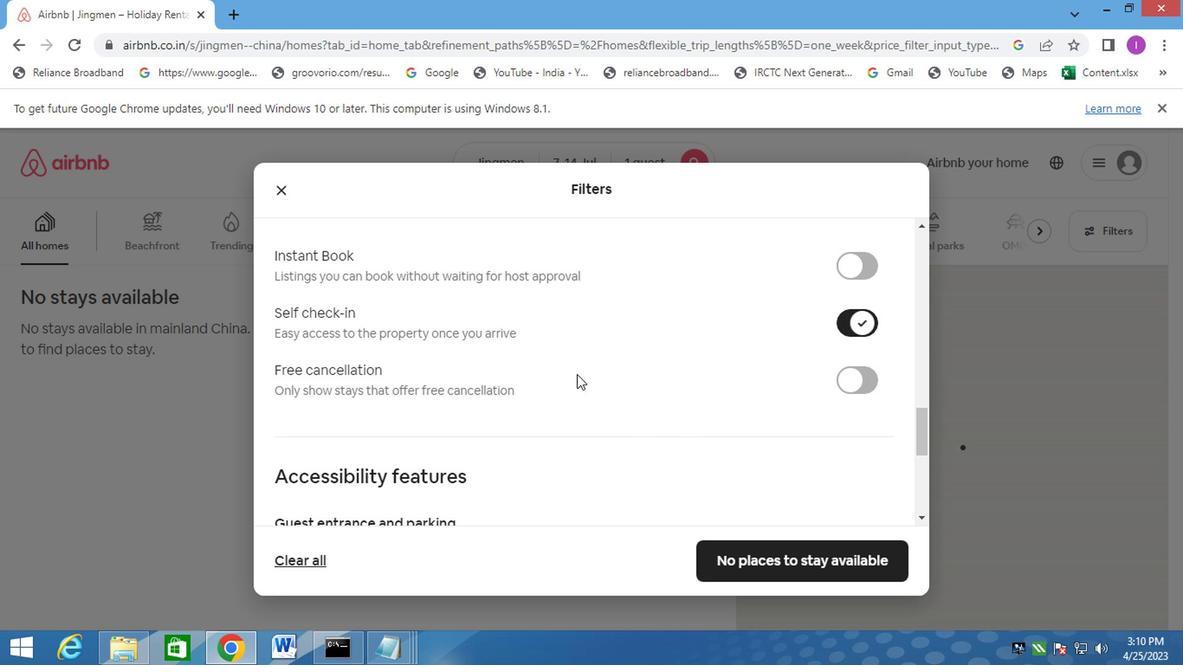 
Action: Mouse scrolled (572, 370) with delta (0, 0)
Screenshot: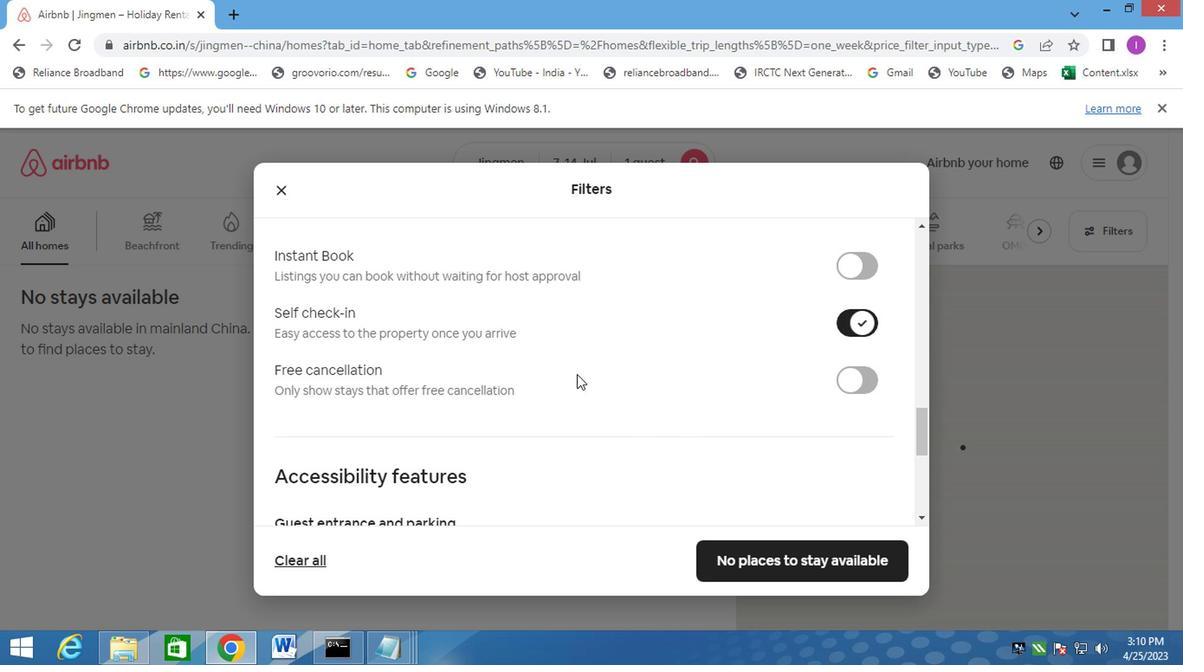 
Action: Mouse scrolled (572, 370) with delta (0, 0)
Screenshot: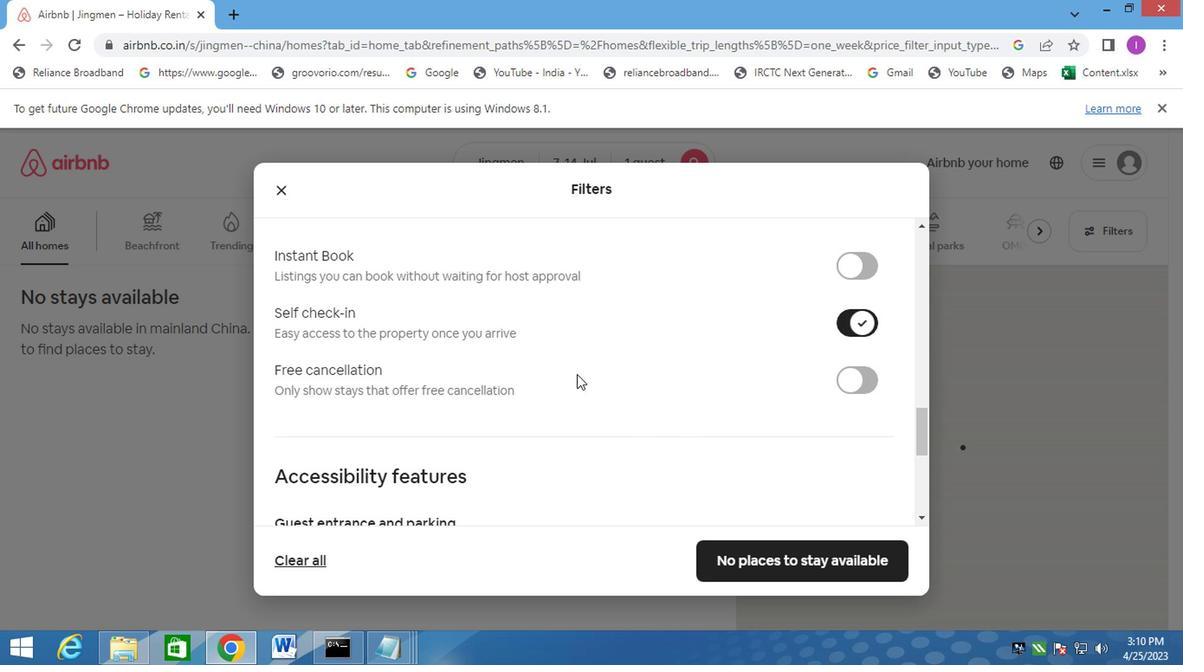 
Action: Mouse moved to (572, 370)
Screenshot: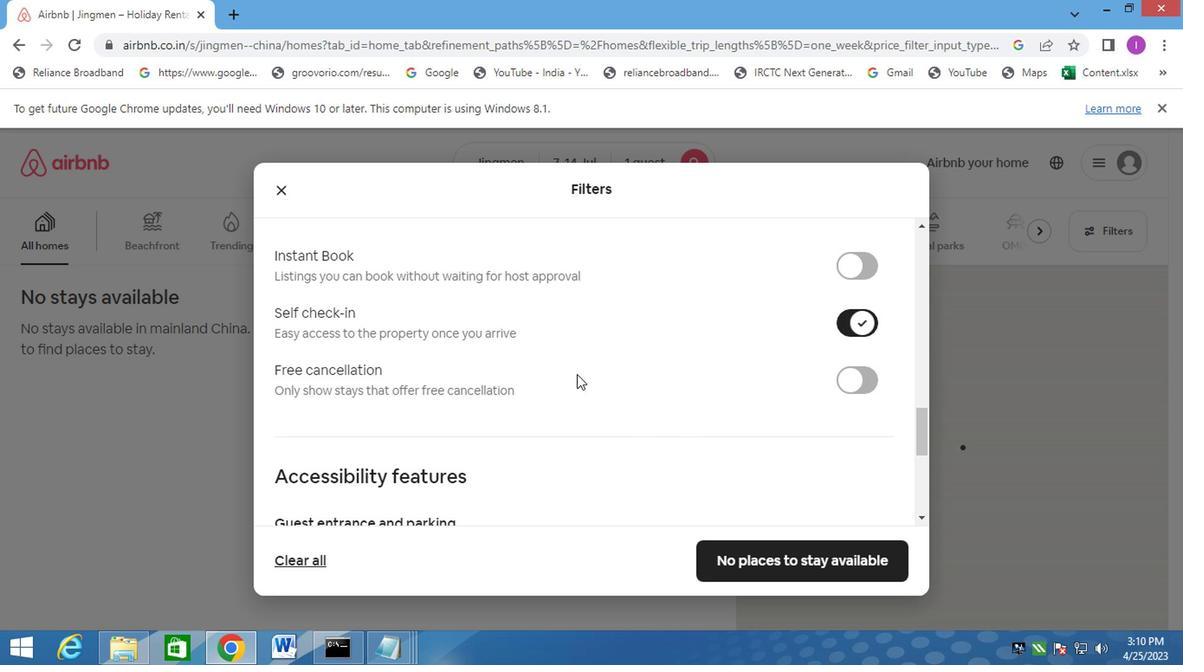 
Action: Mouse scrolled (572, 369) with delta (0, -1)
Screenshot: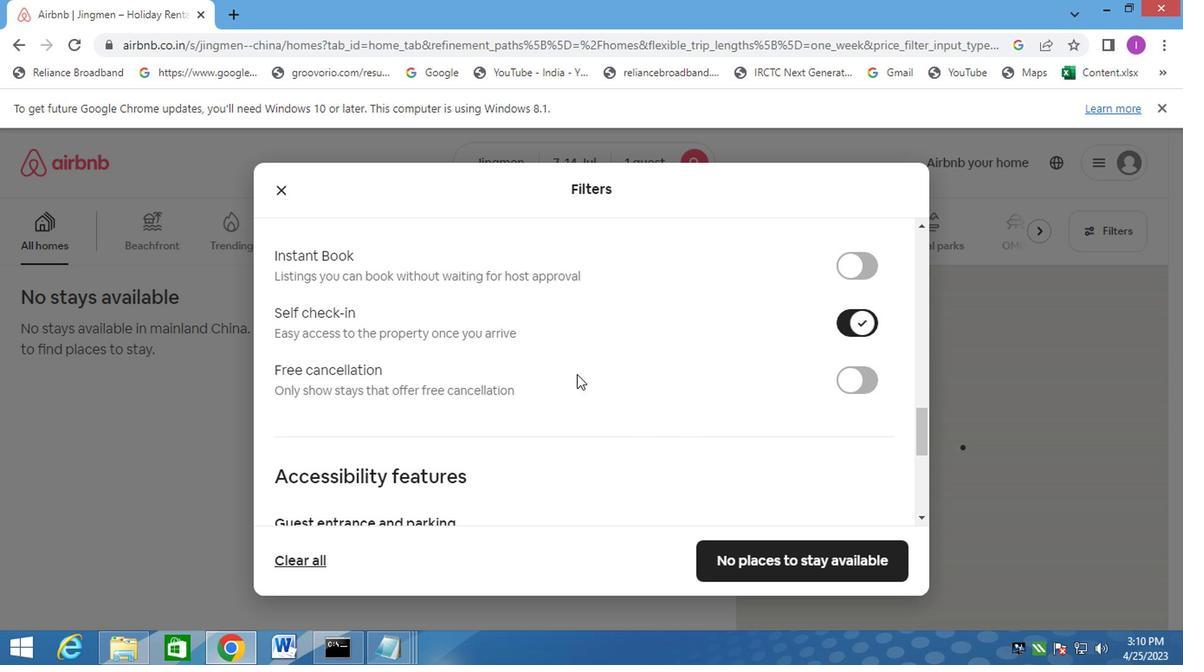 
Action: Mouse moved to (581, 357)
Screenshot: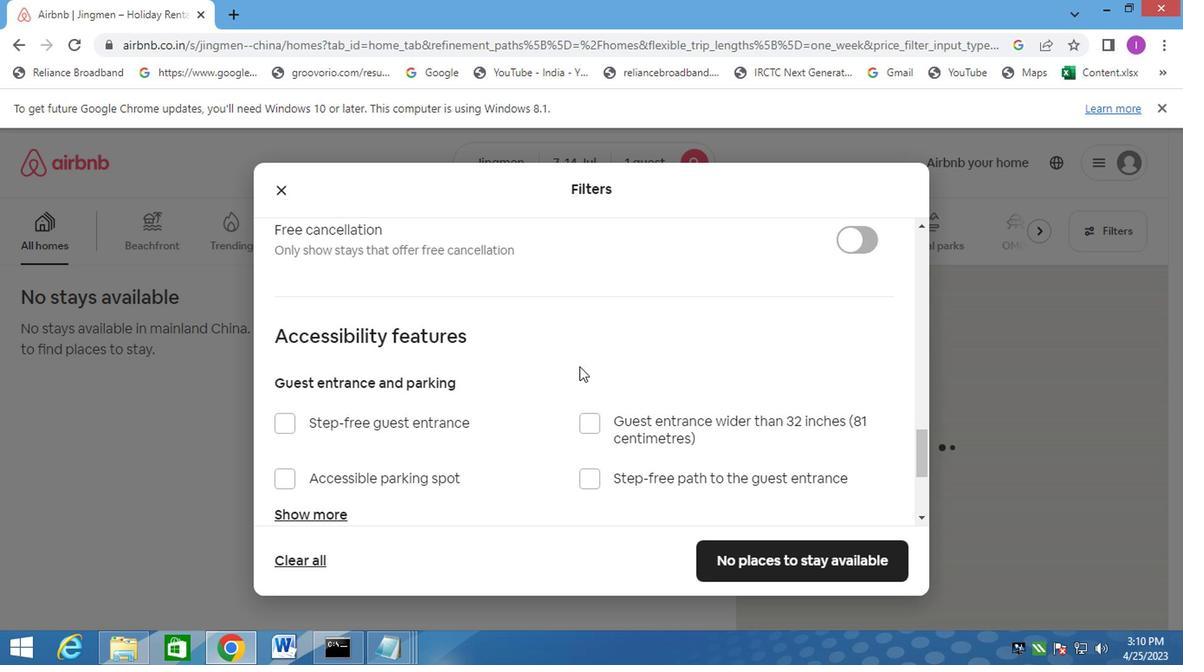 
Action: Mouse scrolled (581, 356) with delta (0, -1)
Screenshot: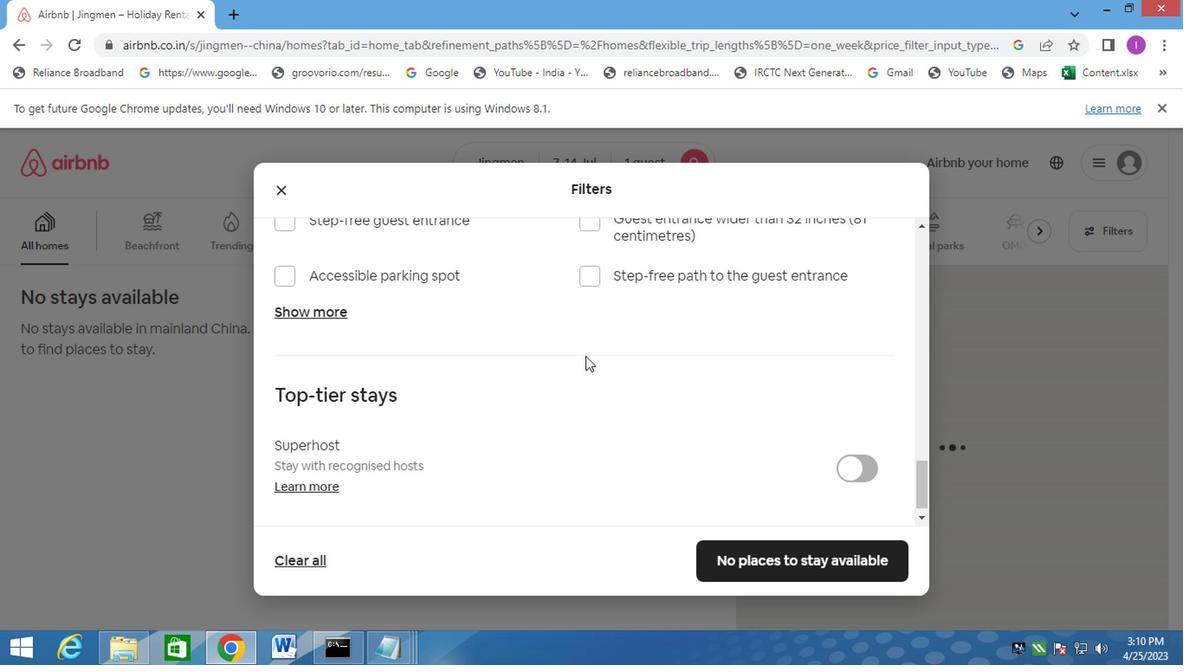 
Action: Mouse moved to (581, 356)
Screenshot: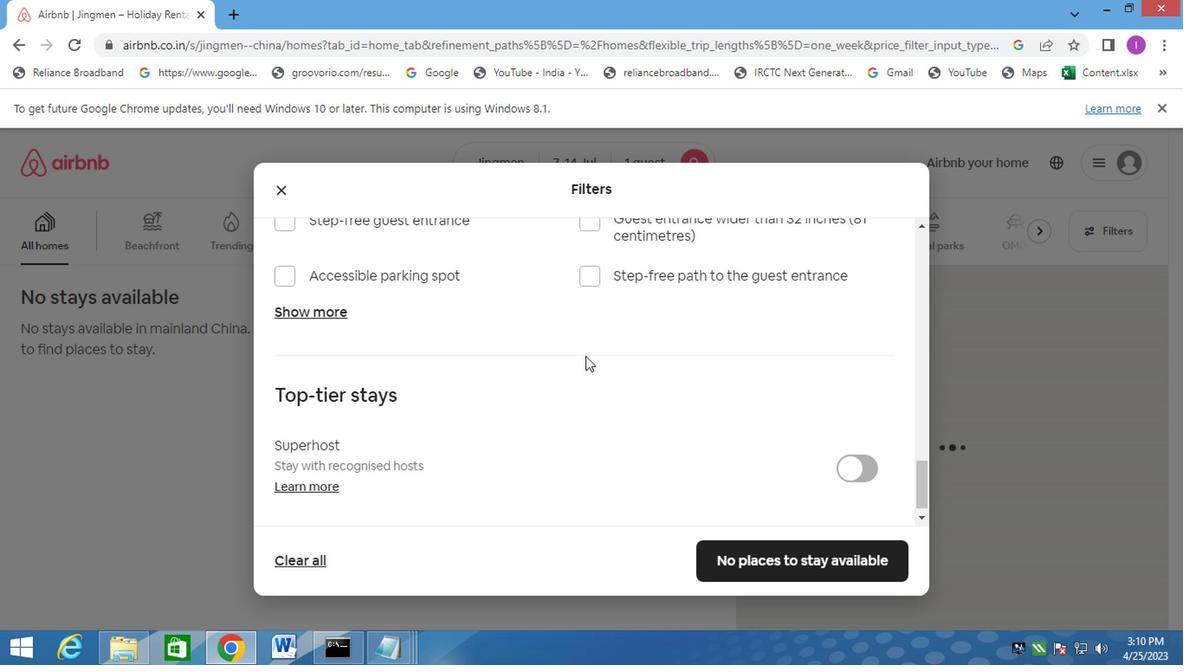 
Action: Mouse scrolled (581, 355) with delta (0, 0)
Screenshot: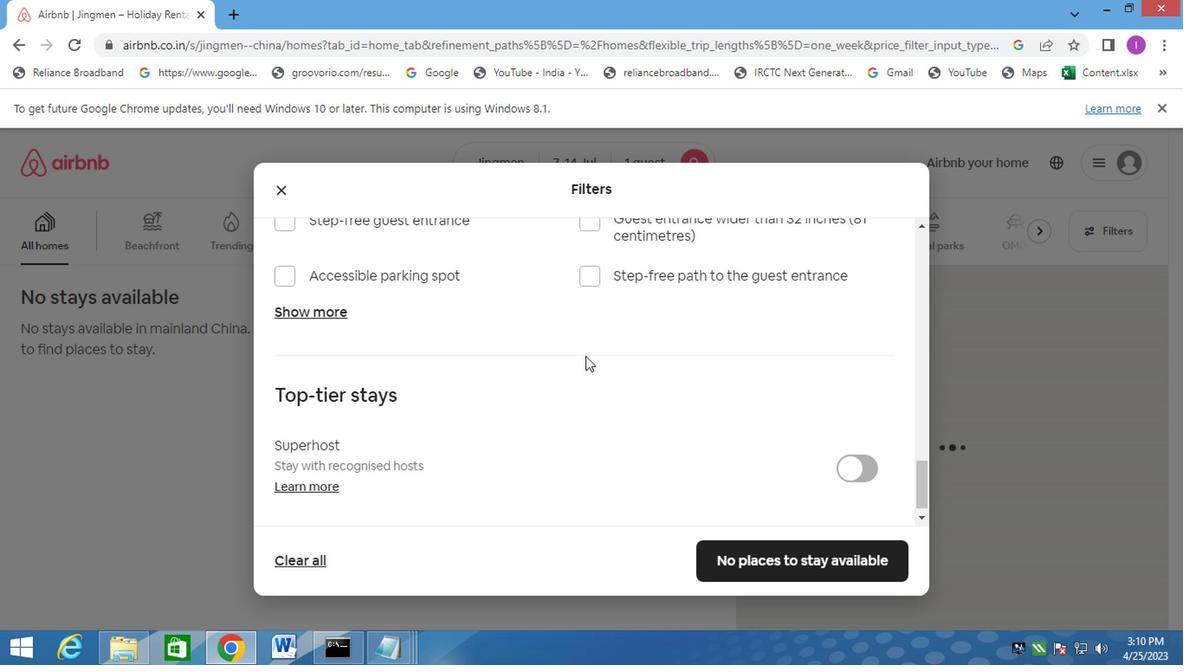 
Action: Mouse moved to (581, 357)
Screenshot: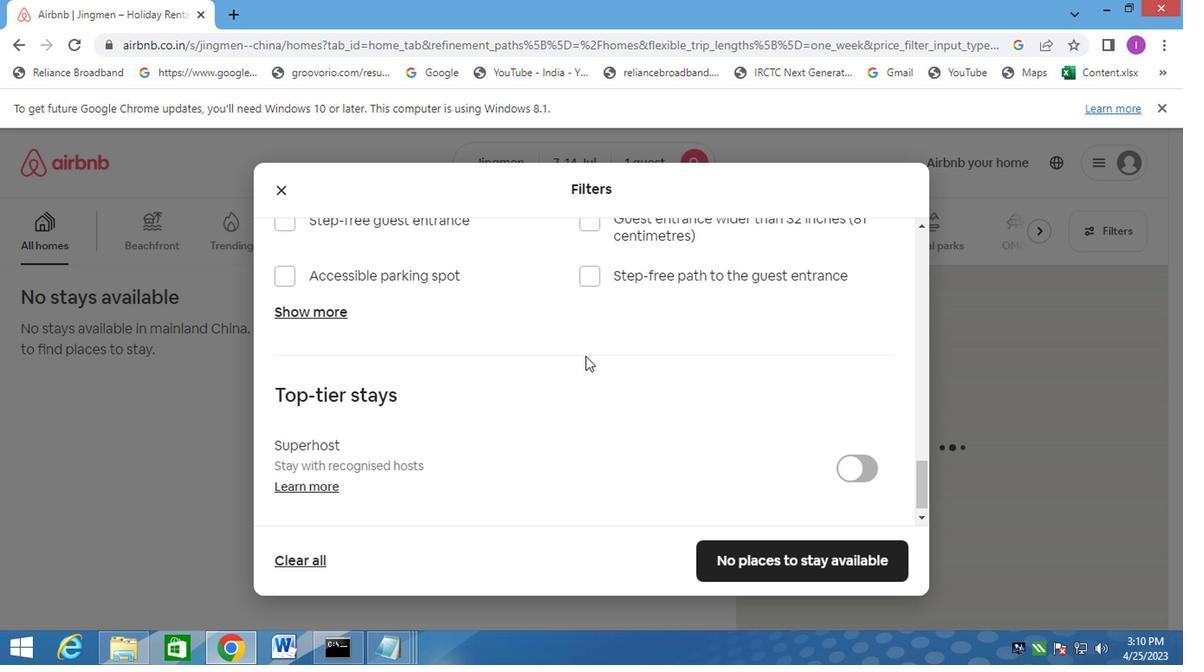 
Action: Mouse scrolled (581, 356) with delta (0, -1)
Screenshot: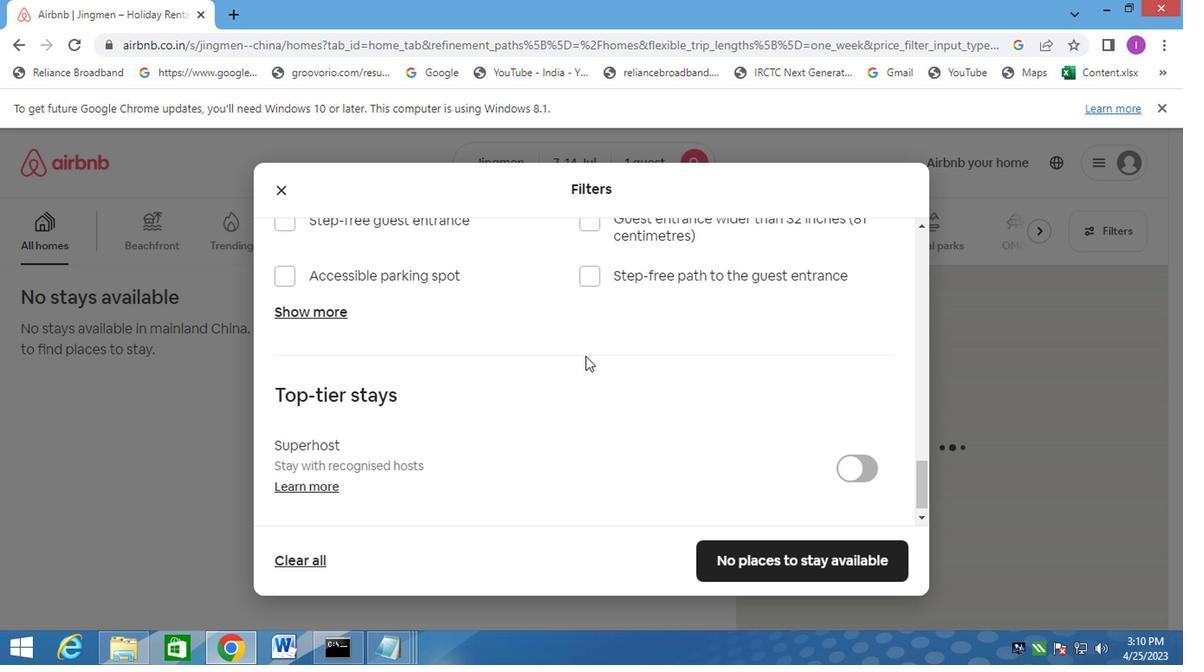 
Action: Mouse moved to (581, 358)
Screenshot: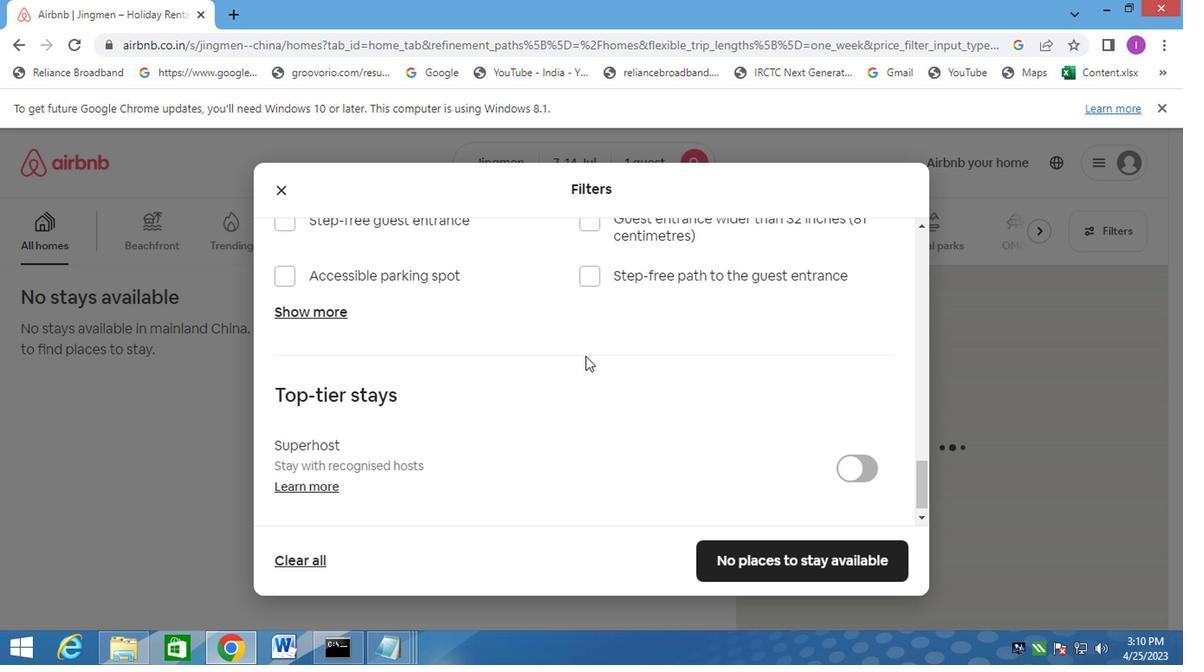 
Action: Mouse scrolled (581, 357) with delta (0, 0)
Screenshot: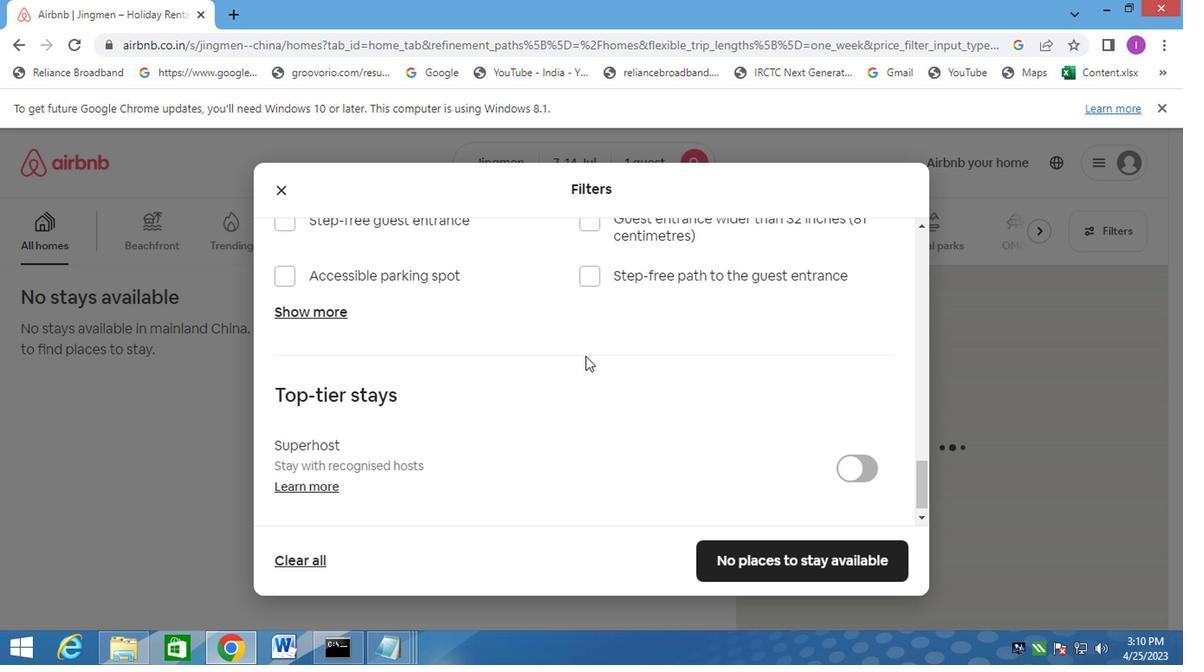 
Action: Mouse moved to (581, 361)
Screenshot: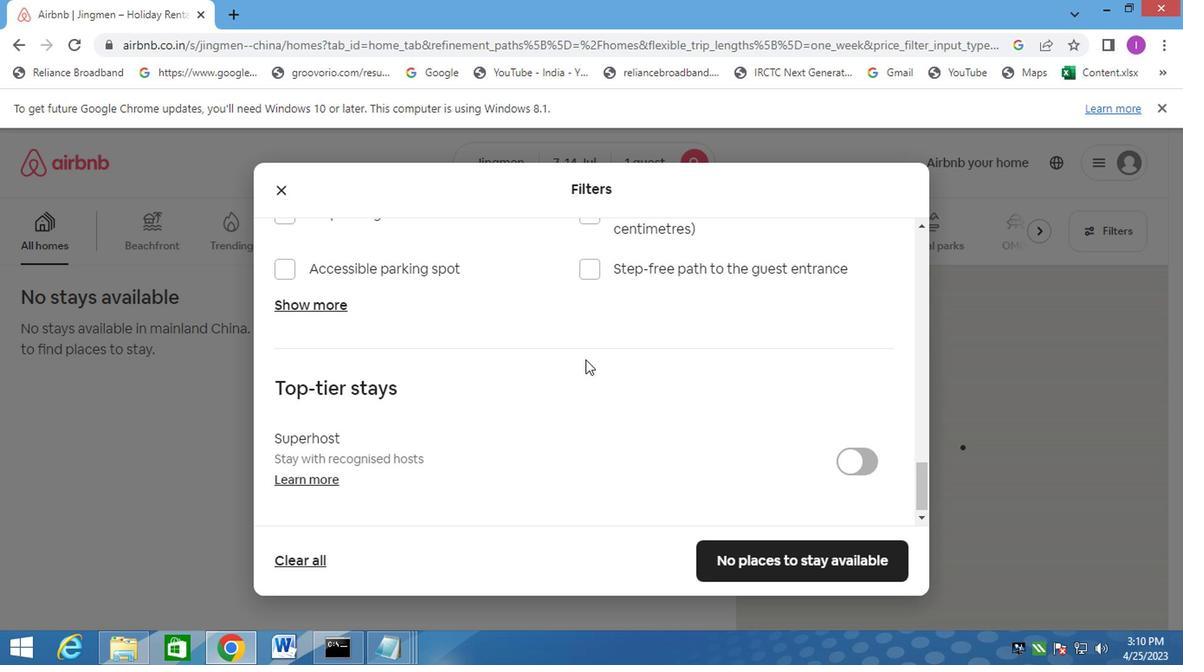 
Action: Mouse scrolled (581, 360) with delta (0, -1)
Screenshot: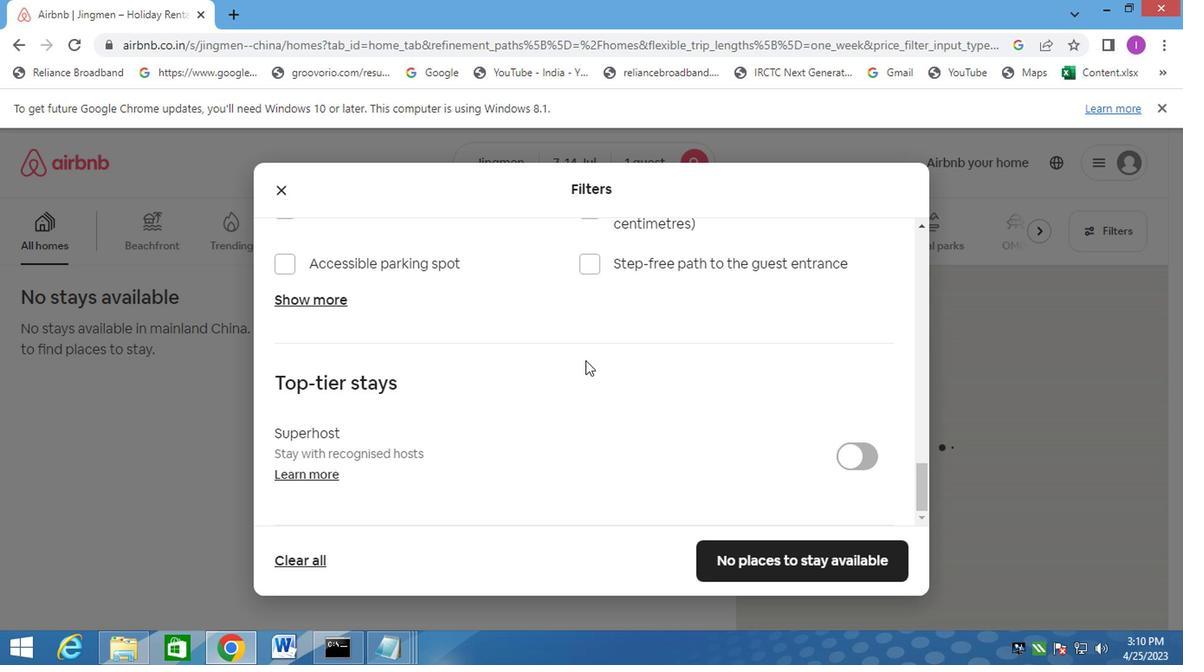 
Action: Mouse scrolled (581, 360) with delta (0, -1)
Screenshot: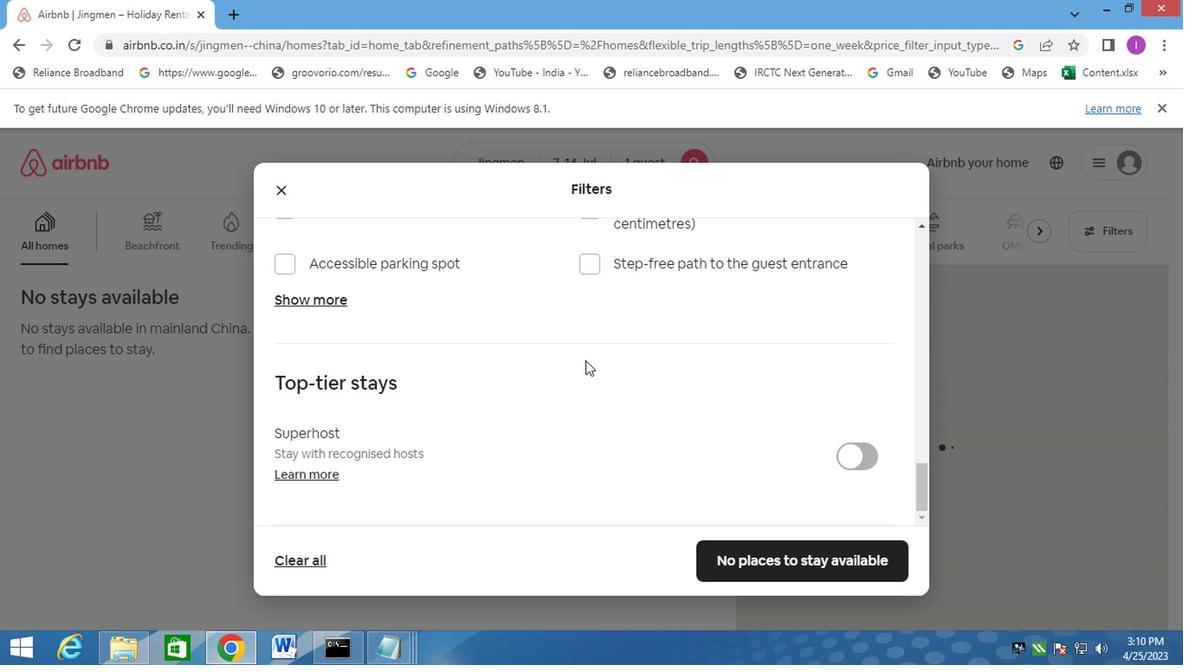 
Action: Mouse scrolled (581, 360) with delta (0, -1)
Screenshot: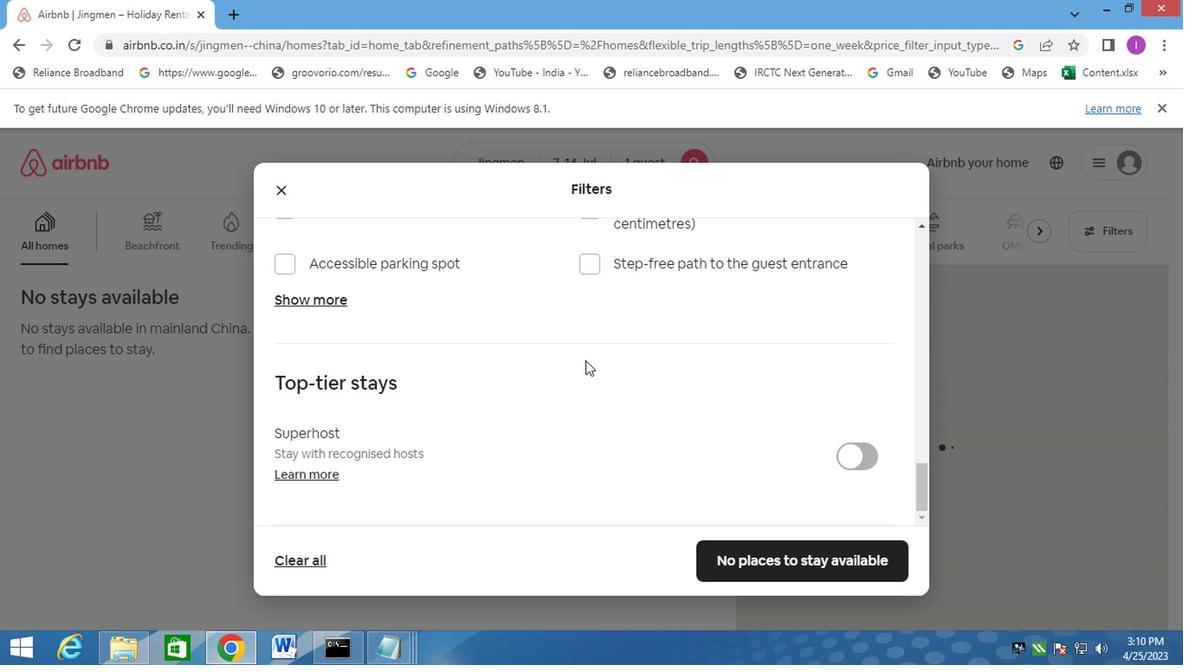 
Action: Mouse scrolled (581, 360) with delta (0, -1)
Screenshot: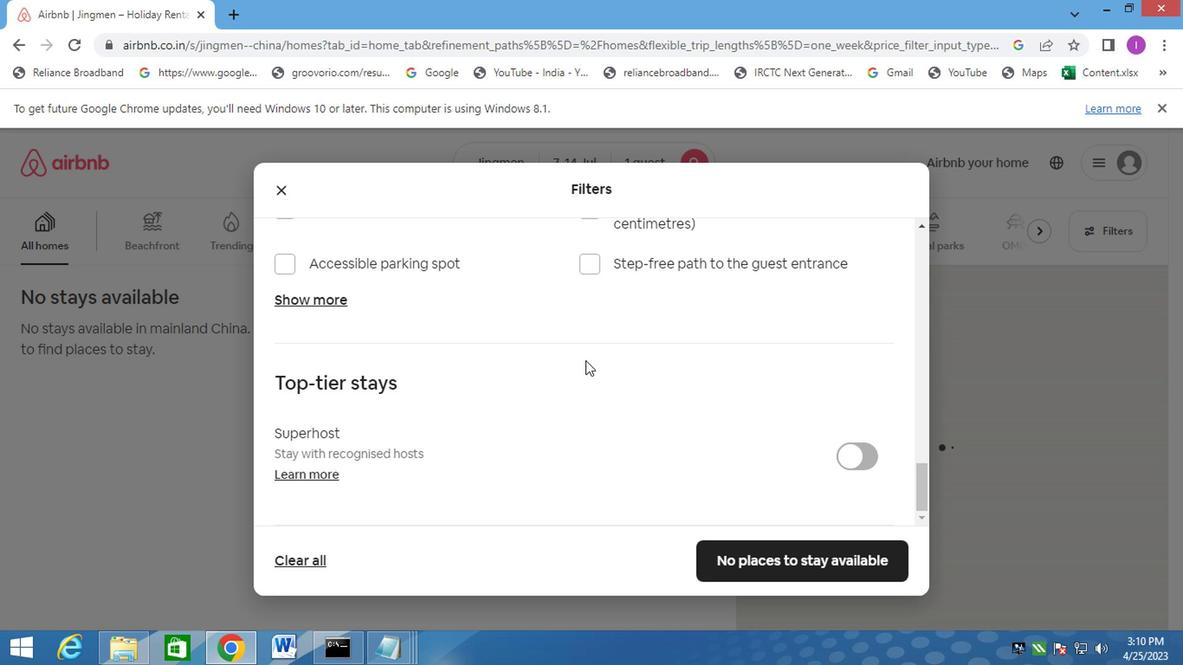 
Action: Mouse scrolled (581, 360) with delta (0, -1)
Screenshot: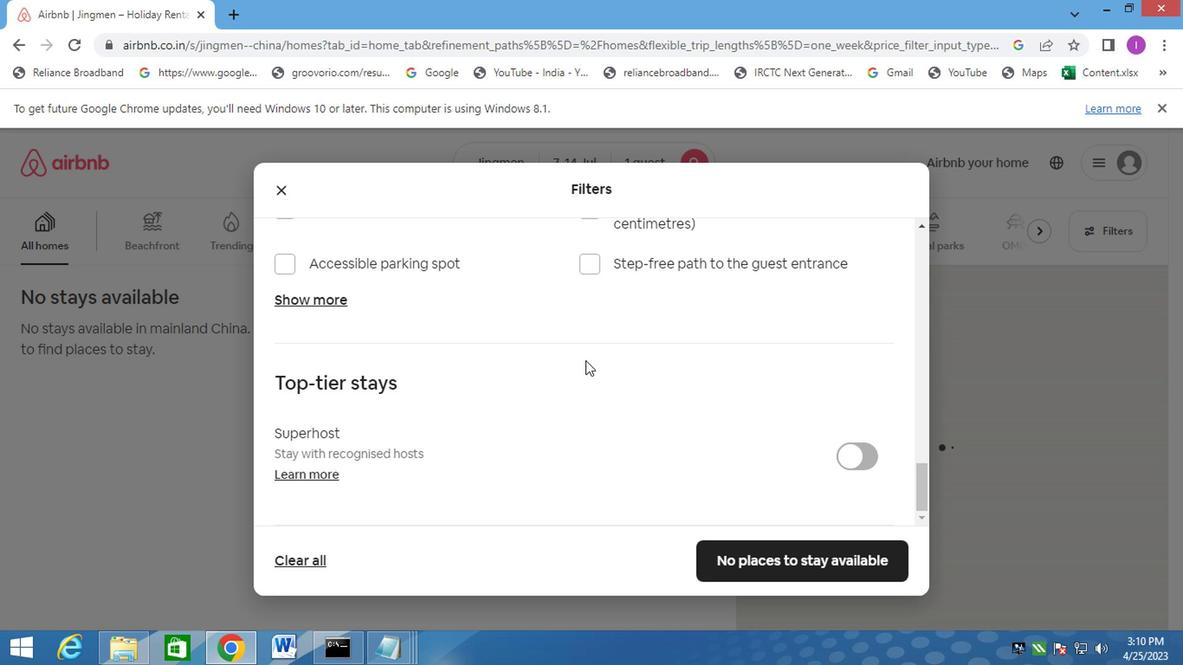 
Action: Mouse moved to (808, 571)
Screenshot: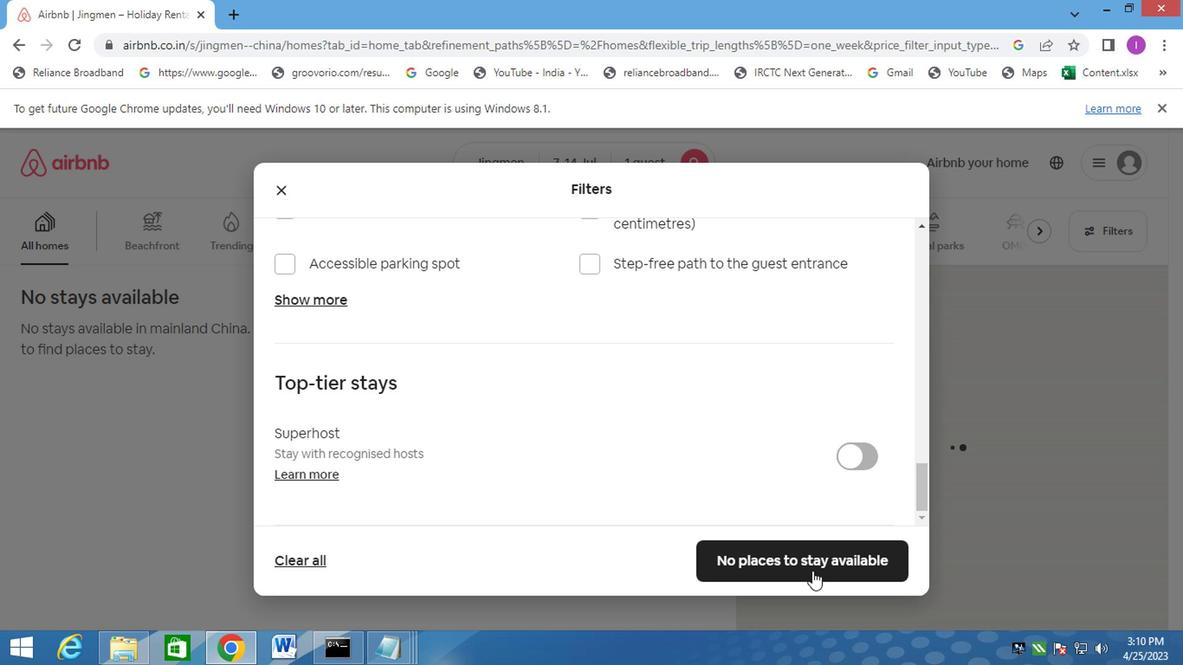 
Action: Mouse pressed left at (808, 571)
Screenshot: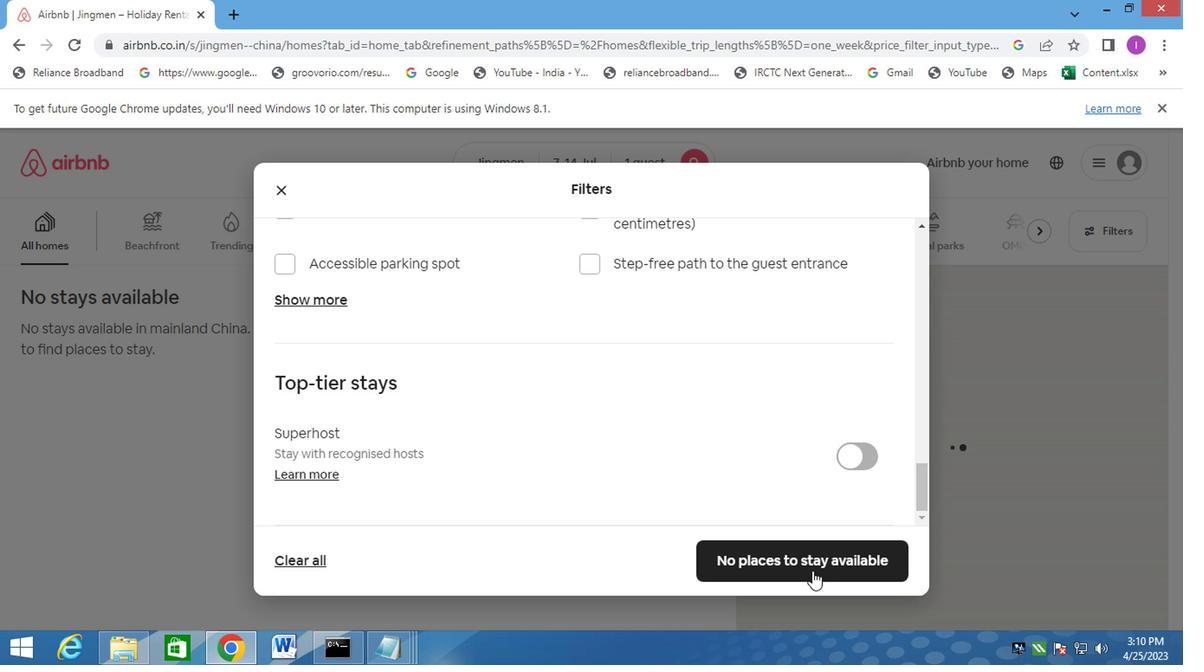 
Action: Mouse moved to (977, 471)
Screenshot: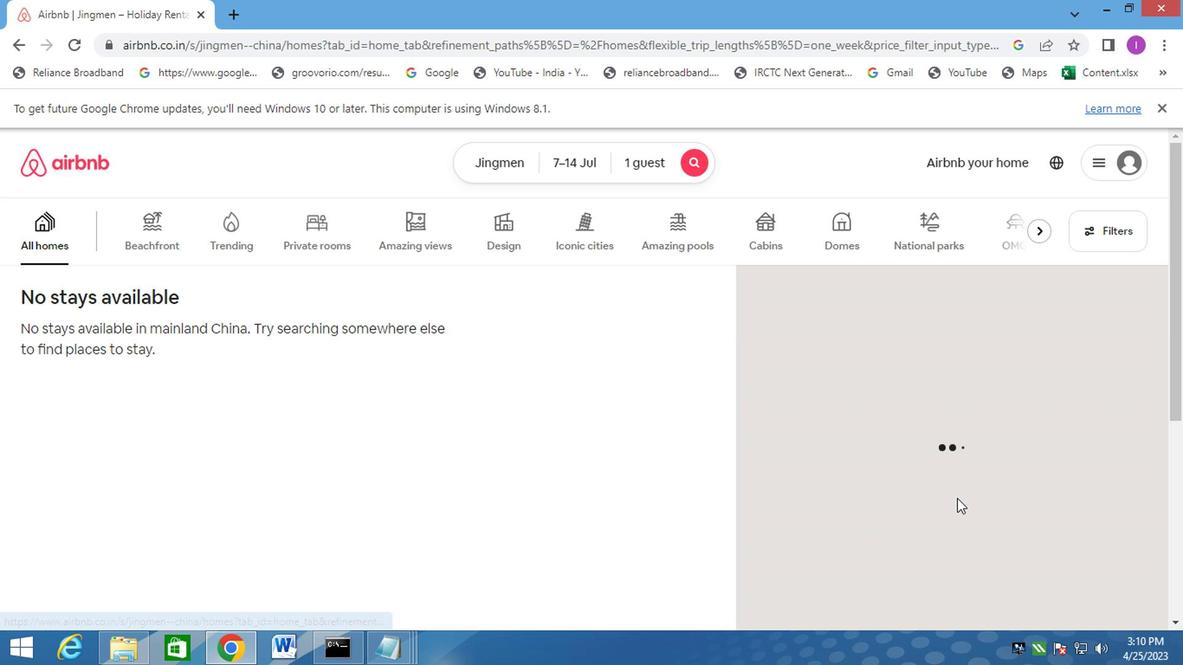 
